 Task: Add an event with the title Lunch Break: Meditation Session, date '2024/05/08', time 9:40 AM to 11:40 AMand add a description: Welcome to the Lunch Break: Meditation Session with a Potential Investor, an exciting opportunity to connect, share your business vision, and explore potential investment opportunities. This meeting is designed to foster a mutually beneficial relationship between you and the investor, providing a platform to discuss your business goals, growth strategies, and the potential for collaboration.Select event color  Grape . Add location for the event as: 123 Mall of the Emirates, Dubai, UAE, logged in from the account softage.2@softage.netand send the event invitation to softage.1@softage.net and softage.3@softage.net. Set a reminder for the event Every weekday(Monday to Friday)
Action: Mouse moved to (64, 88)
Screenshot: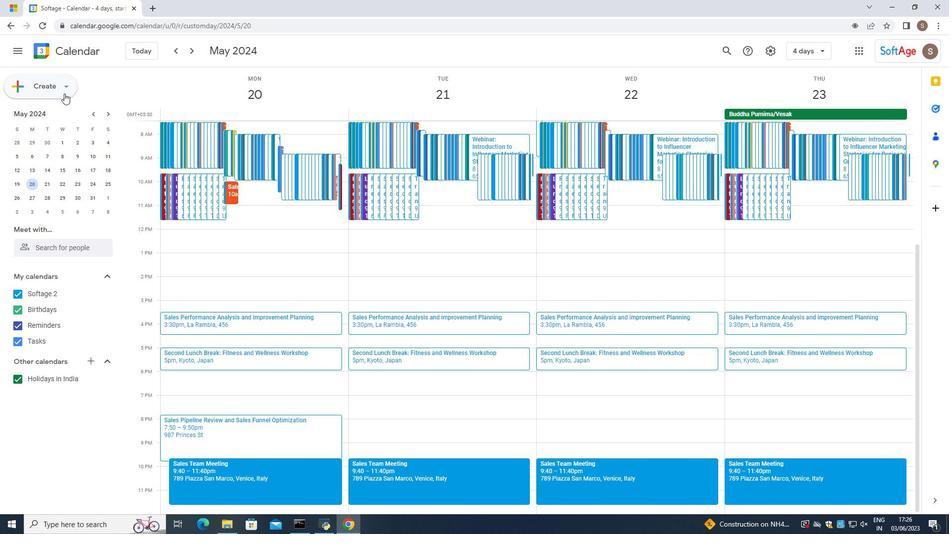 
Action: Mouse pressed left at (64, 88)
Screenshot: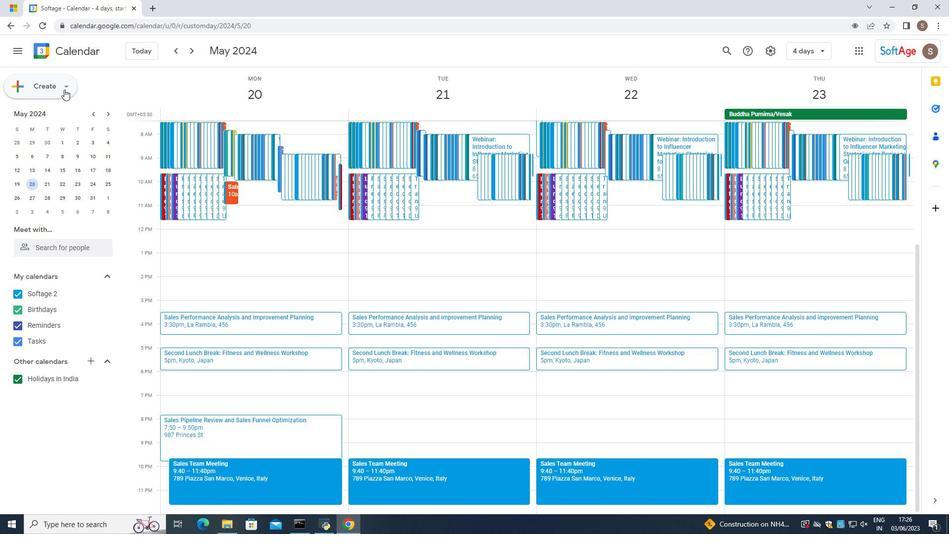 
Action: Mouse moved to (59, 113)
Screenshot: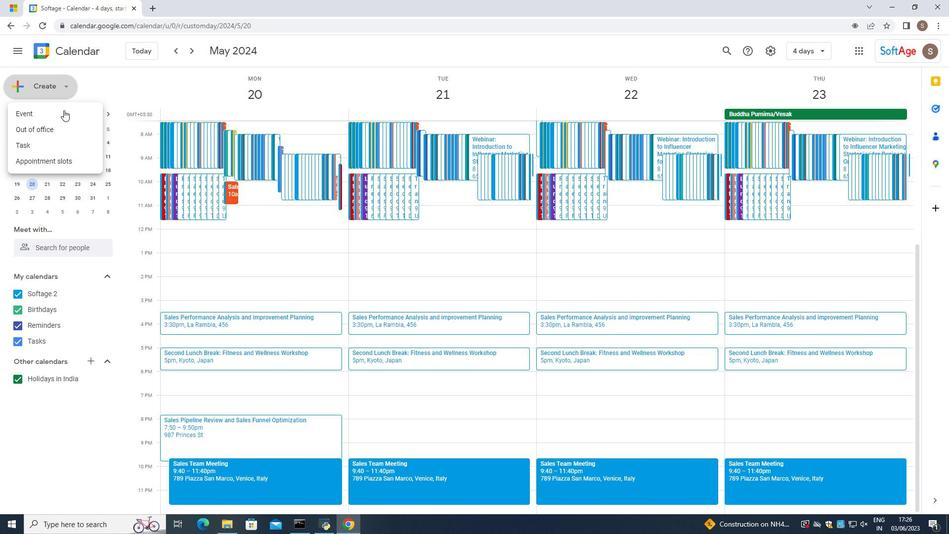
Action: Mouse pressed left at (59, 113)
Screenshot: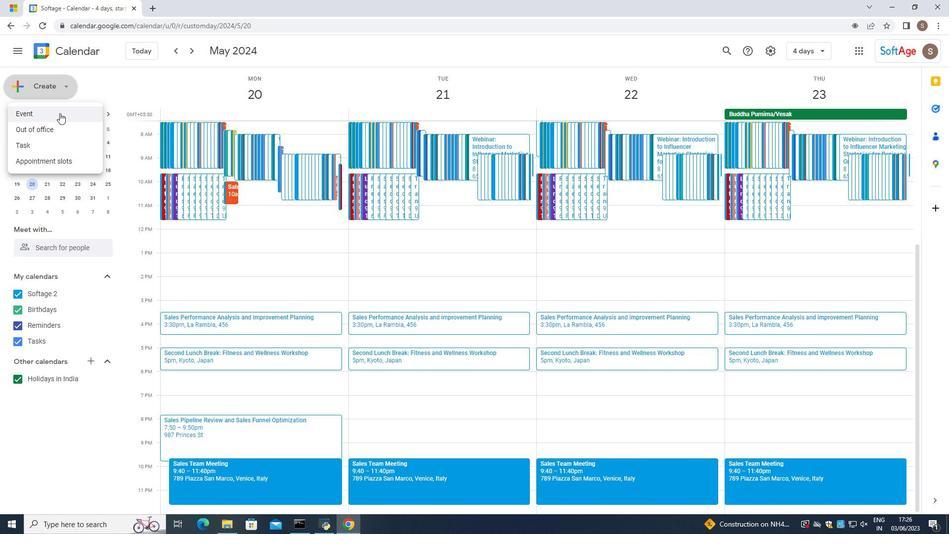 
Action: Mouse moved to (418, 187)
Screenshot: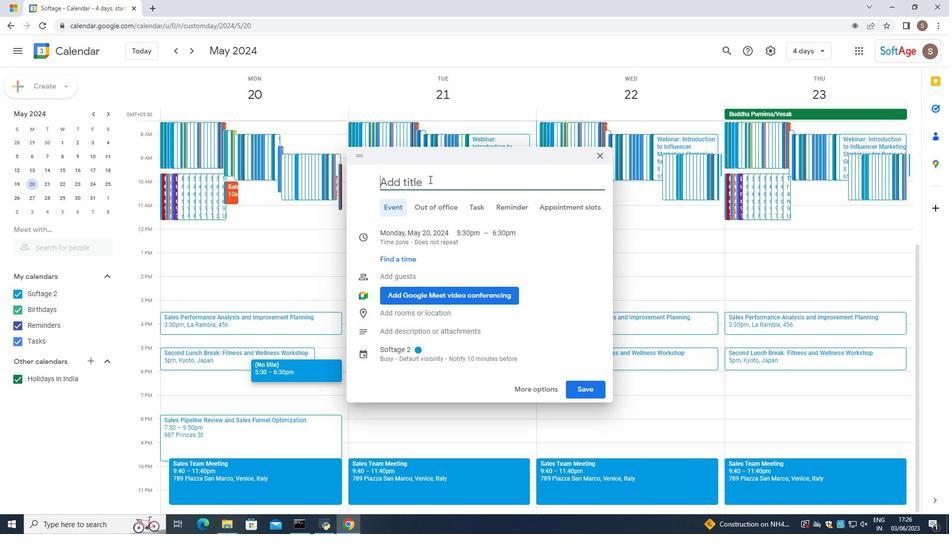 
Action: Key pressed <Key.caps_lock>T<Key.caps_lock>raining<Key.space><Key.caps_lock>S<Key.caps_lock>ession<Key.shift_r>:<Key.space><Key.caps_lock>C<Key.caps_lock>onflict<Key.space><Key.caps_lock>M<Key.caps_lock>anagement
Screenshot: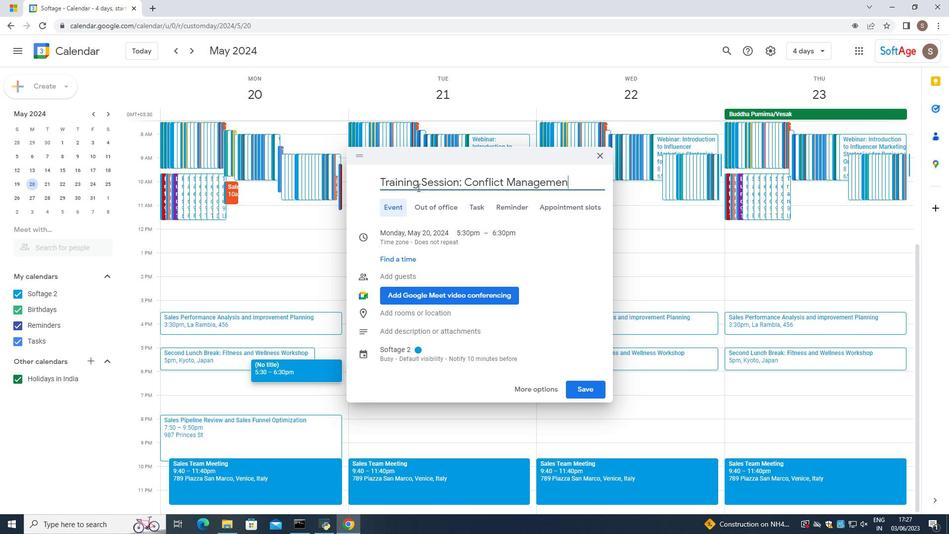 
Action: Mouse moved to (480, 236)
Screenshot: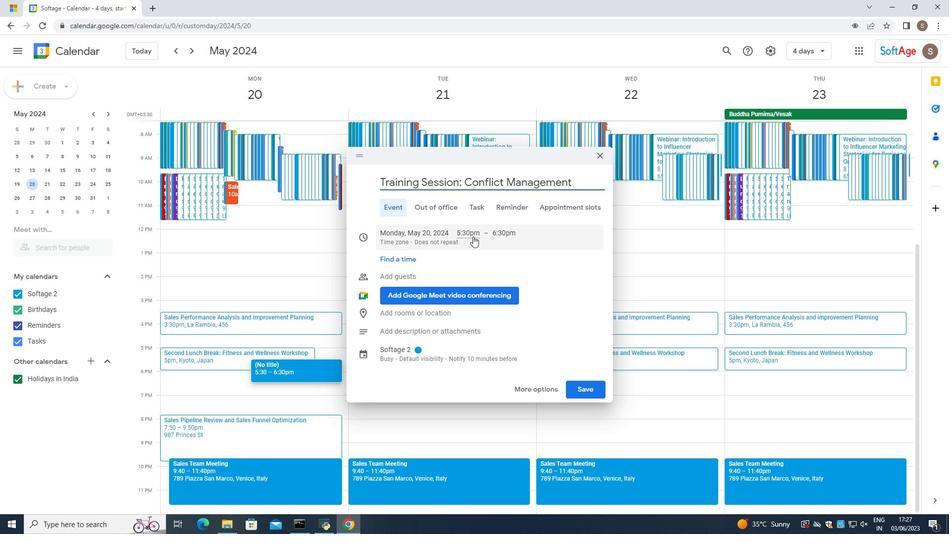 
Action: Mouse pressed left at (480, 236)
Screenshot: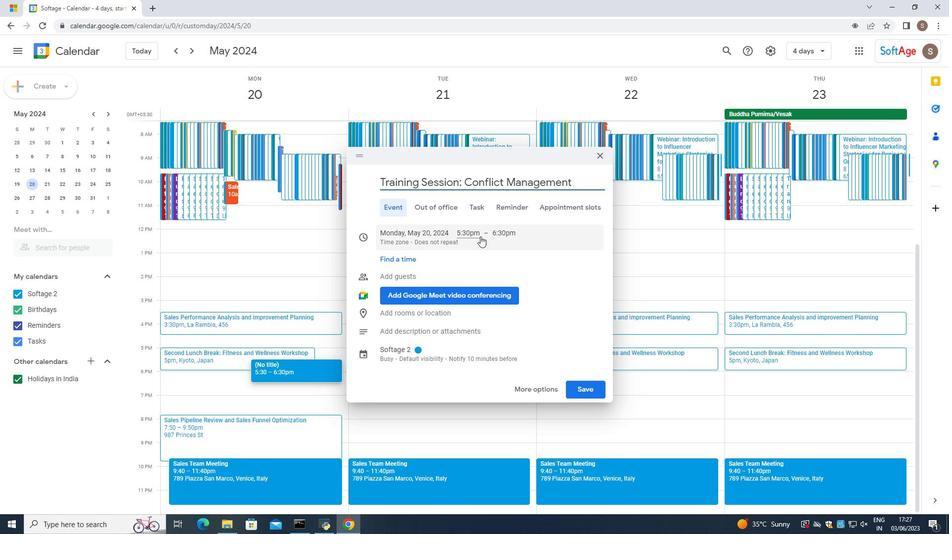 
Action: Mouse moved to (473, 233)
Screenshot: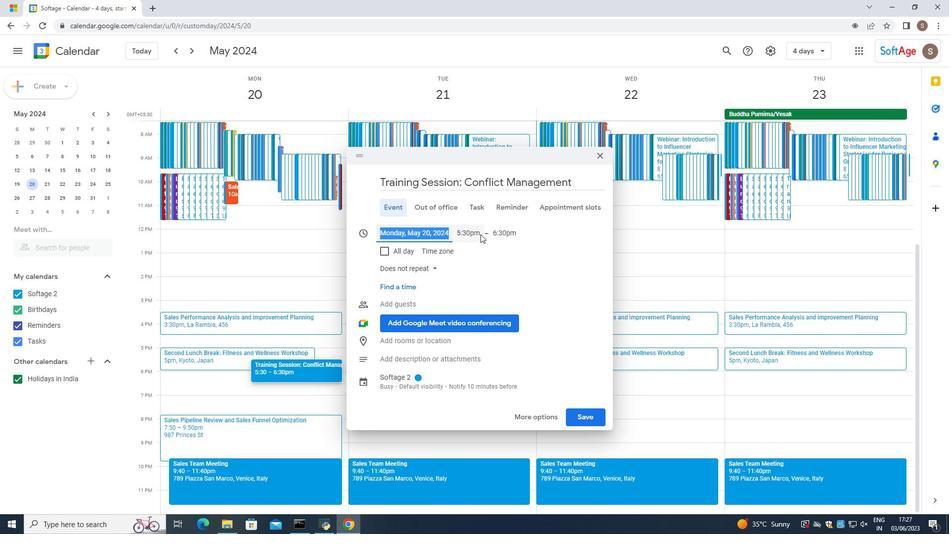 
Action: Mouse pressed left at (476, 234)
Screenshot: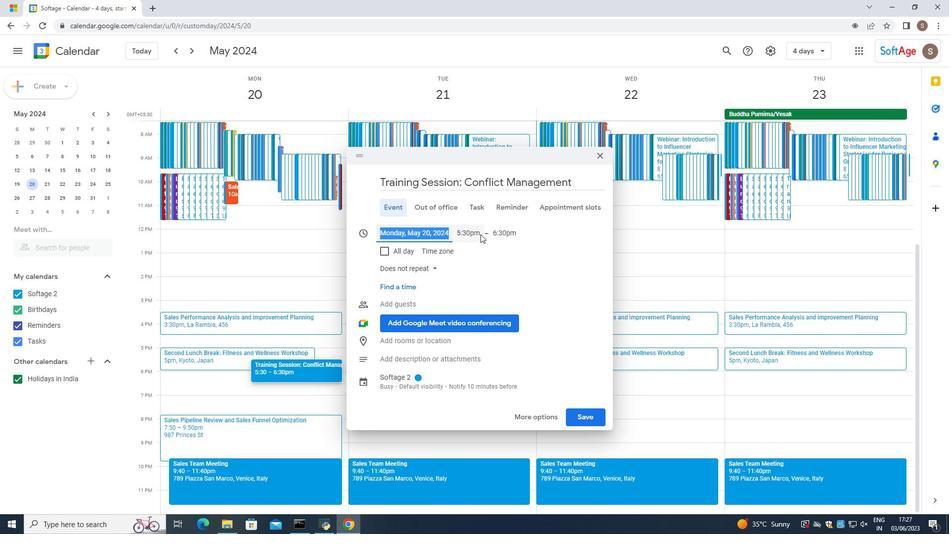 
Action: Mouse moved to (467, 231)
Screenshot: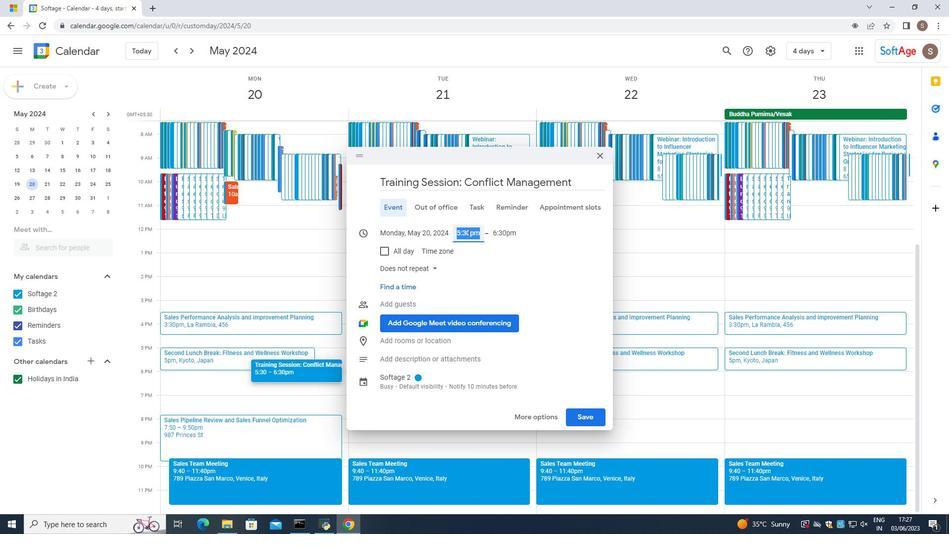 
Action: Mouse pressed left at (467, 231)
Screenshot: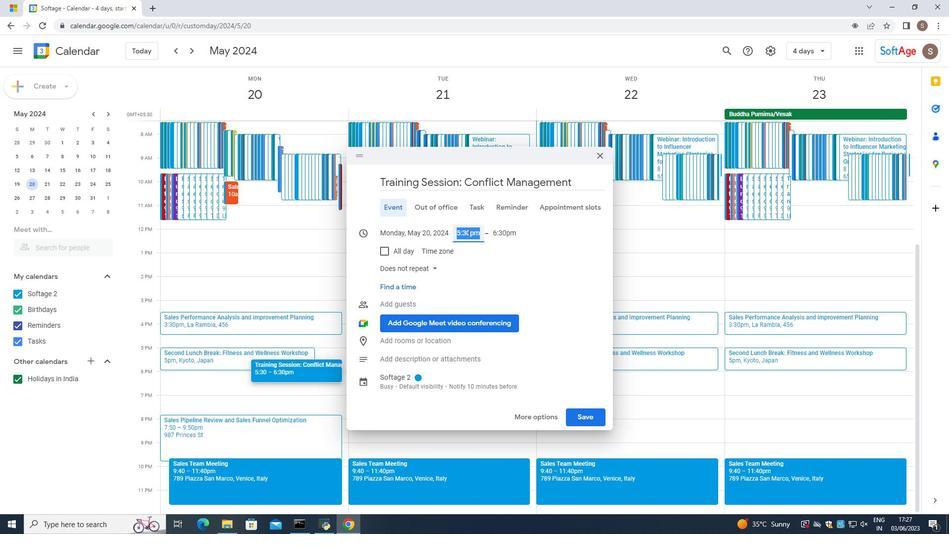 
Action: Mouse moved to (466, 278)
Screenshot: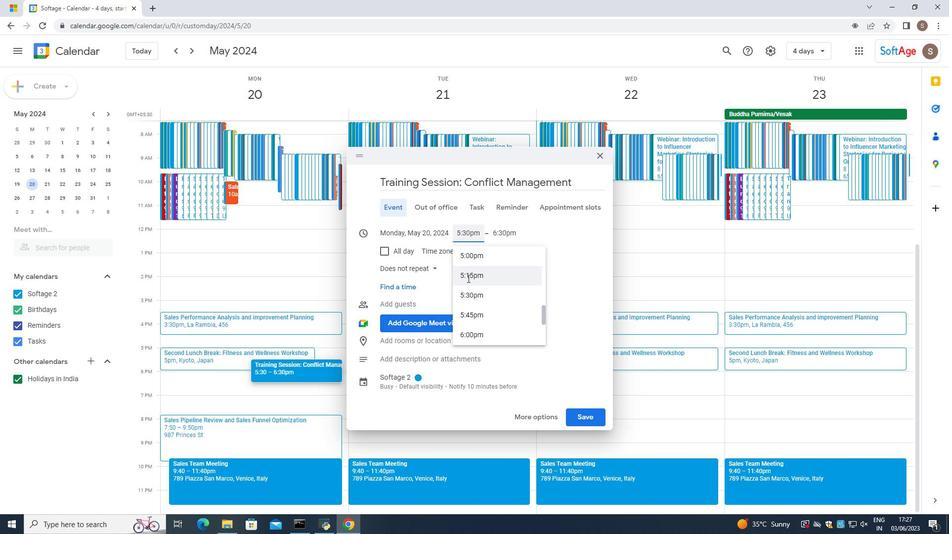 
Action: Mouse scrolled (466, 279) with delta (0, 0)
Screenshot: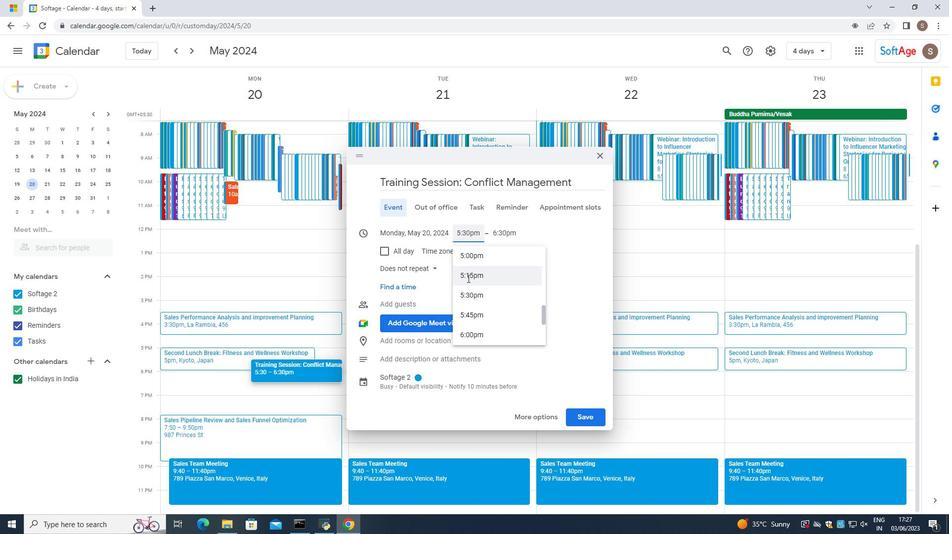
Action: Mouse moved to (466, 278)
Screenshot: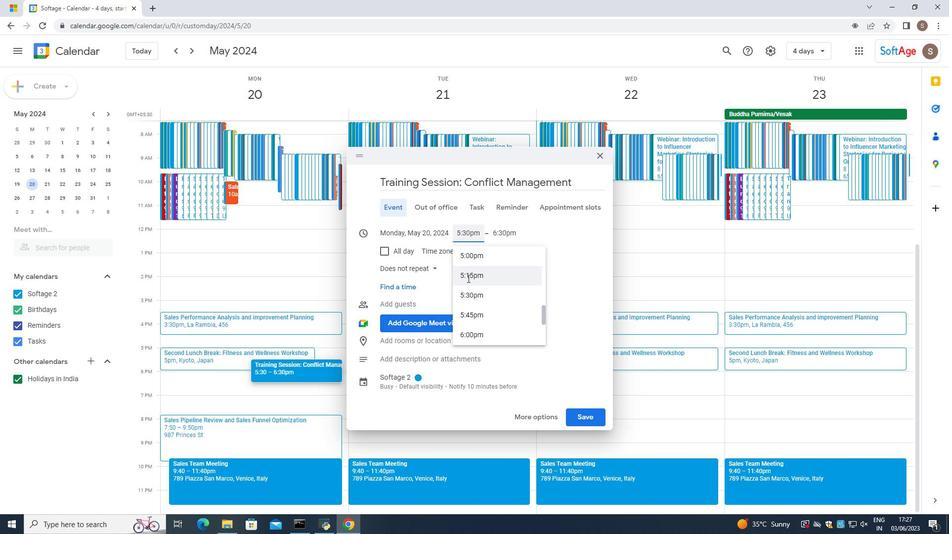 
Action: Mouse scrolled (466, 278) with delta (0, 0)
Screenshot: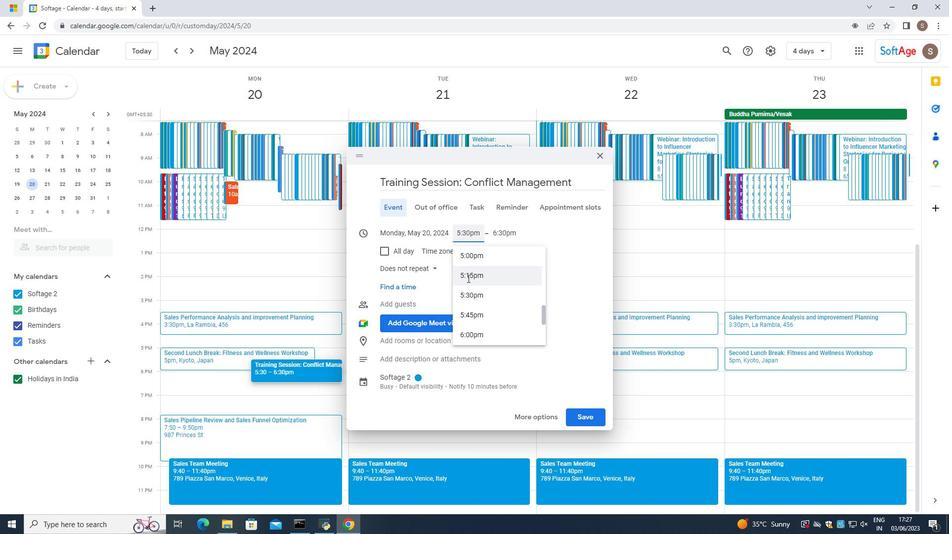 
Action: Mouse moved to (465, 277)
Screenshot: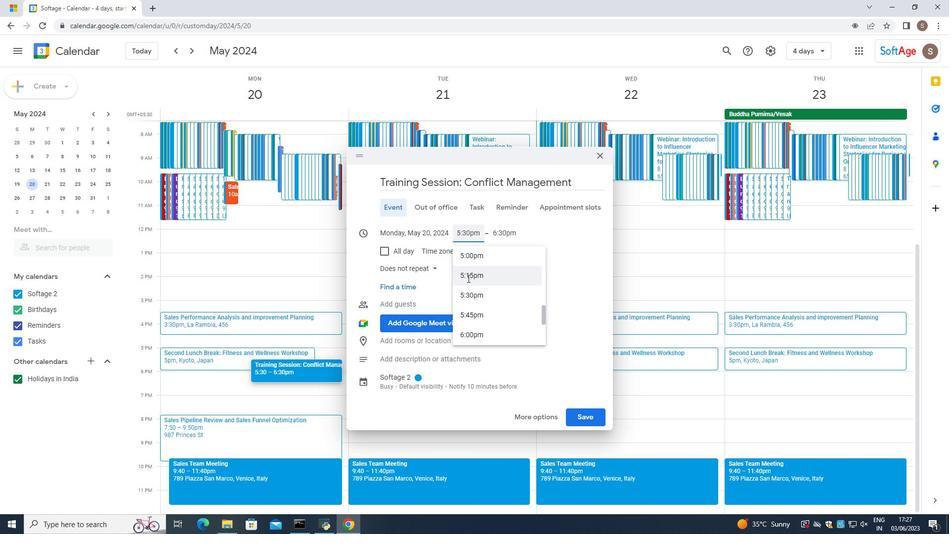 
Action: Mouse scrolled (465, 278) with delta (0, 0)
Screenshot: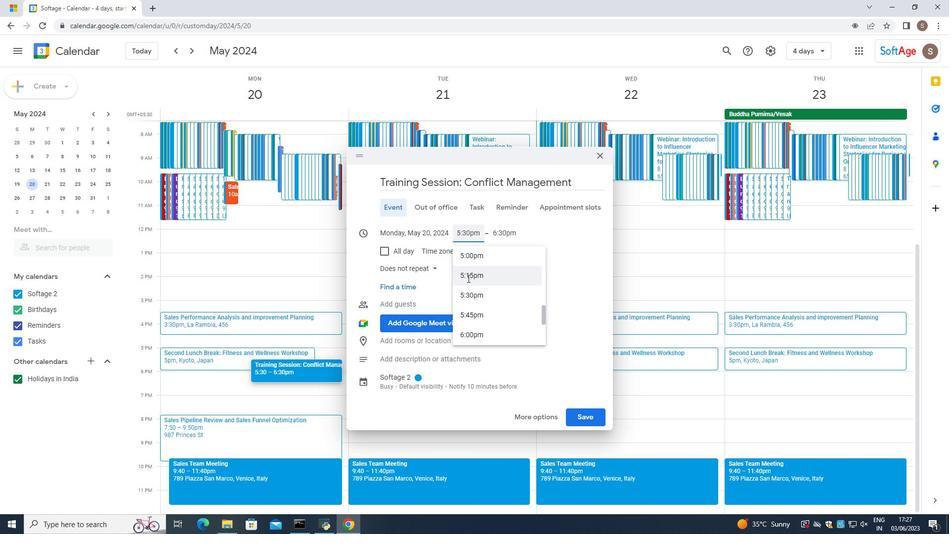 
Action: Mouse moved to (465, 276)
Screenshot: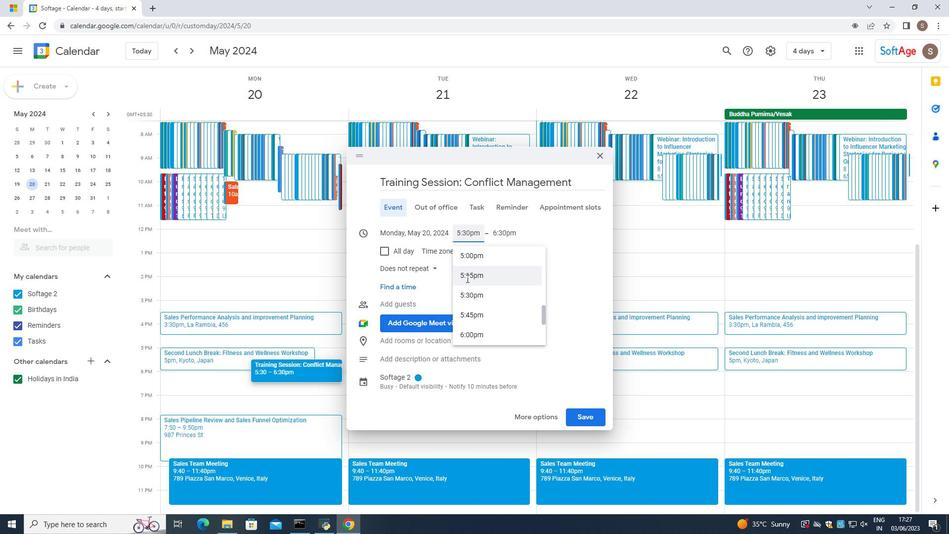 
Action: Mouse scrolled (465, 276) with delta (0, 0)
Screenshot: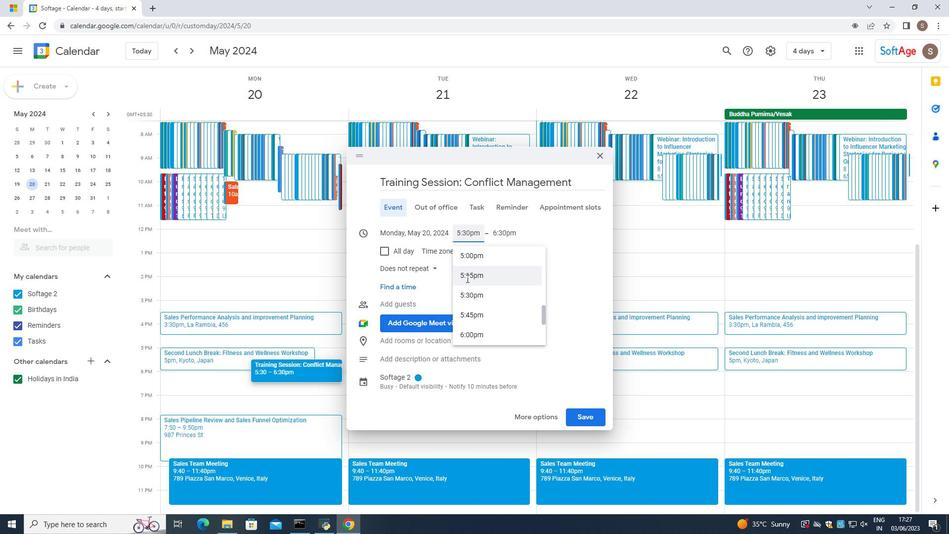 
Action: Mouse moved to (464, 273)
Screenshot: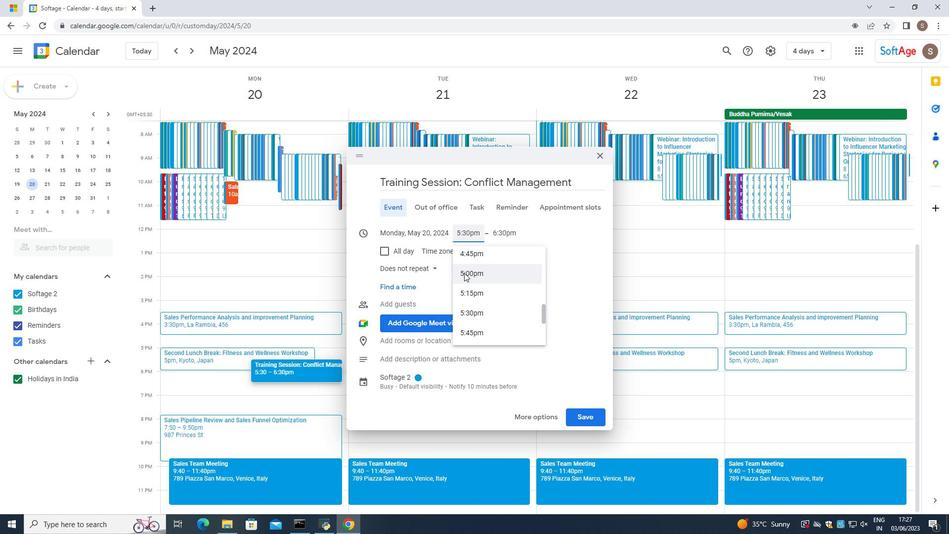 
Action: Mouse scrolled (464, 273) with delta (0, 0)
Screenshot: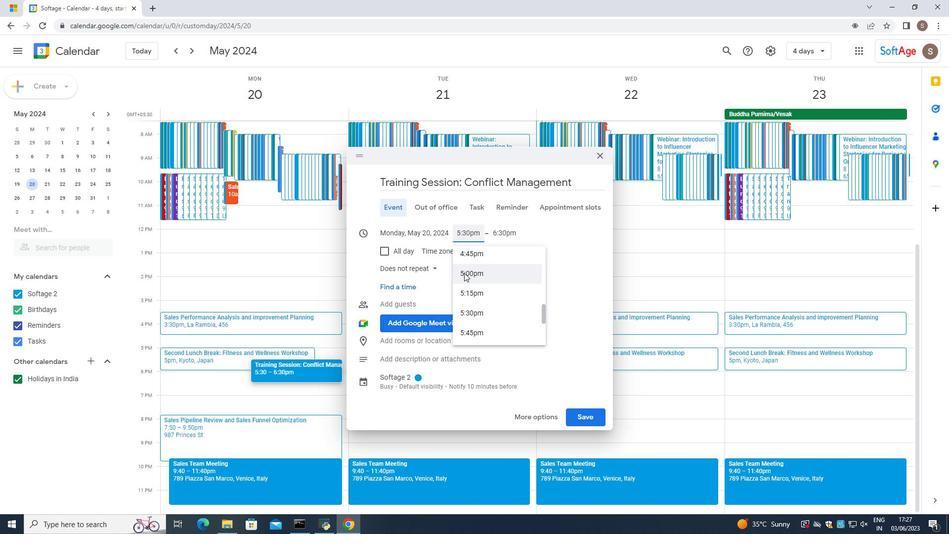 
Action: Mouse scrolled (464, 273) with delta (0, 0)
Screenshot: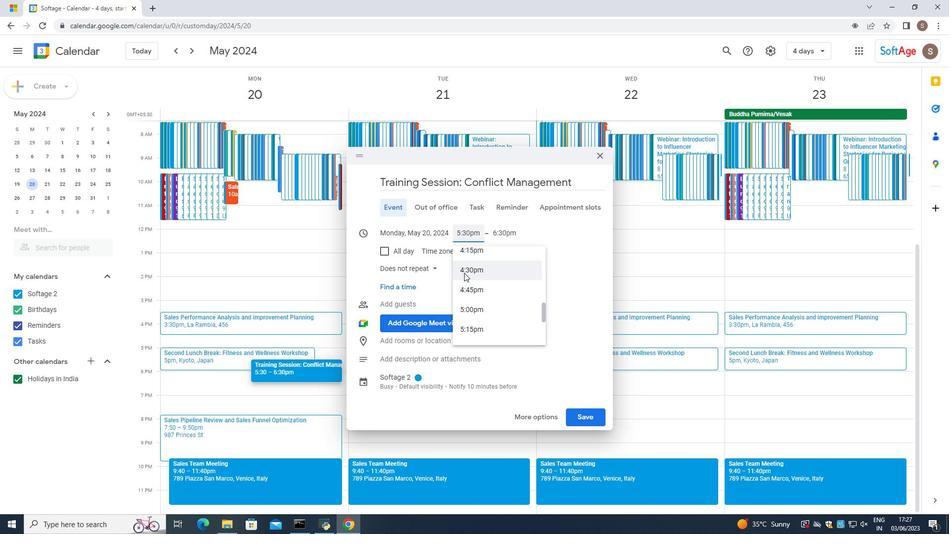 
Action: Mouse scrolled (464, 273) with delta (0, 0)
Screenshot: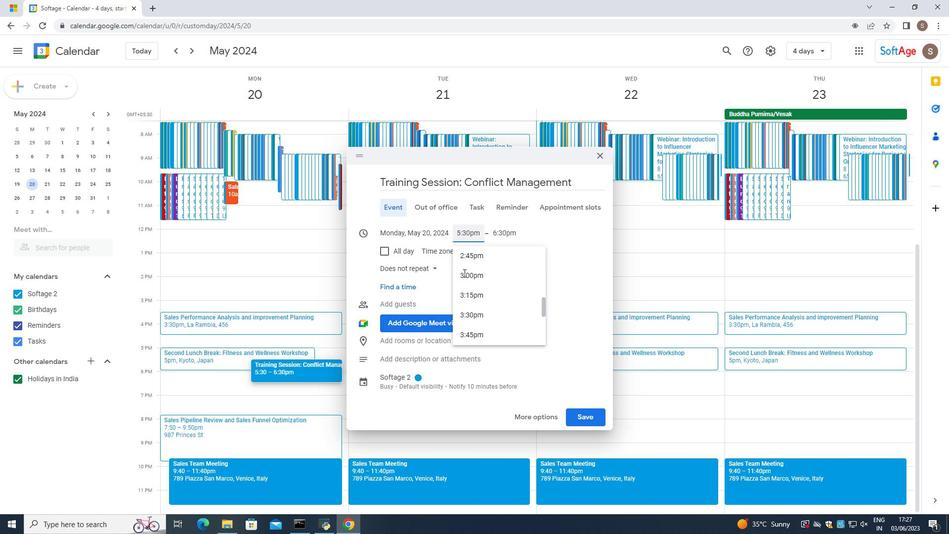 
Action: Mouse moved to (463, 273)
Screenshot: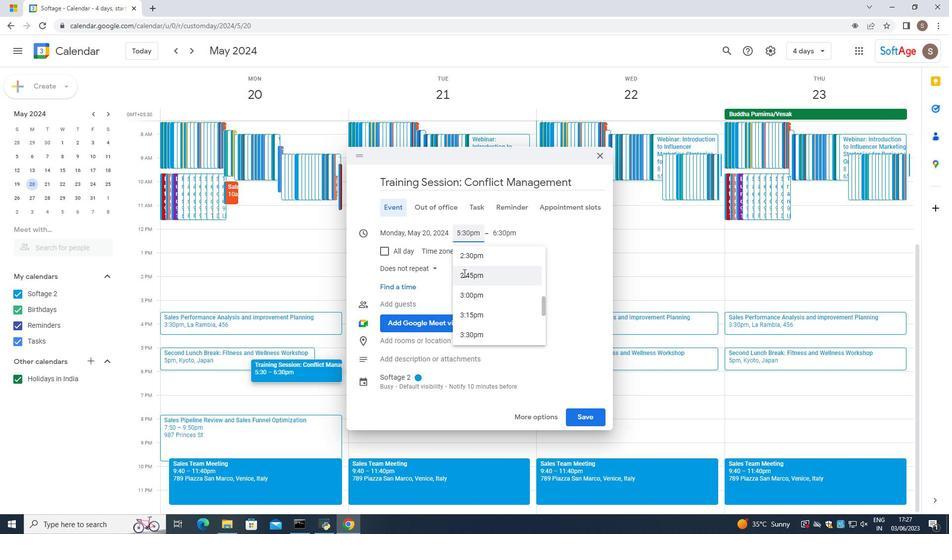 
Action: Mouse scrolled (463, 273) with delta (0, 0)
Screenshot: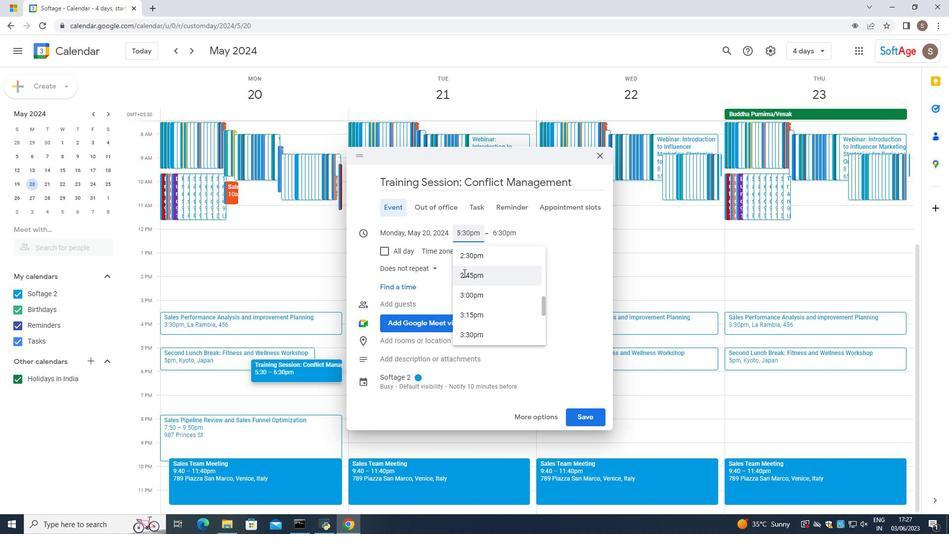 
Action: Mouse scrolled (463, 273) with delta (0, 0)
Screenshot: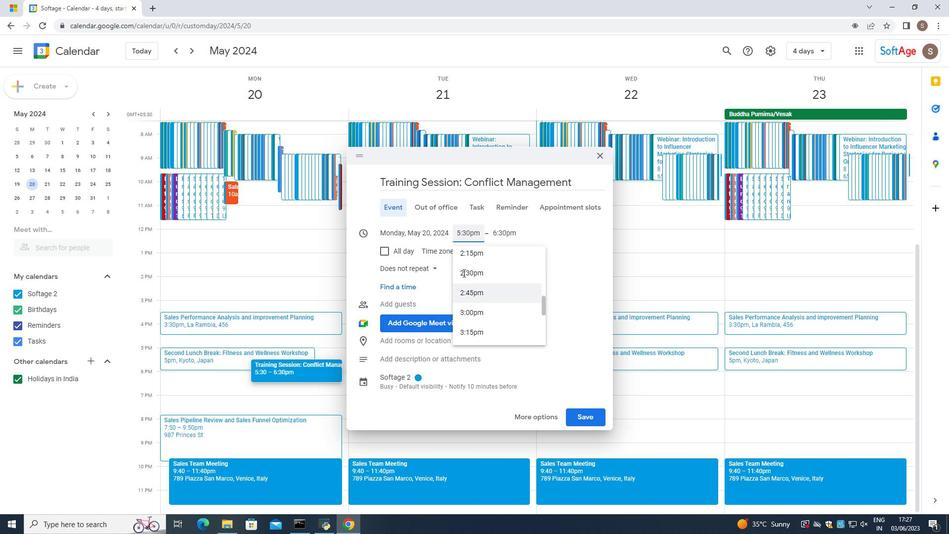 
Action: Mouse moved to (463, 273)
Screenshot: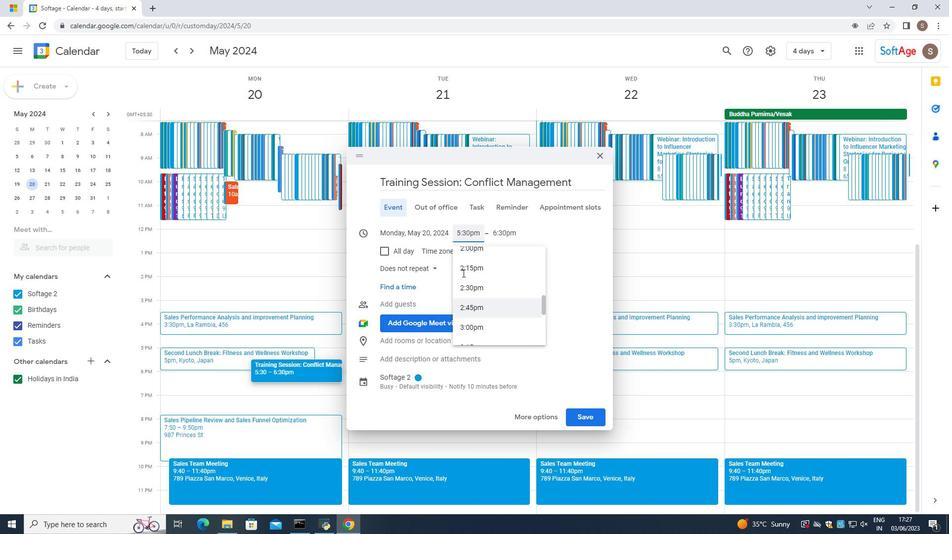 
Action: Mouse scrolled (463, 273) with delta (0, 0)
Screenshot: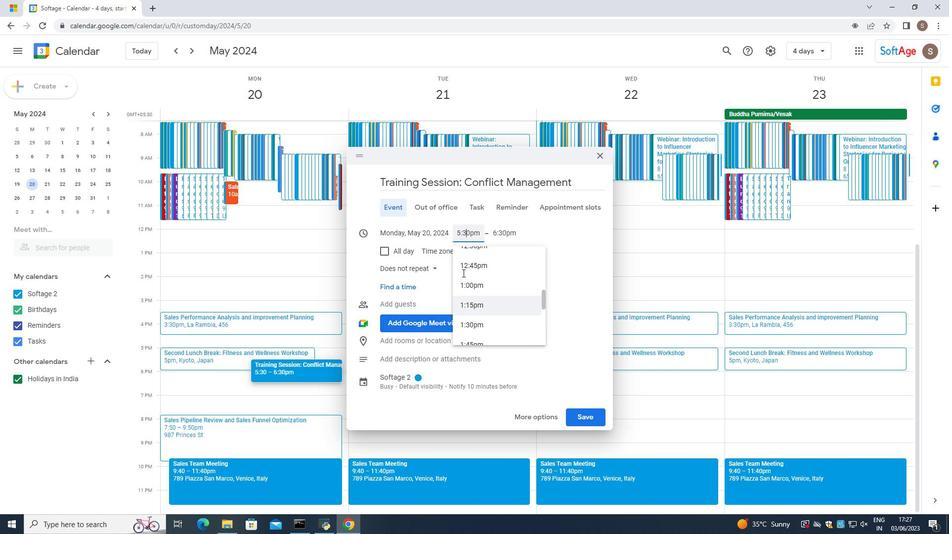 
Action: Mouse scrolled (463, 273) with delta (0, 0)
Screenshot: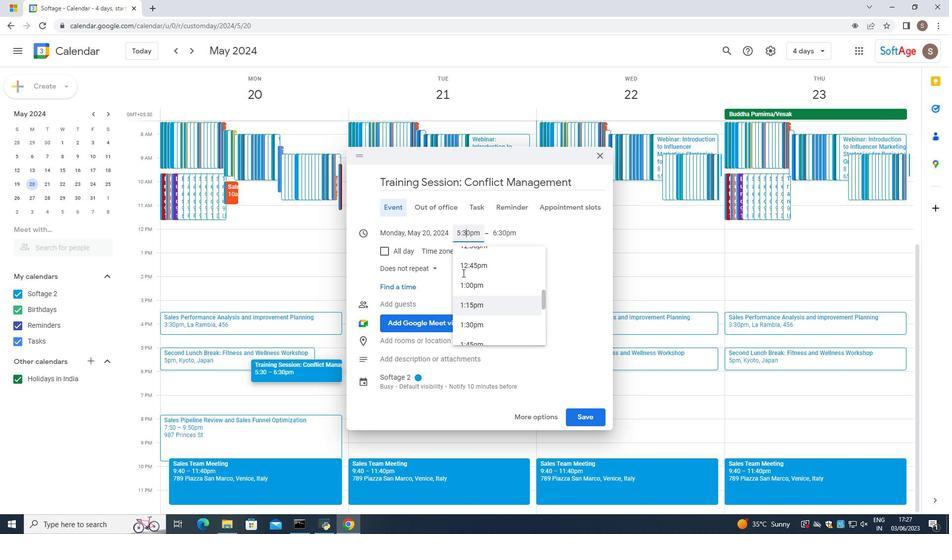 
Action: Mouse moved to (462, 270)
Screenshot: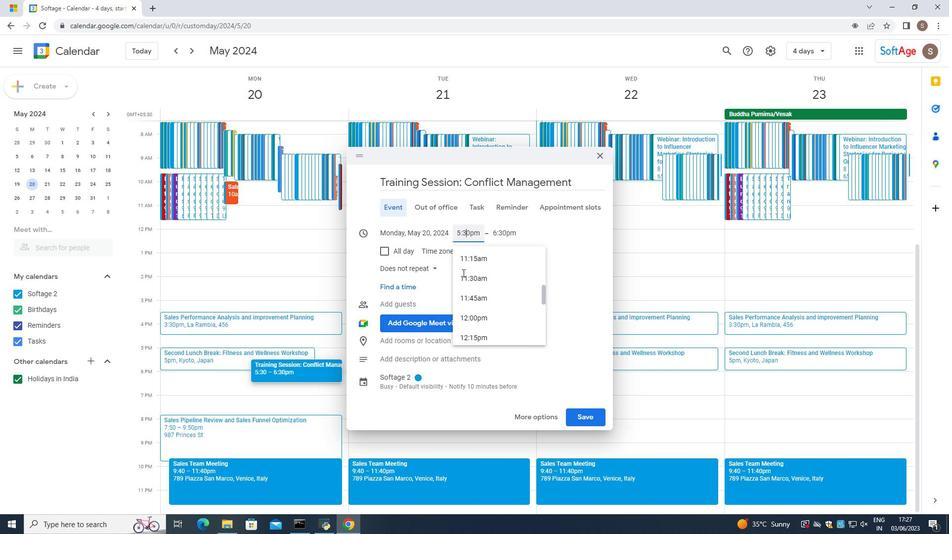 
Action: Mouse scrolled (462, 271) with delta (0, 0)
Screenshot: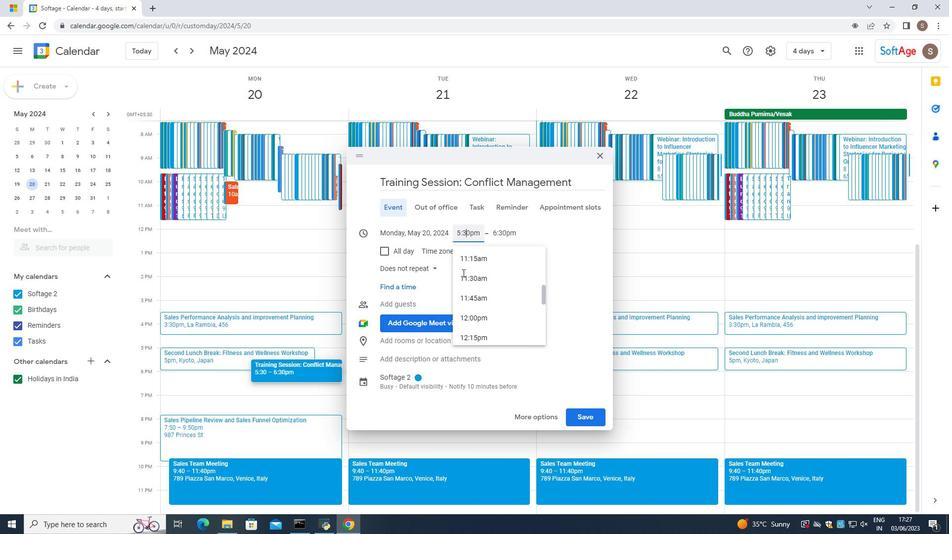 
Action: Mouse moved to (461, 268)
Screenshot: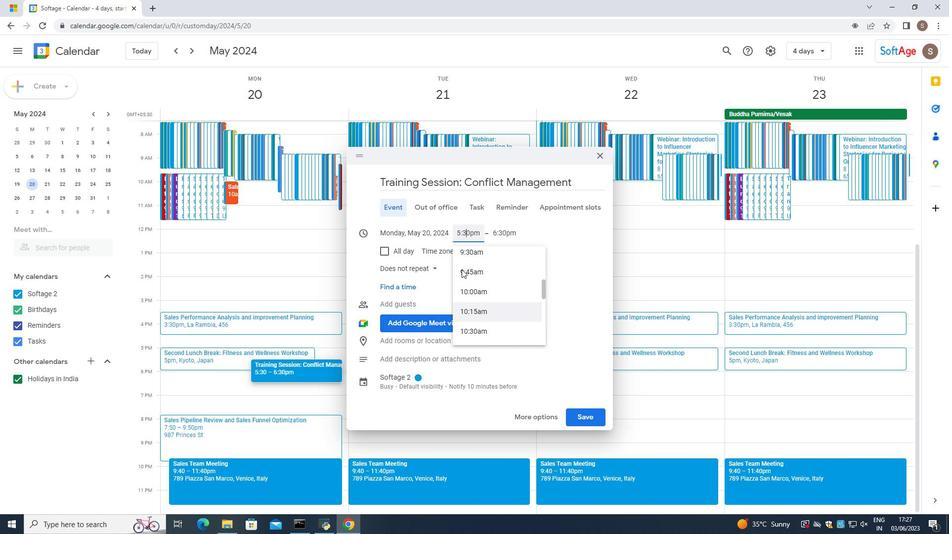 
Action: Mouse scrolled (461, 269) with delta (0, 0)
Screenshot: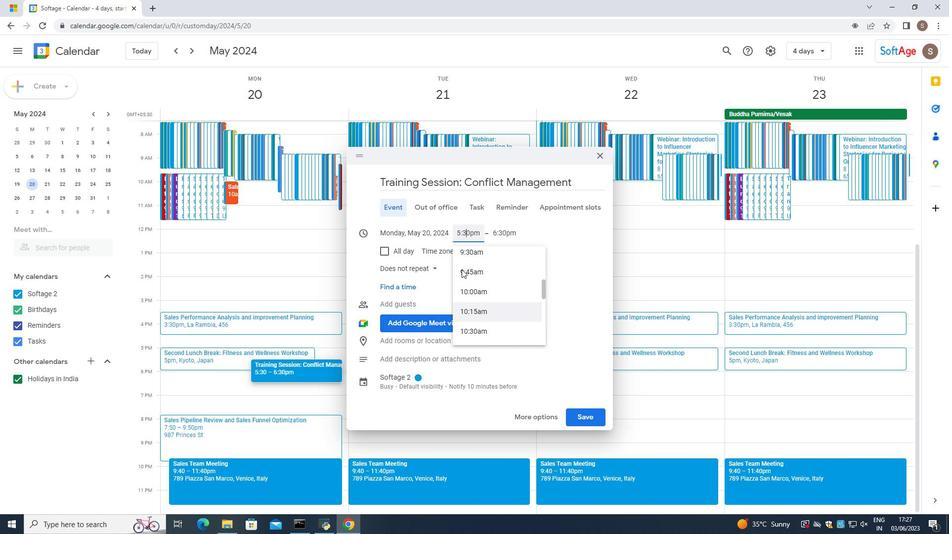
Action: Mouse scrolled (461, 269) with delta (0, 0)
Screenshot: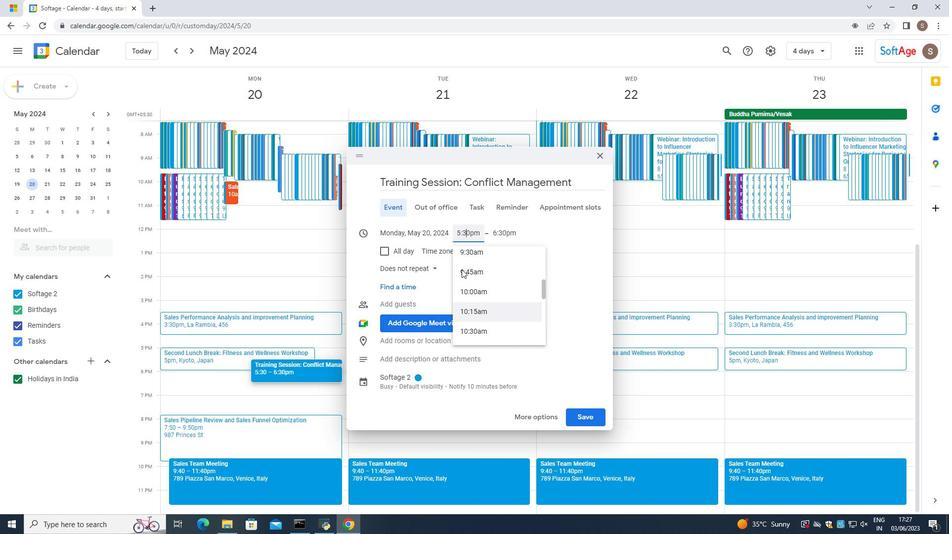 
Action: Mouse scrolled (461, 269) with delta (0, 0)
Screenshot: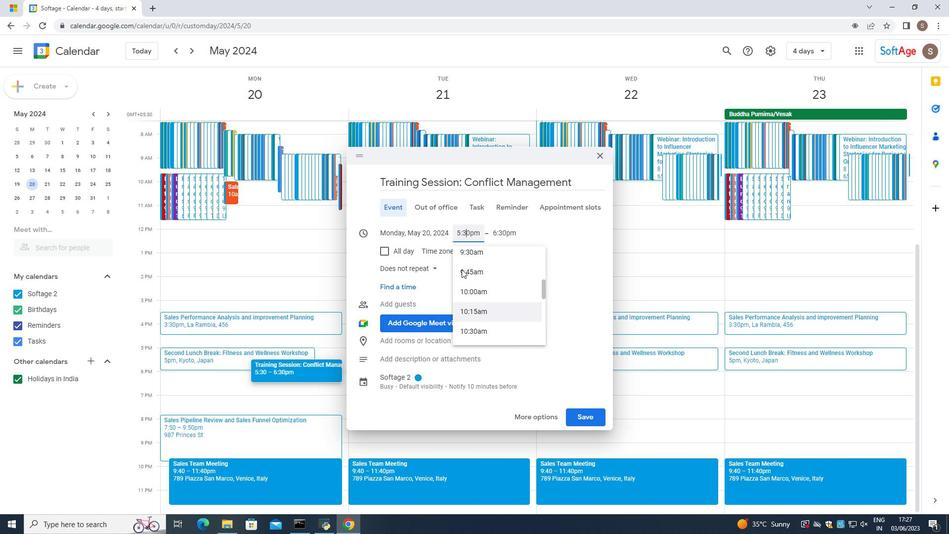 
Action: Mouse moved to (464, 286)
Screenshot: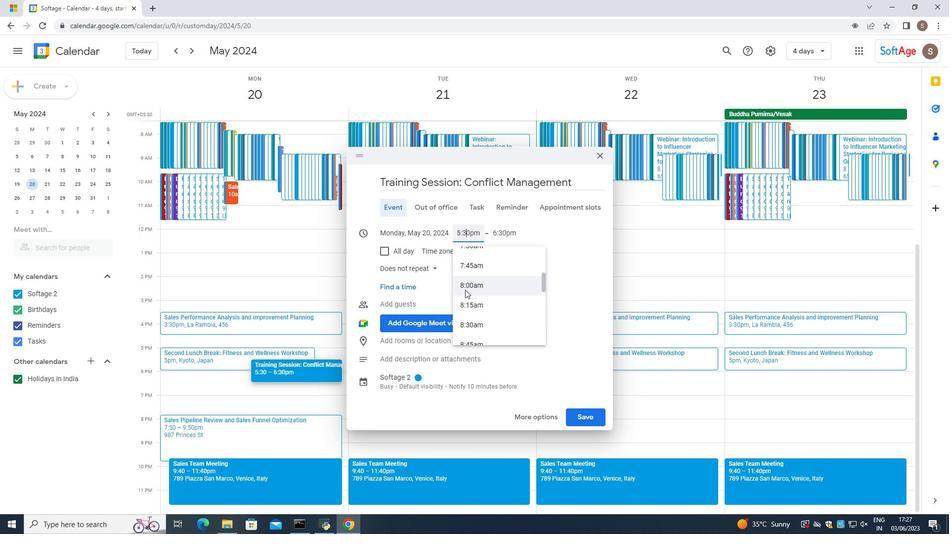 
Action: Mouse pressed left at (464, 286)
Screenshot: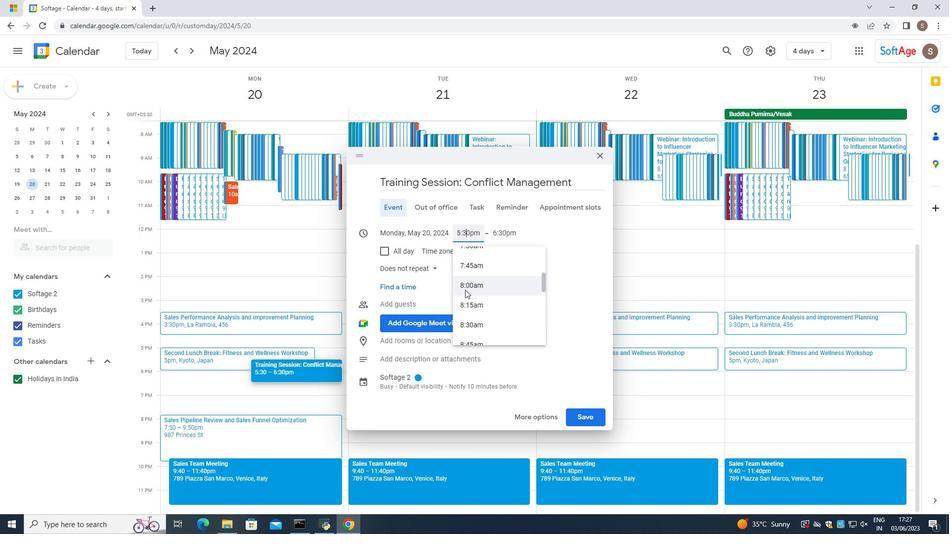 
Action: Mouse moved to (509, 223)
Screenshot: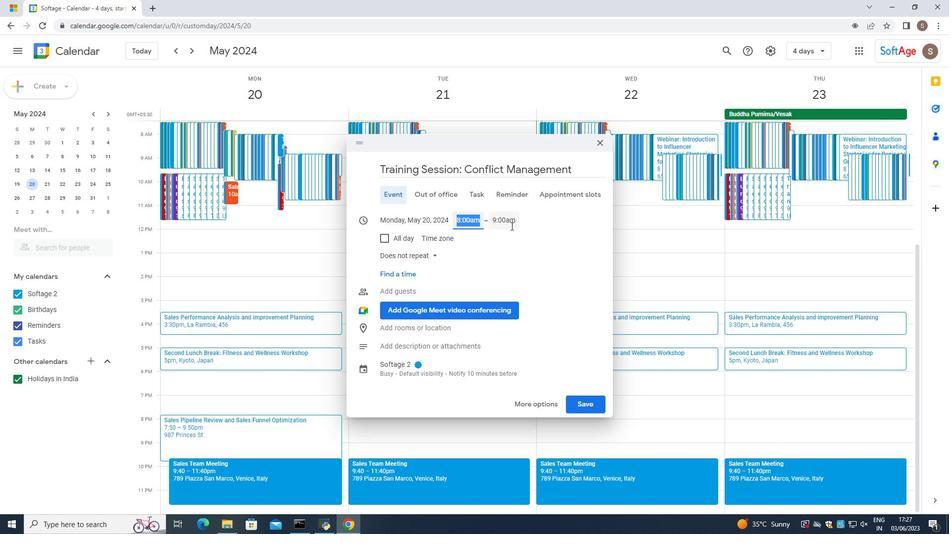 
Action: Mouse pressed left at (509, 223)
Screenshot: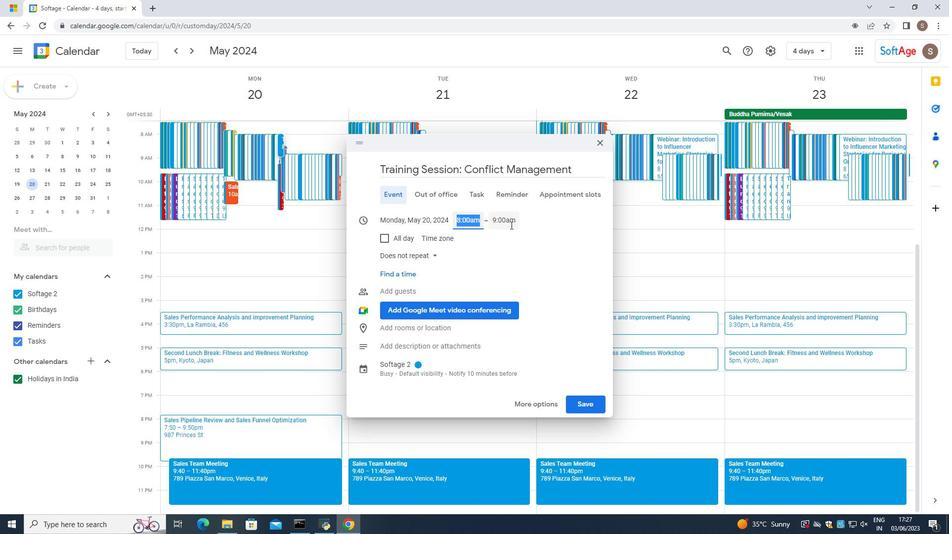 
Action: Mouse moved to (509, 325)
Screenshot: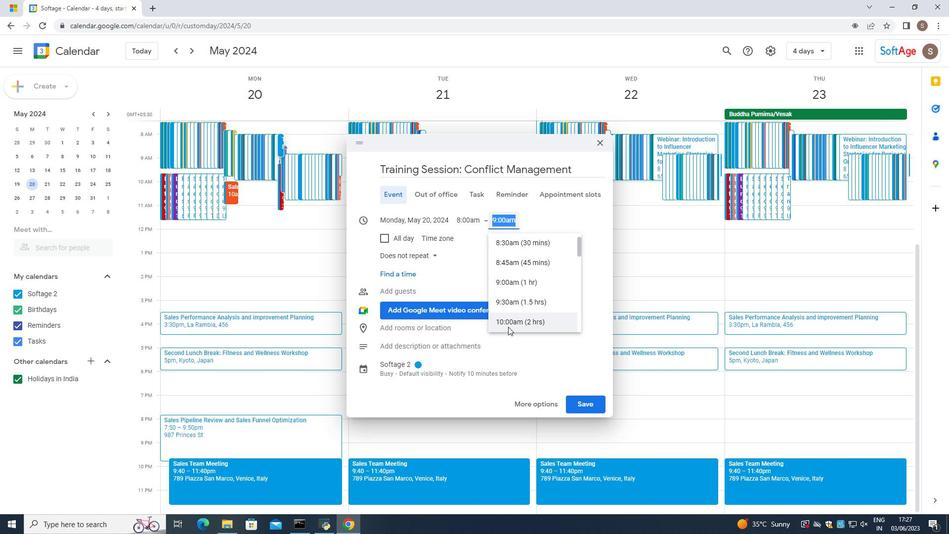 
Action: Mouse pressed left at (509, 325)
Screenshot: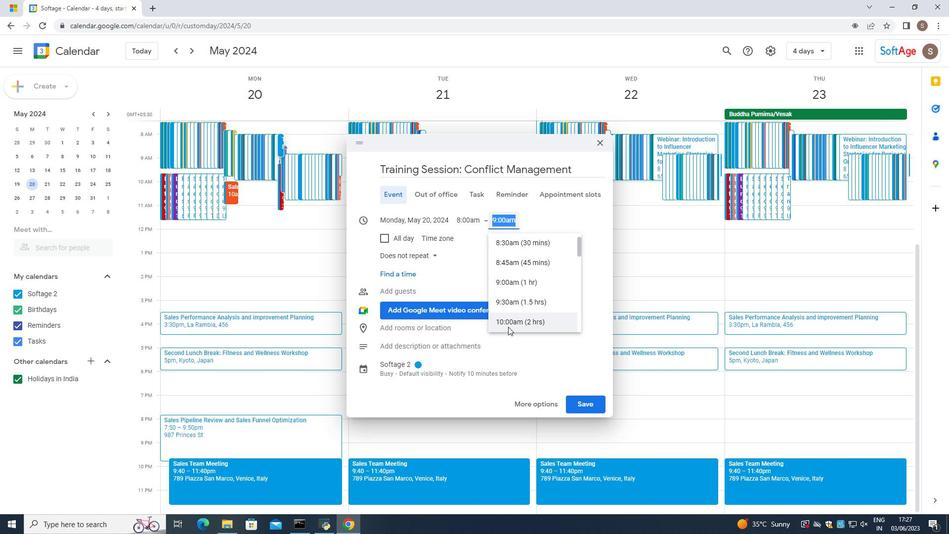
Action: Mouse moved to (401, 329)
Screenshot: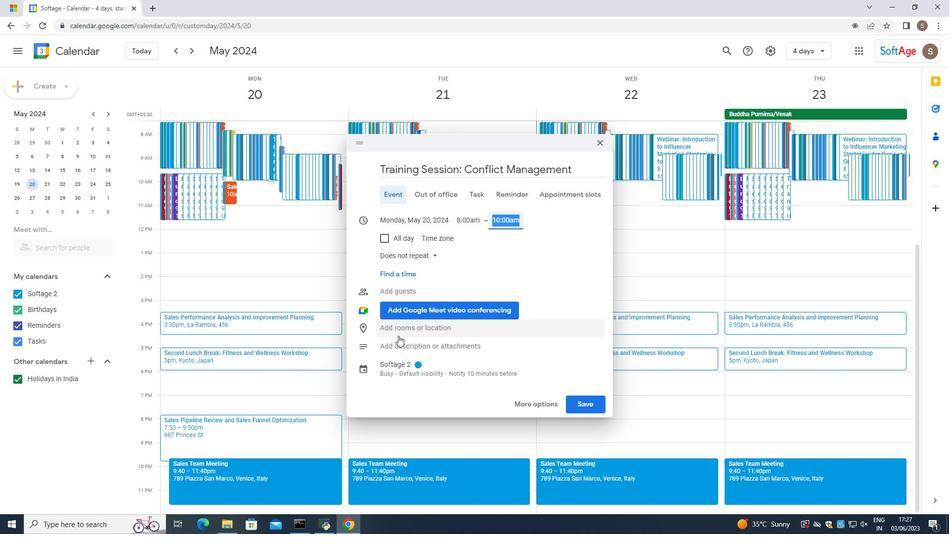 
Action: Mouse pressed left at (401, 329)
Screenshot: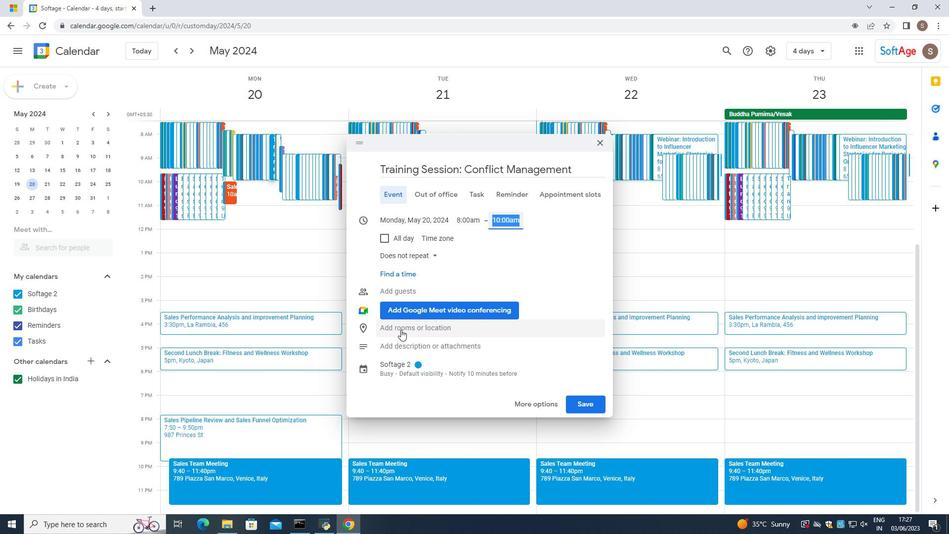 
Action: Mouse moved to (361, 155)
Screenshot: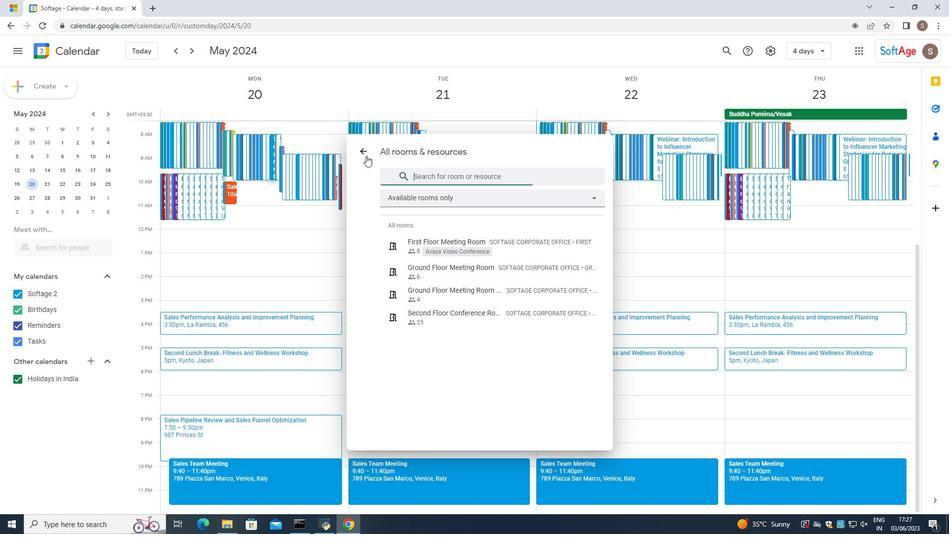 
Action: Mouse pressed left at (361, 155)
Screenshot: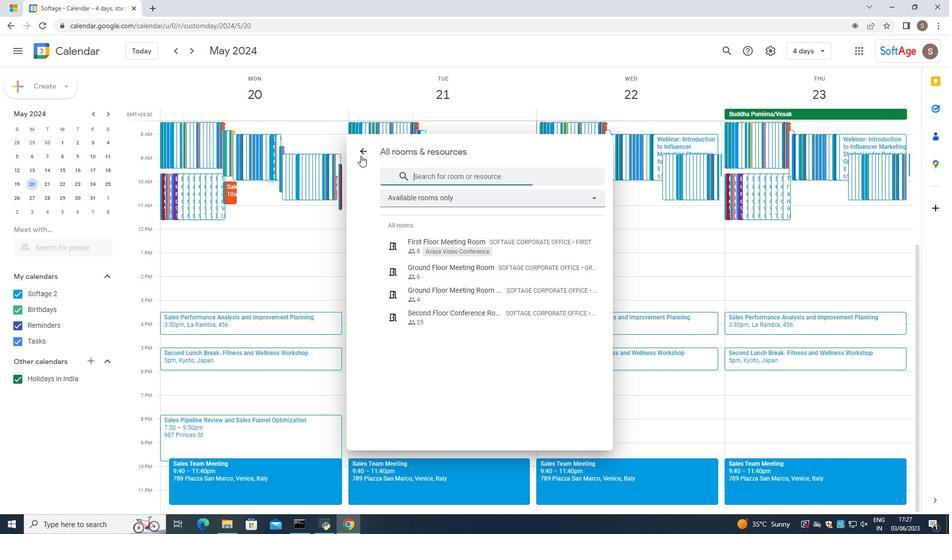
Action: Mouse moved to (389, 351)
Screenshot: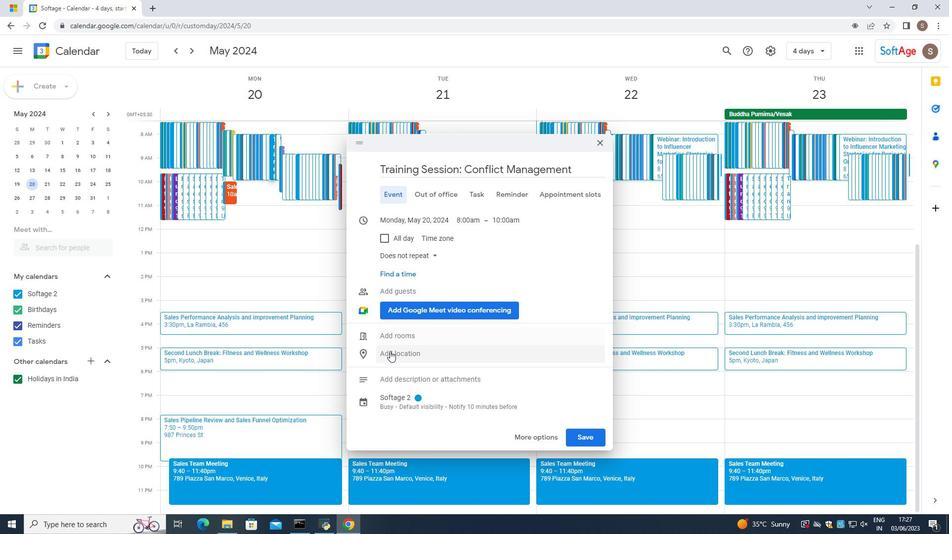 
Action: Mouse pressed left at (389, 351)
Screenshot: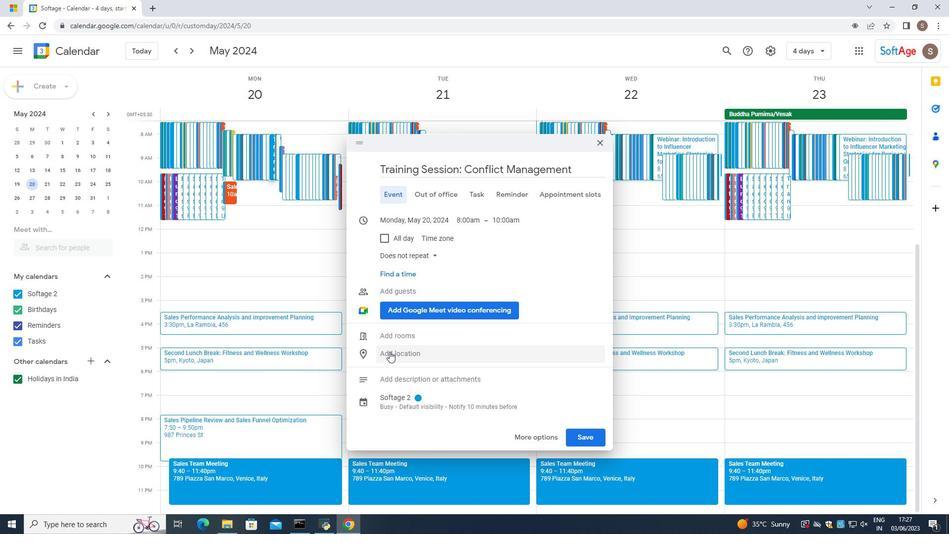 
Action: Mouse moved to (381, 353)
Screenshot: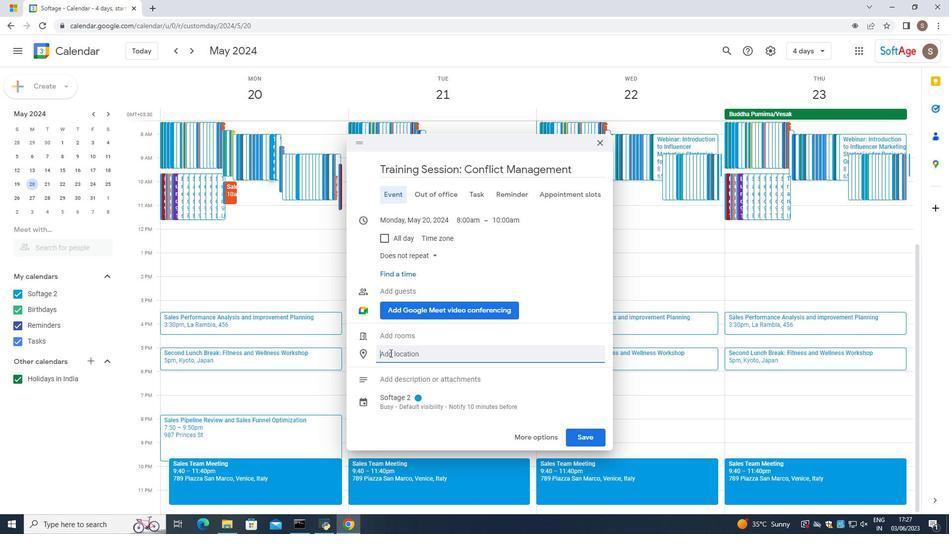 
Action: Key pressed 78,<Key.space><Key.caps_lock>T<Key.caps_lock>he<Key.space>walk<Key.space>of<Key.space><Key.backspace><Key.backspace><Key.backspace>at<Key.space><Key.caps_lock>JBR<Key.space>.<Key.backspace>,<Key.space><Key.caps_lock>d<Key.caps_lock>U<Key.backspace><Key.backspace>D<Key.caps_lock>ubai.<Key.backspace>,<Key.space><Key.caps_lock>UAE<Key.enter>
Screenshot: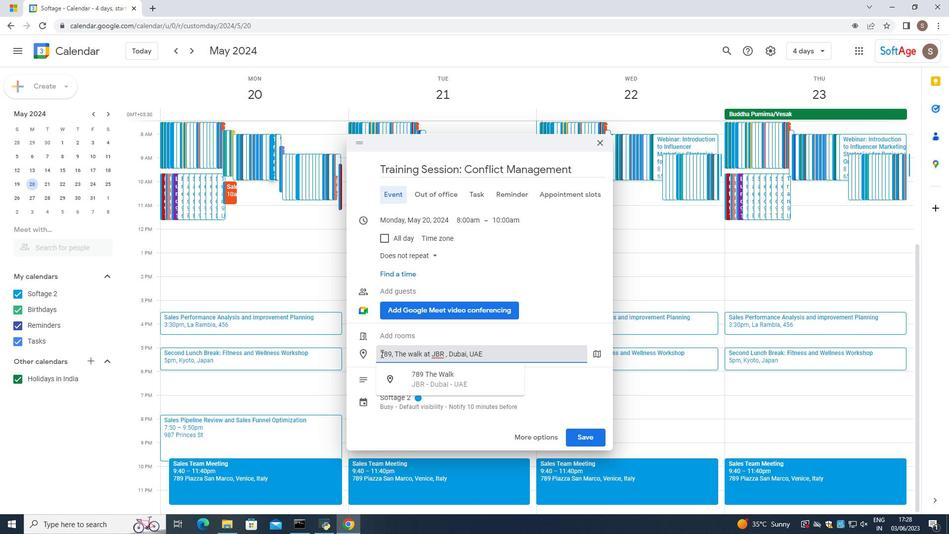 
Action: Mouse moved to (403, 383)
Screenshot: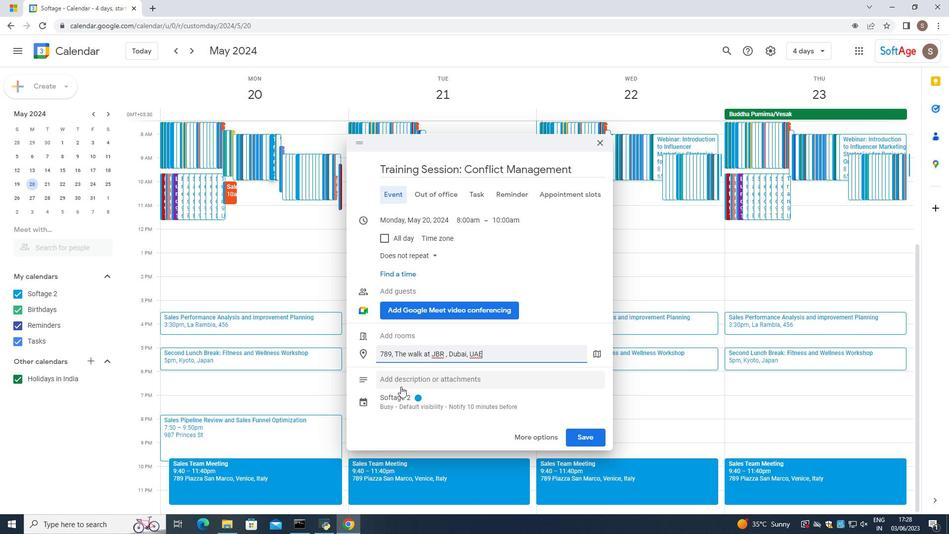 
Action: Mouse pressed left at (403, 383)
Screenshot: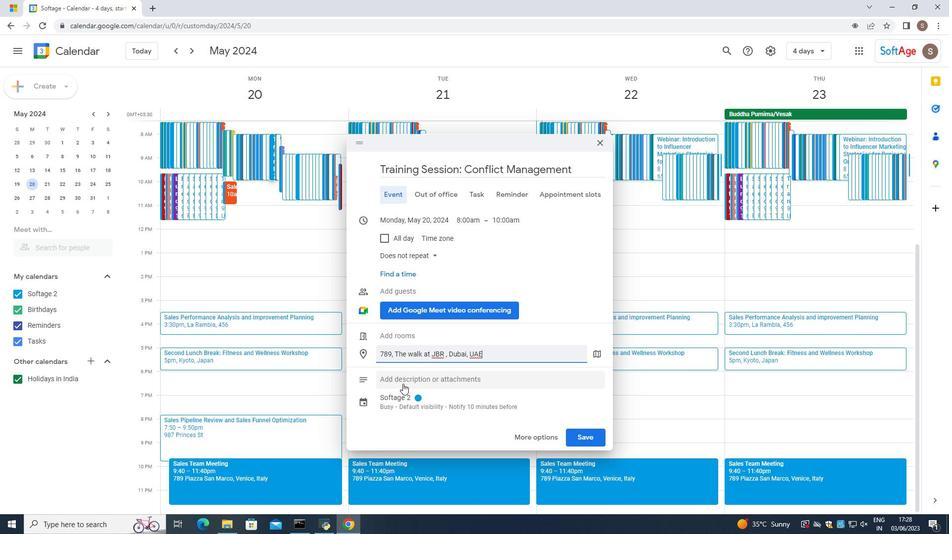 
Action: Mouse moved to (395, 431)
Screenshot: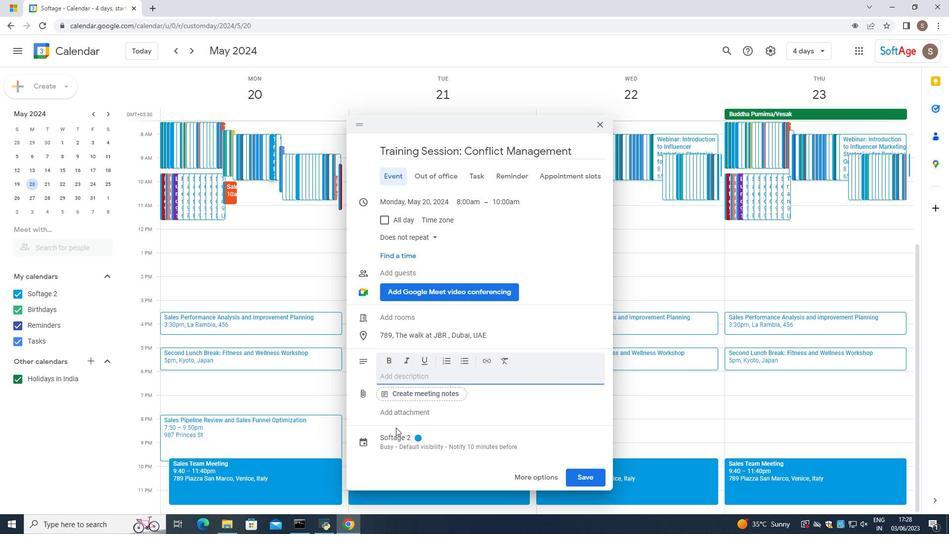 
Action: Mouse pressed left at (395, 431)
Screenshot: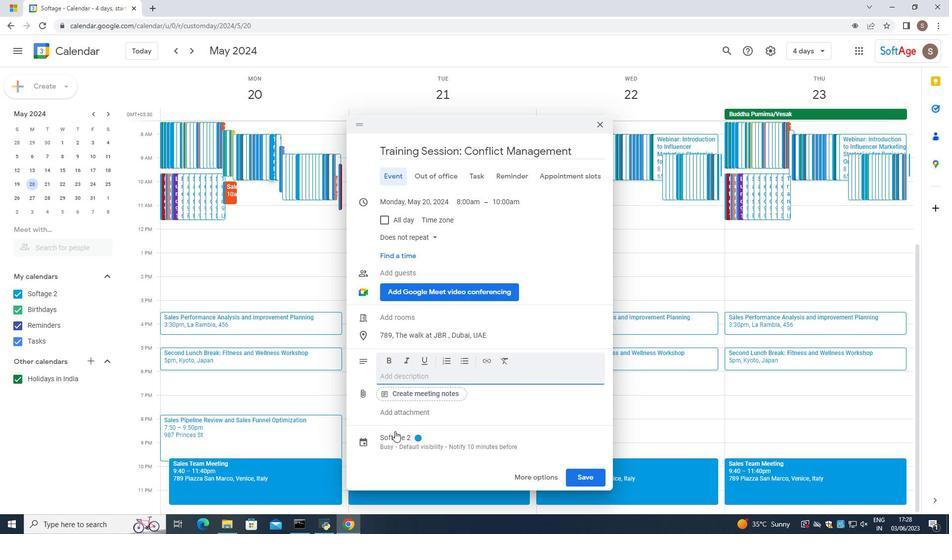 
Action: Mouse moved to (441, 369)
Screenshot: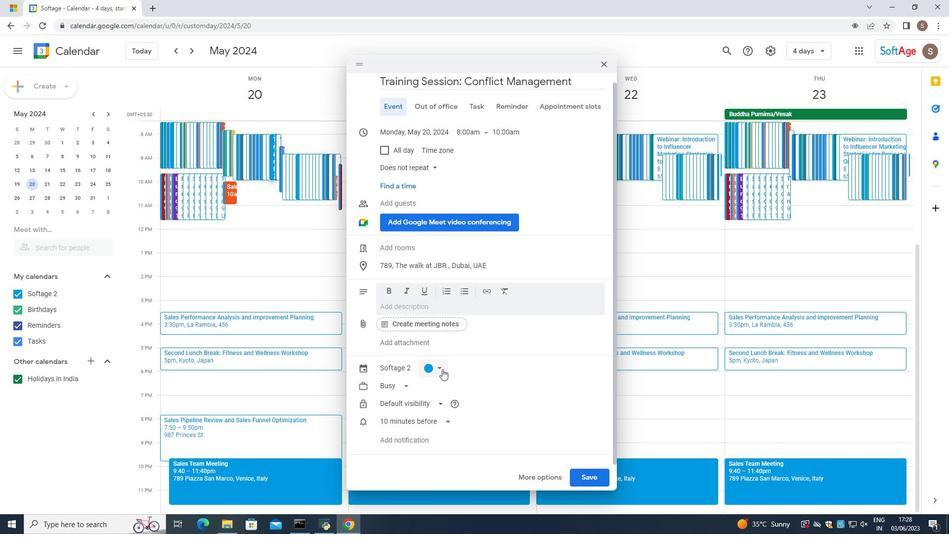 
Action: Mouse pressed left at (441, 369)
Screenshot: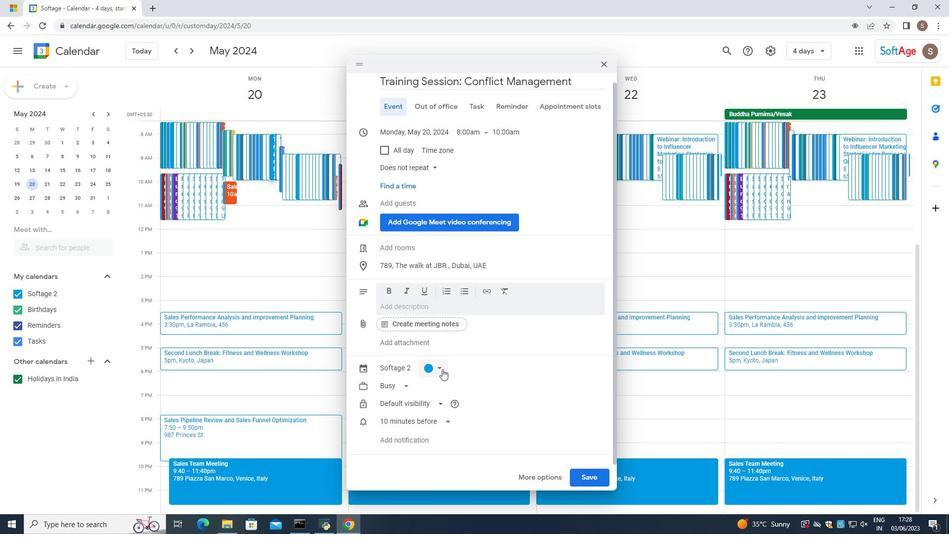 
Action: Mouse moved to (441, 394)
Screenshot: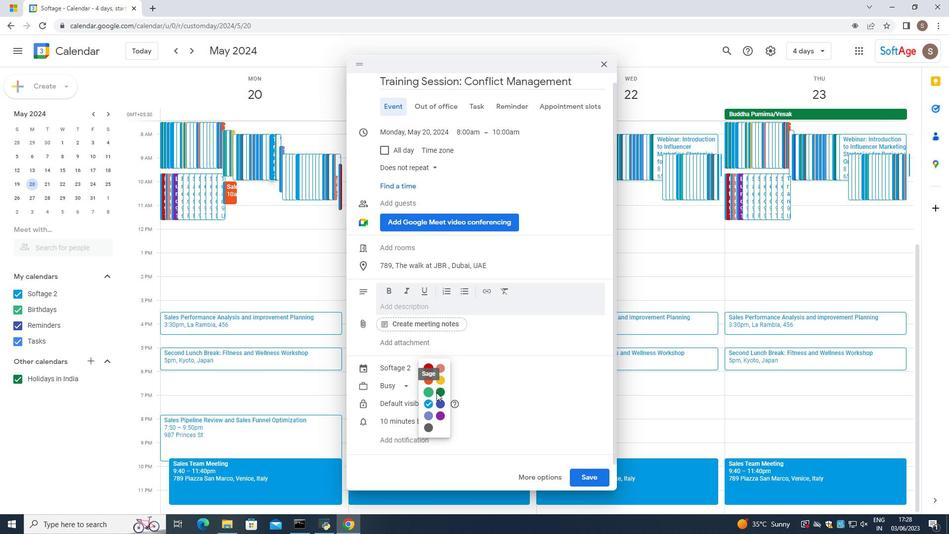 
Action: Mouse pressed left at (441, 394)
Screenshot: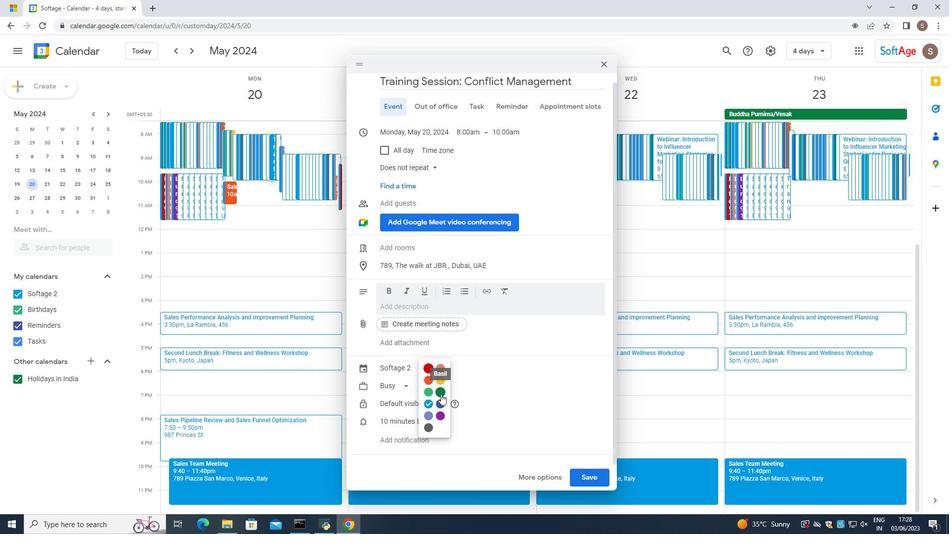 
Action: Mouse moved to (390, 306)
Screenshot: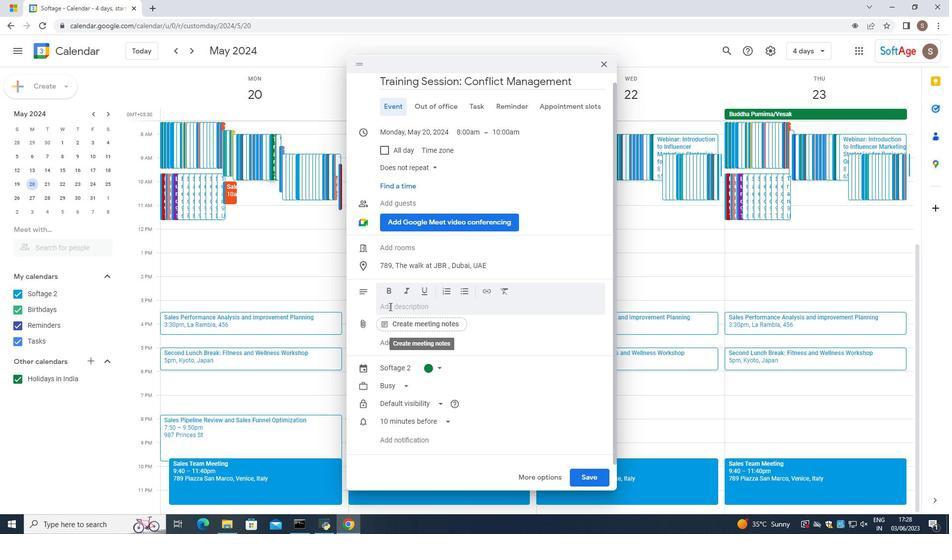 
Action: Mouse pressed left at (390, 306)
Screenshot: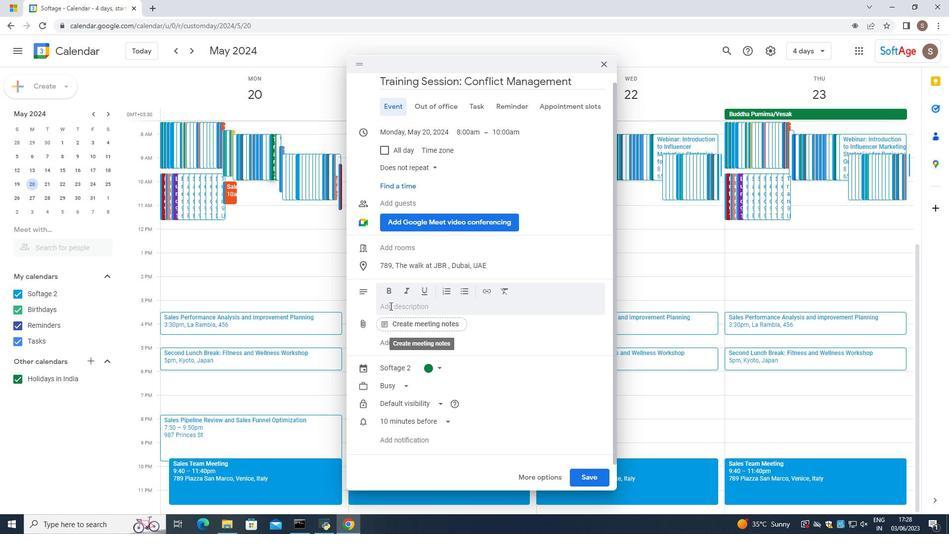 
Action: Key pressed <Key.caps_lock>t<Key.caps_lock>HROUGHOUT<Key.space>THE<Key.space><Key.caps_lock>pip<Key.backspace><Key.backspace><Key.backspace><Key.backspace><Key.backspace><Key.backspace><Key.backspace><Key.backspace><Key.backspace><Key.backspace><Key.backspace><Key.backspace><Key.backspace><Key.backspace><Key.backspace><Key.backspace><Key.backspace><Key.backspace><Key.backspace><Key.caps_lock>T<Key.caps_lock>jhroughout<Key.space>
Screenshot: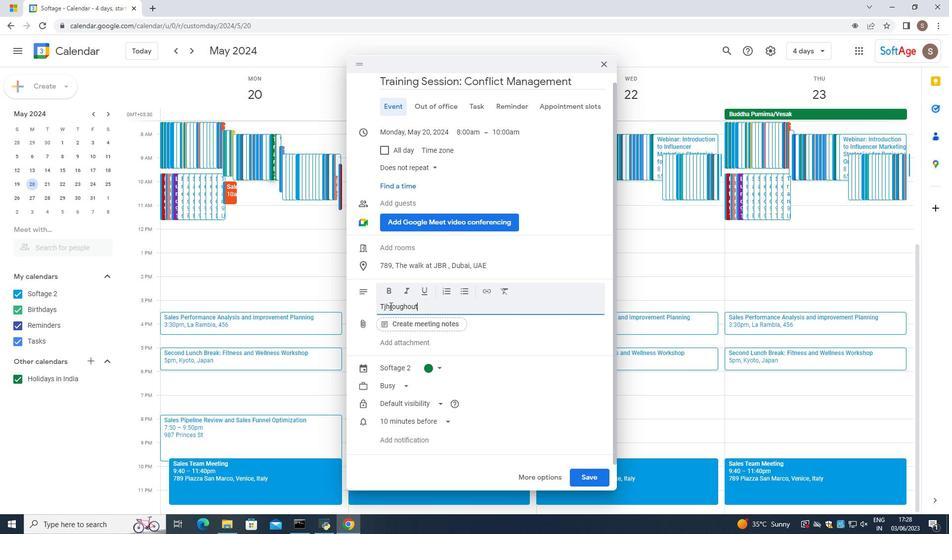 
Action: Mouse moved to (390, 300)
Screenshot: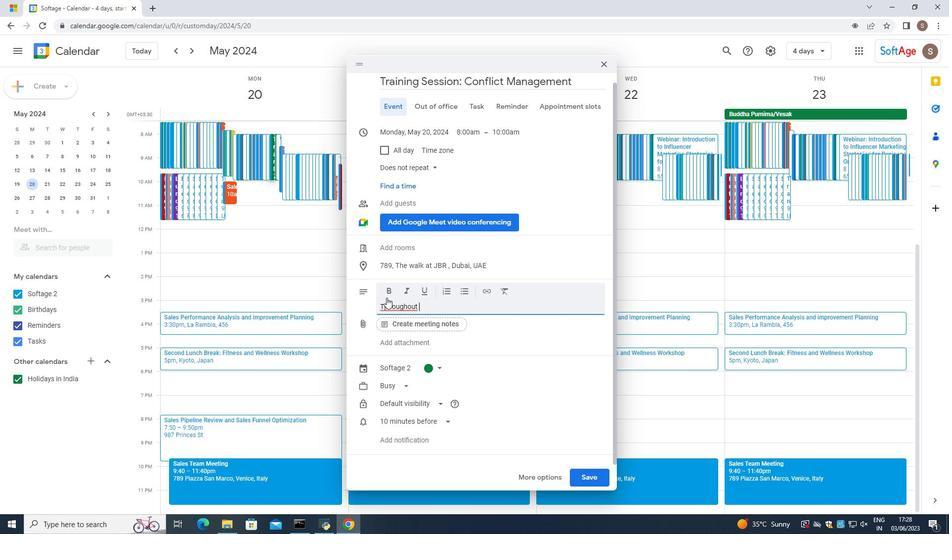 
Action: Mouse pressed left at (390, 300)
Screenshot: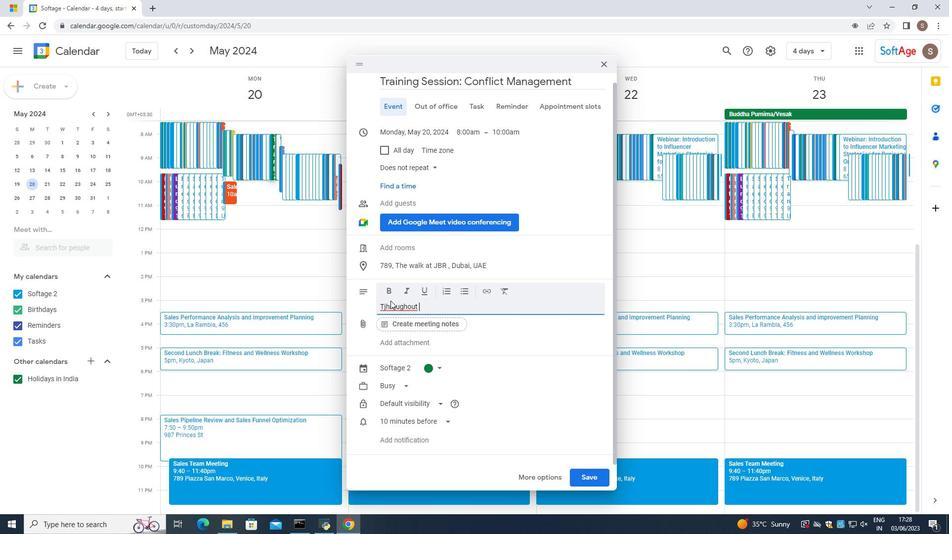 
Action: Mouse moved to (389, 303)
Screenshot: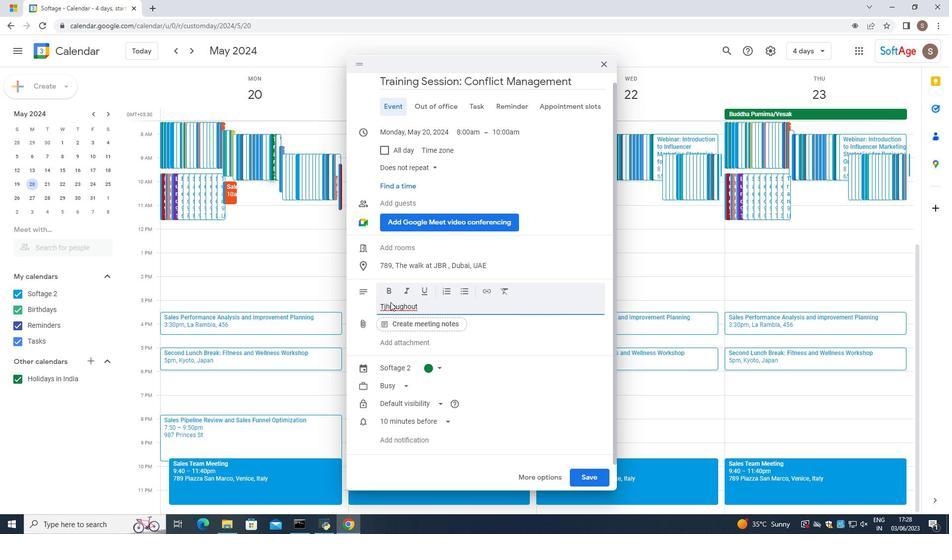 
Action: Mouse pressed left at (389, 303)
Screenshot: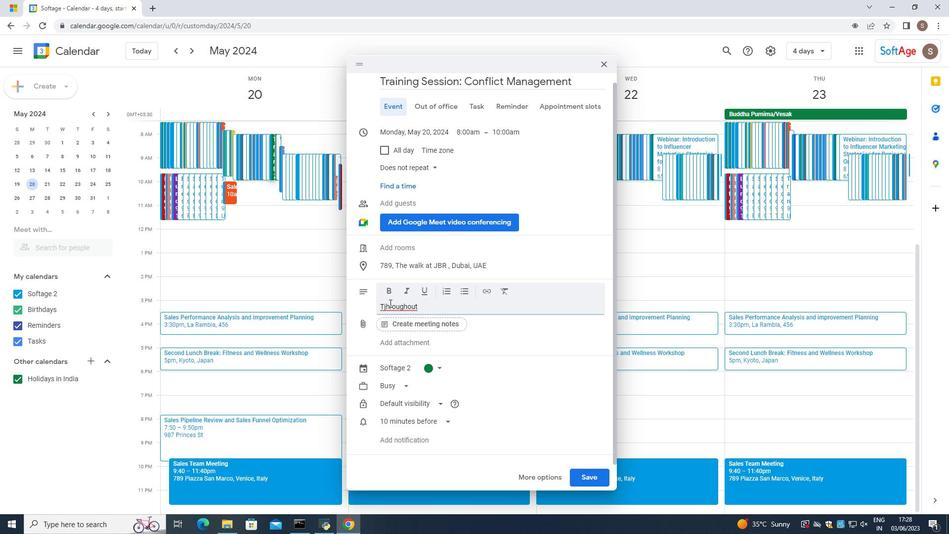 
Action: Mouse pressed right at (389, 303)
Screenshot: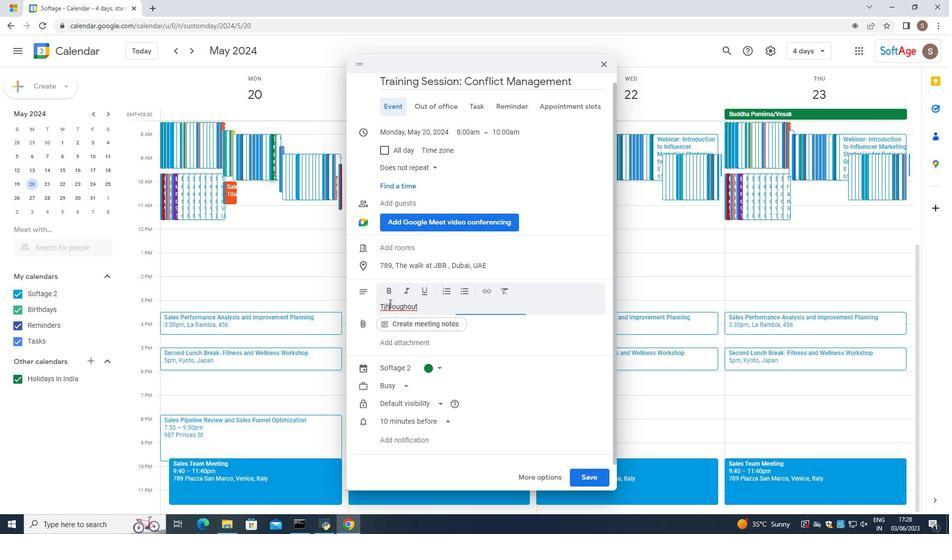 
Action: Mouse moved to (418, 307)
Screenshot: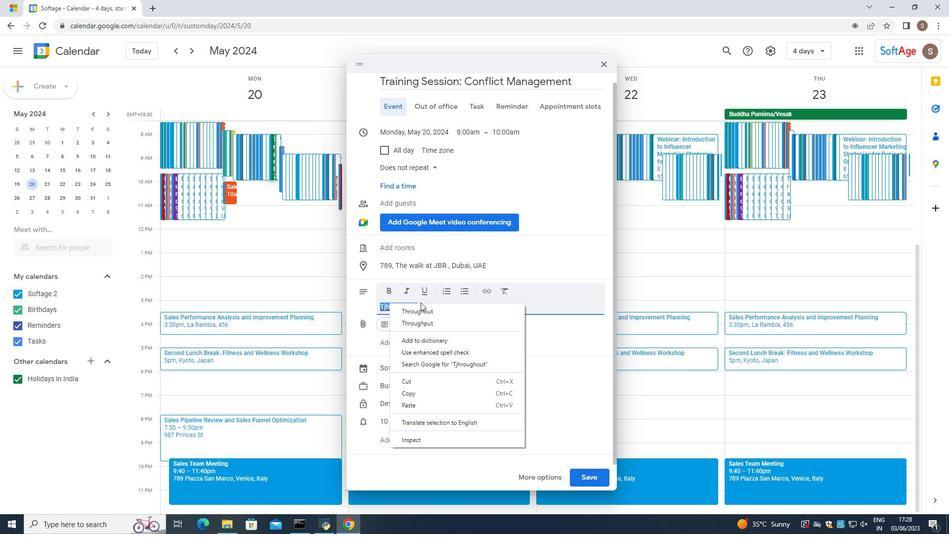 
Action: Mouse pressed left at (418, 307)
Screenshot: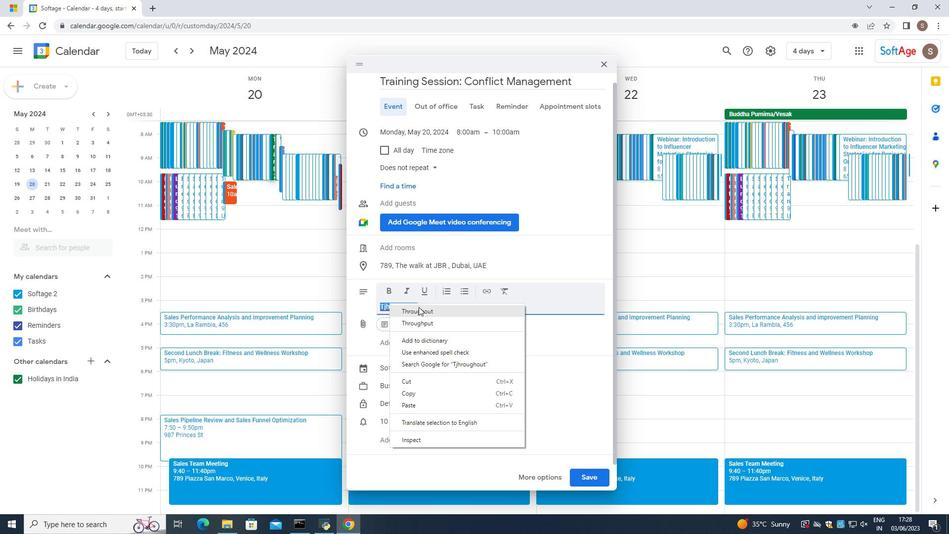
Action: Mouse moved to (430, 302)
Screenshot: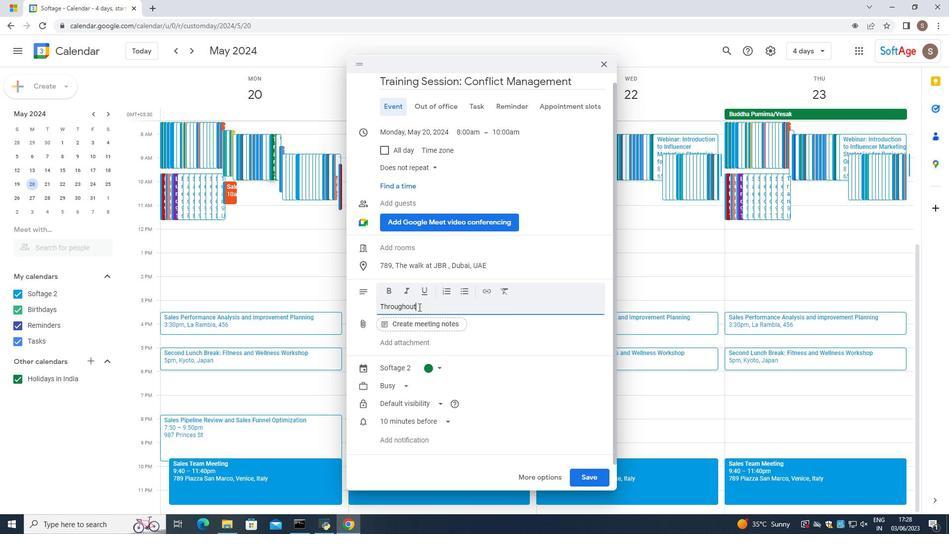 
Action: Mouse pressed left at (430, 302)
Screenshot: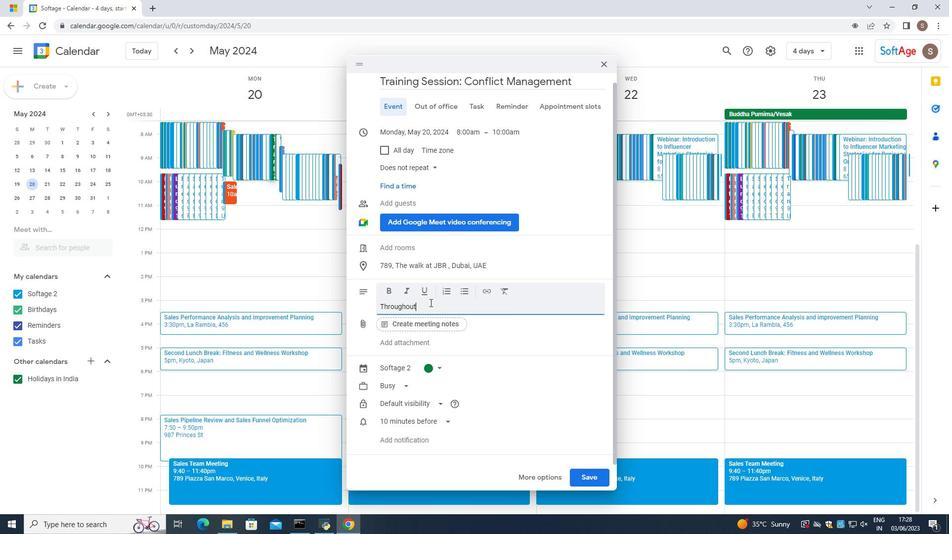 
Action: Mouse moved to (429, 303)
Screenshot: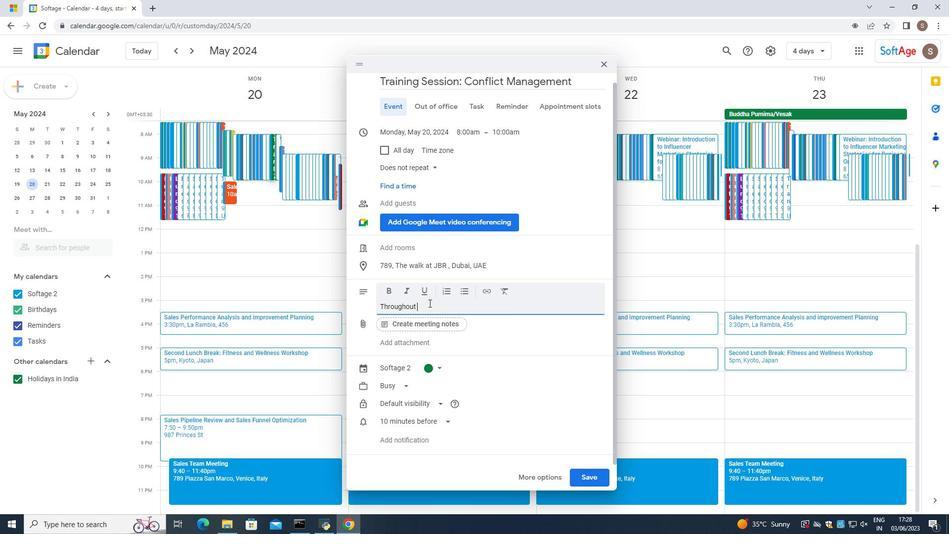 
Action: Key pressed <Key.space>the<Key.space><Key.caps_lock>PIP<Key.space>M<Key.backspace>D<Key.caps_lock>iscussion<Key.space>,<Key.space>an<Key.space>emphasis<Key.space>will<Key.space>be<Key.space>placed<Key.space>on<Key.space>fostering<Key.space>a<Key.space>posiytive<Key.space>
Screenshot: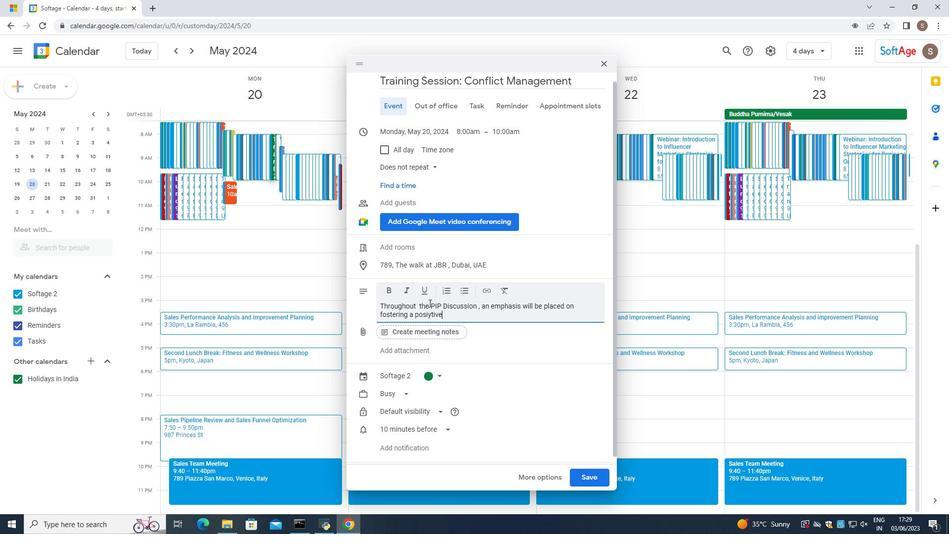 
Action: Mouse moved to (437, 314)
Screenshot: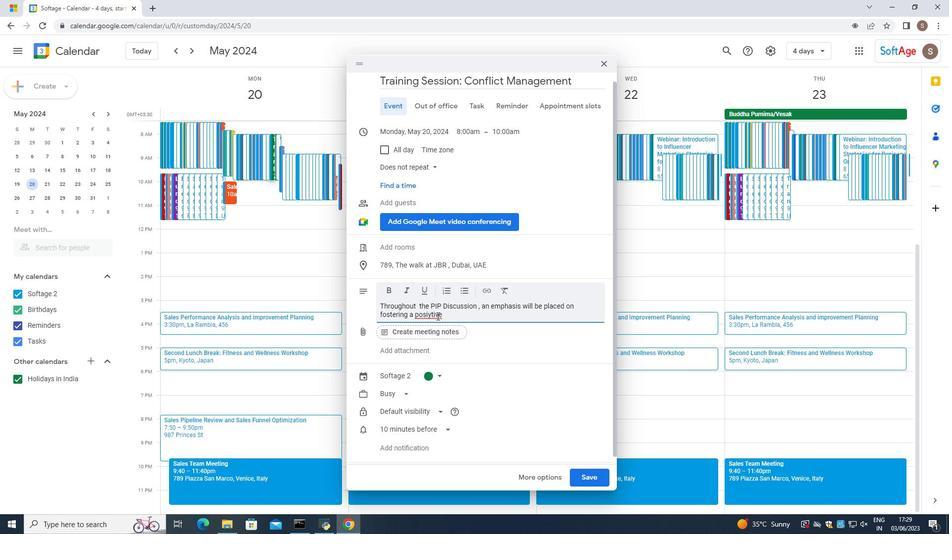 
Action: Mouse pressed left at (437, 314)
Screenshot: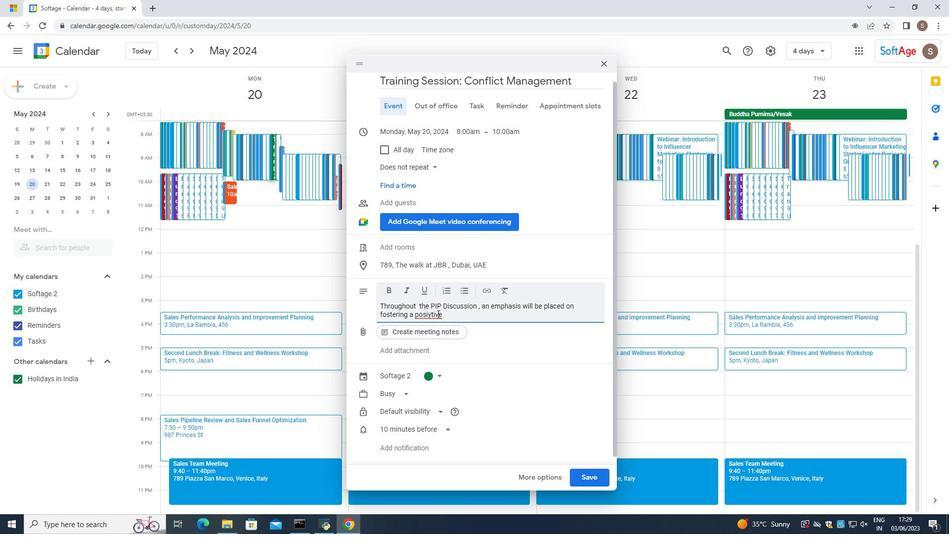 
Action: Mouse pressed right at (437, 314)
Screenshot: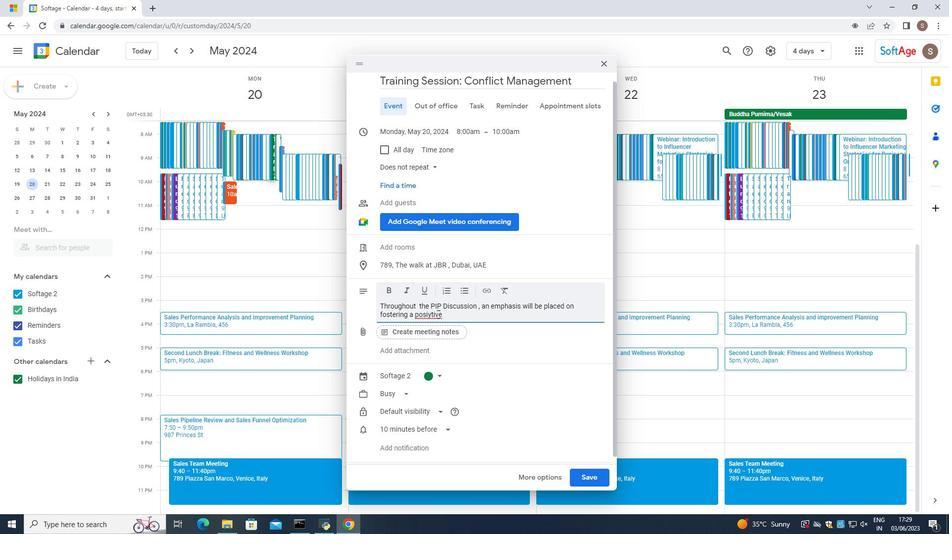 
Action: Mouse moved to (464, 322)
Screenshot: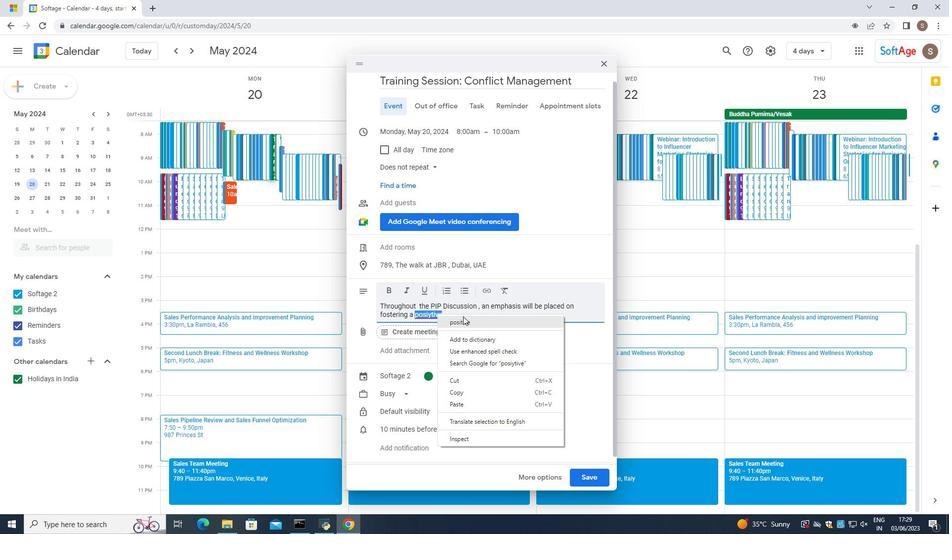 
Action: Mouse pressed left at (464, 322)
Screenshot: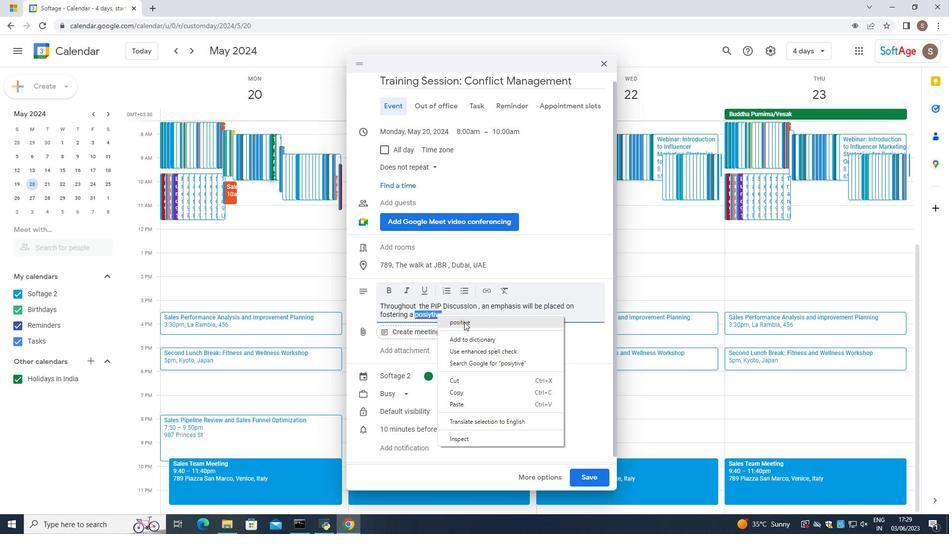 
Action: Mouse moved to (463, 322)
Screenshot: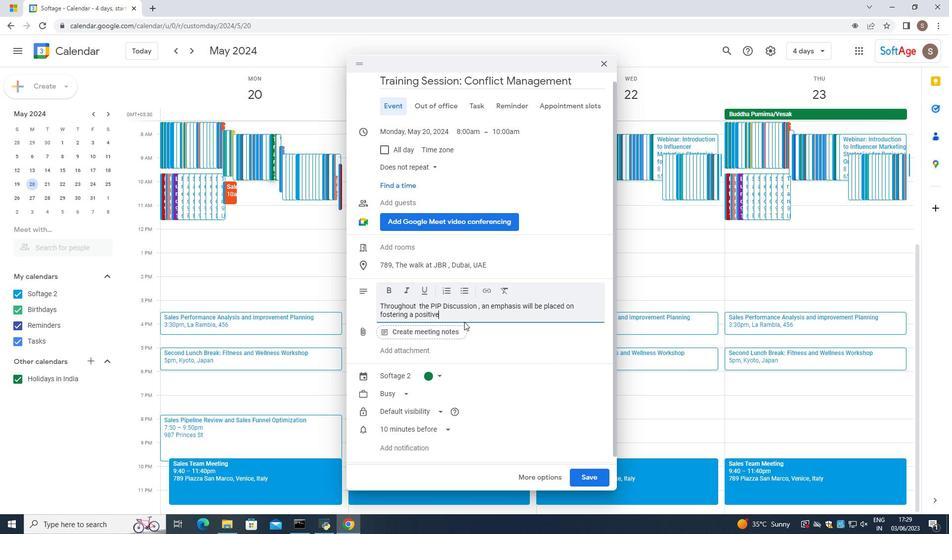
Action: Key pressed and<Key.space>growth<Key.space>-oriented<Key.space>mindset.
Screenshot: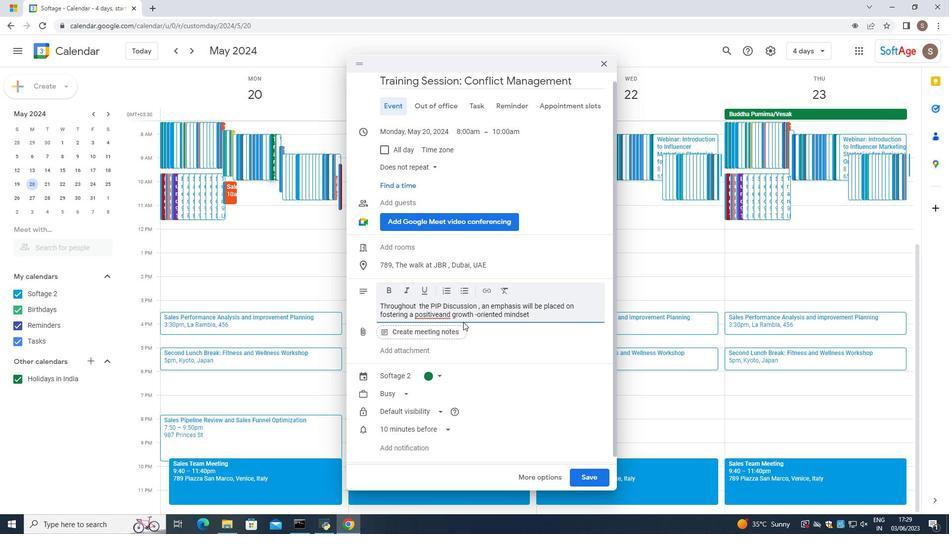 
Action: Mouse moved to (430, 318)
Screenshot: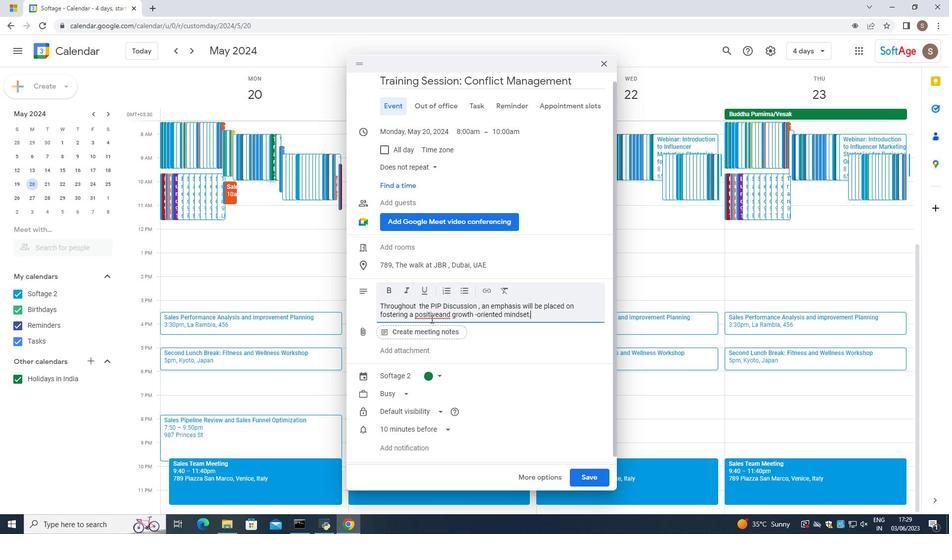 
Action: Mouse pressed left at (430, 318)
Screenshot: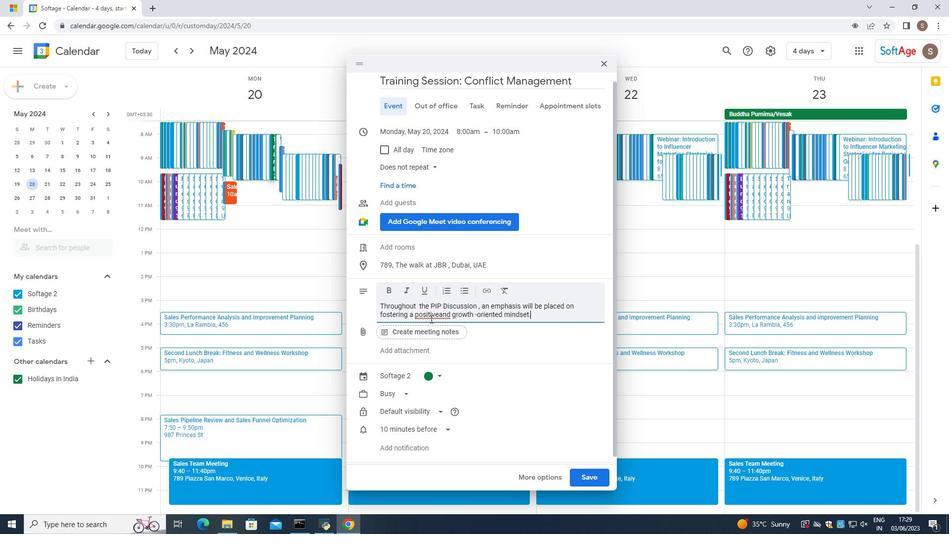 
Action: Mouse moved to (430, 317)
Screenshot: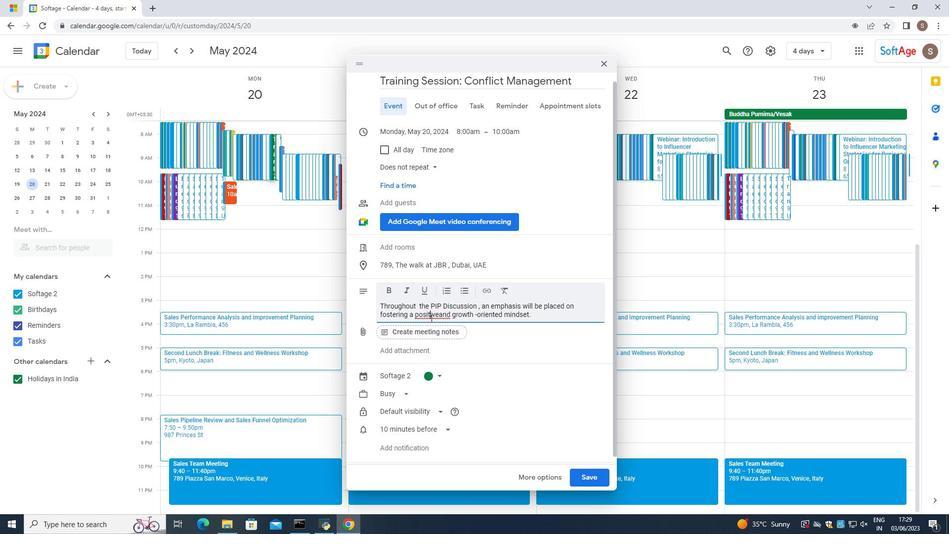 
Action: Mouse pressed right at (430, 317)
Screenshot: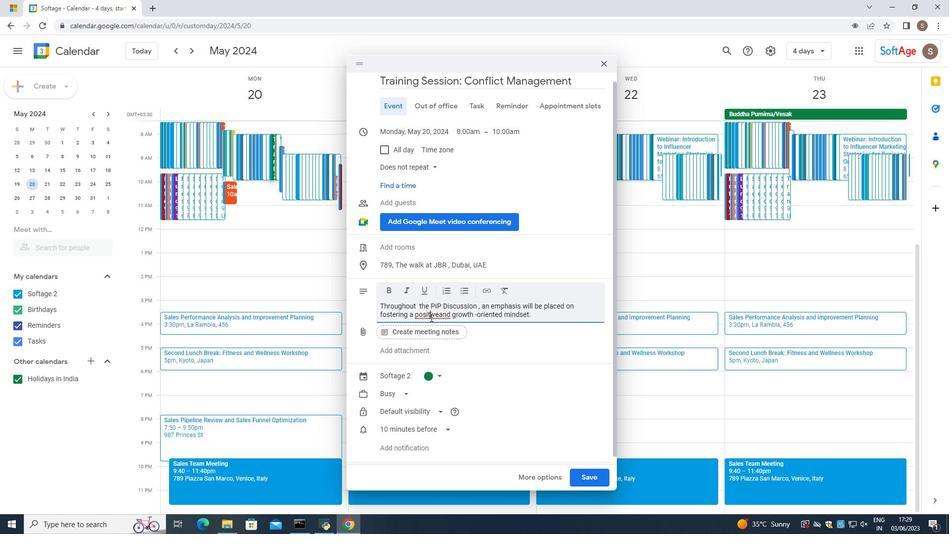 
Action: Mouse moved to (454, 323)
Screenshot: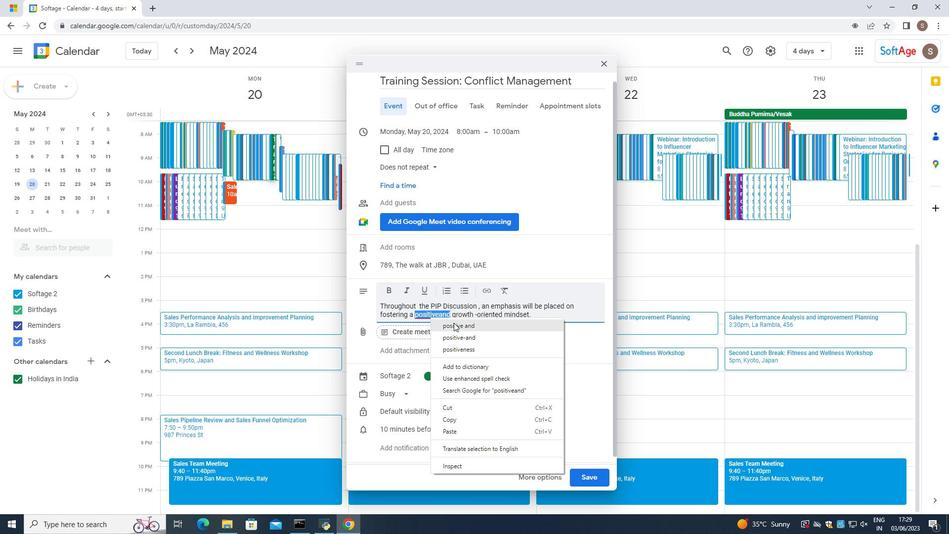 
Action: Mouse pressed left at (454, 323)
Screenshot: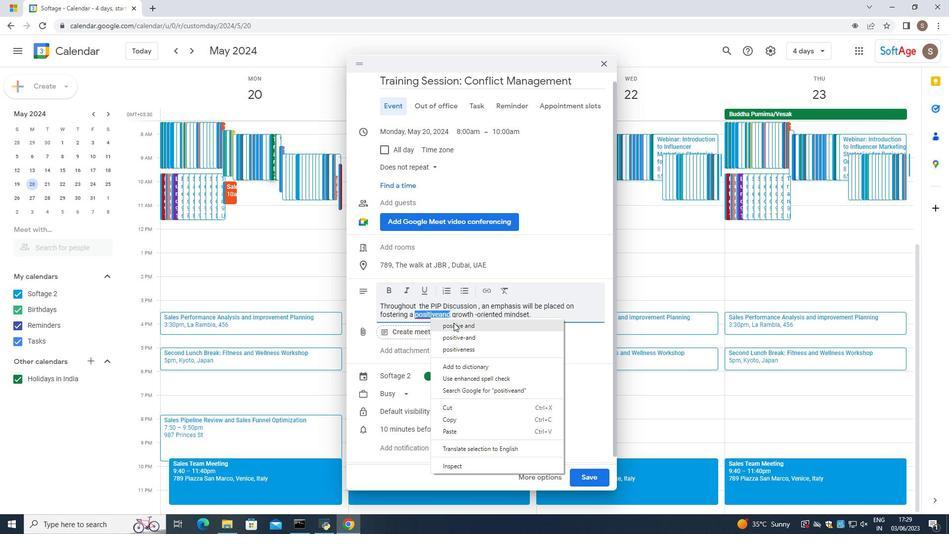 
Action: Mouse moved to (555, 312)
Screenshot: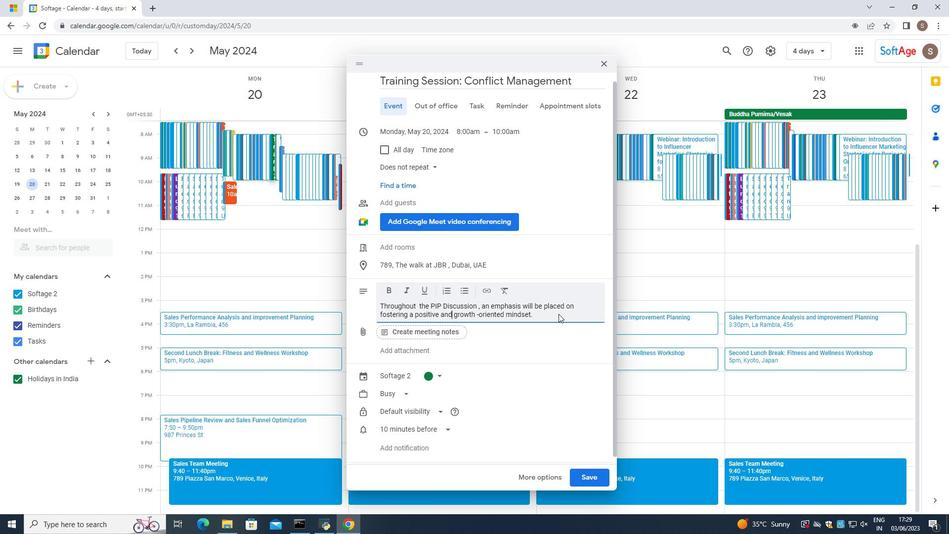 
Action: Mouse pressed left at (555, 312)
Screenshot: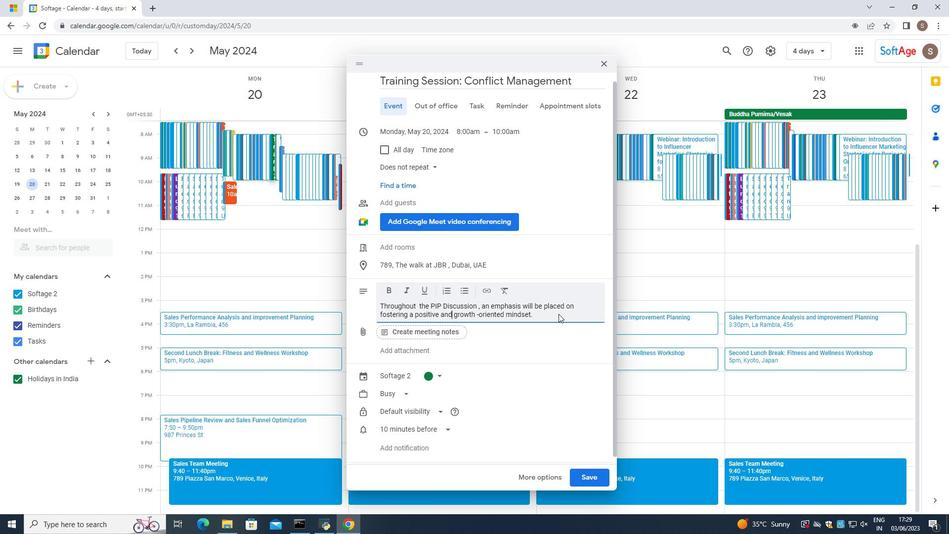 
Action: Mouse moved to (546, 316)
Screenshot: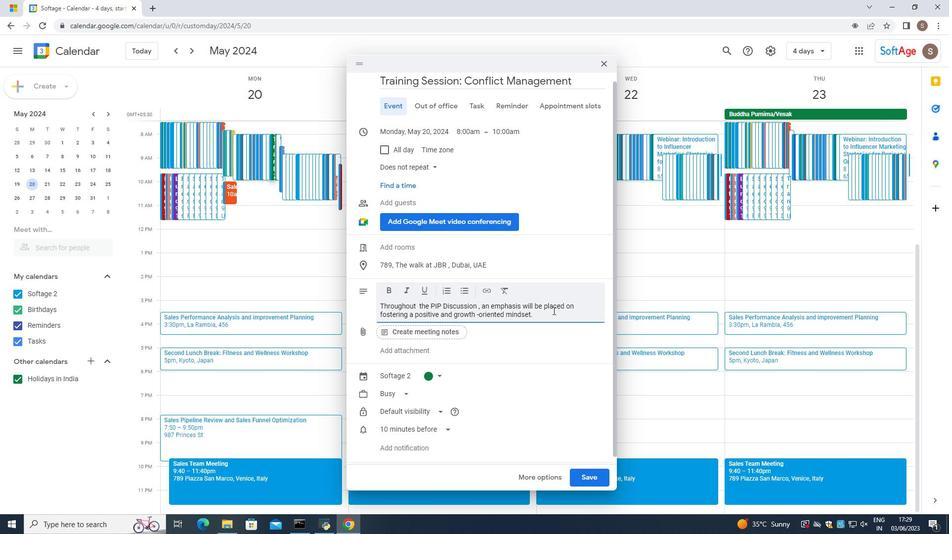 
Action: Key pressed <Key.caps_lock>T<Key.caps_lock>he<Key.space>employee<Key.space>willn<Key.space><Key.backspace><Key.backspace><Key.space>be<Key.space>encouraged<Key.space>to<Key.space>ask<Key.space>questions<Key.space>,<Key.space>take<Key.space>ownership<Key.space>of<Key.space>their<Key.space>developmemnt<Key.space>and<Key.space>seek<Key.space>clarification<Key.space>whwn=<Key.backspace><Key.backspace><Key.backspace>eb<Key.backspace>=n<Key.backspace><Key.backspace>n<Key.space>needed
Screenshot: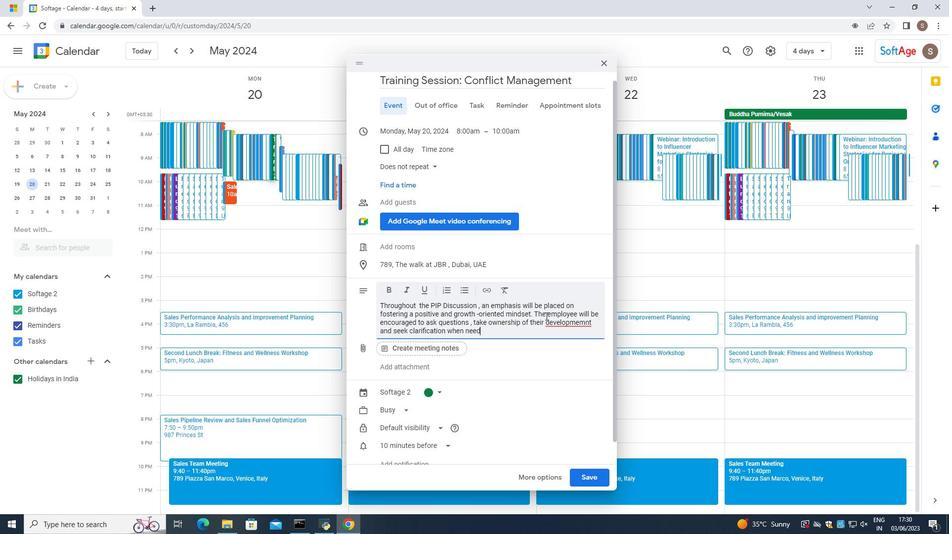 
Action: Mouse moved to (580, 323)
Screenshot: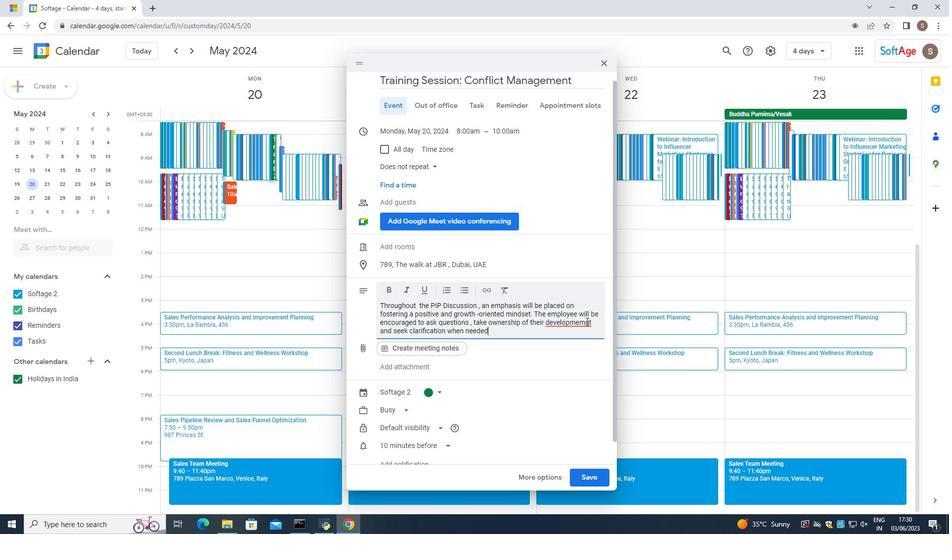 
Action: Mouse pressed left at (580, 323)
Screenshot: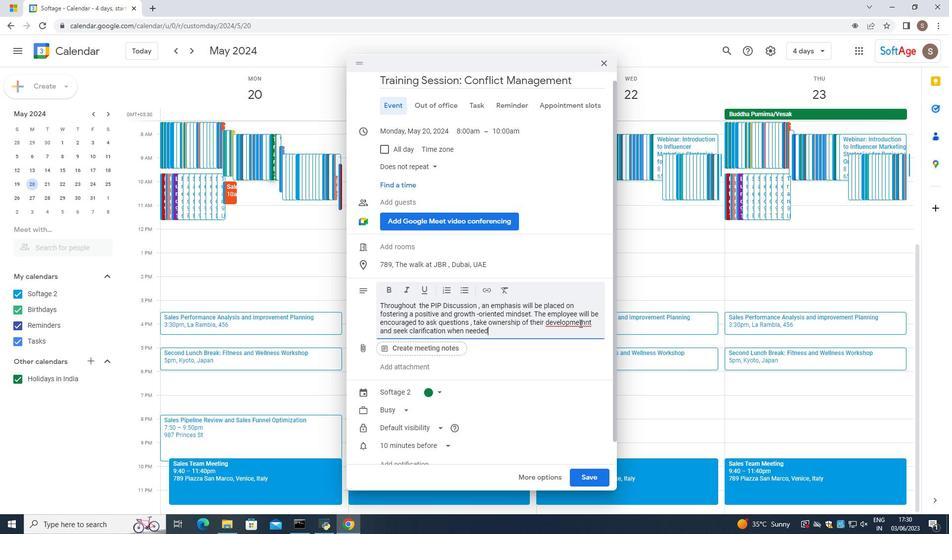 
Action: Mouse pressed left at (580, 323)
Screenshot: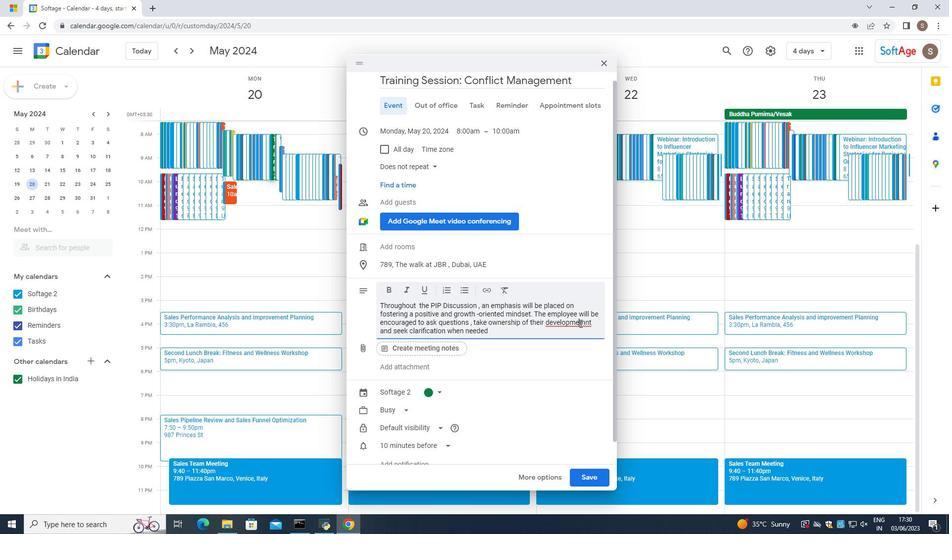 
Action: Mouse pressed left at (580, 323)
Screenshot: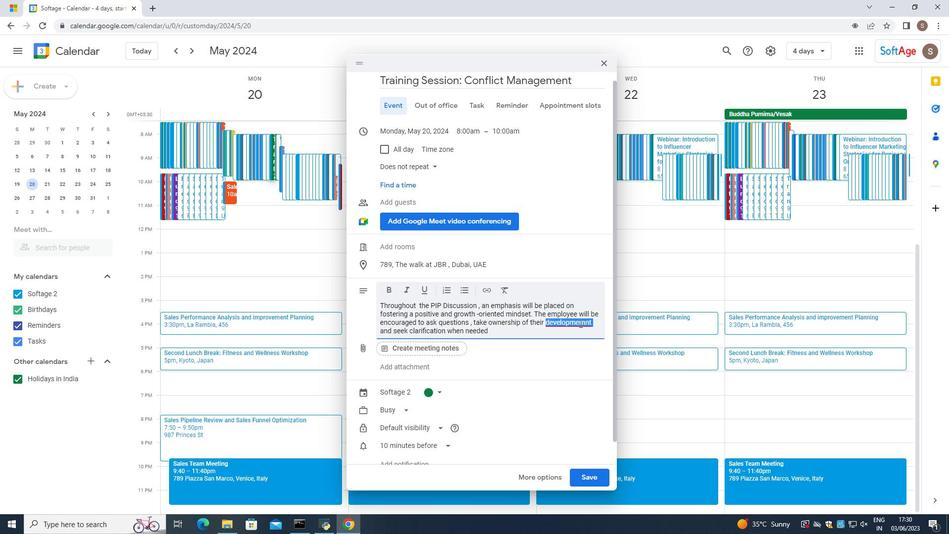 
Action: Mouse pressed left at (580, 323)
Screenshot: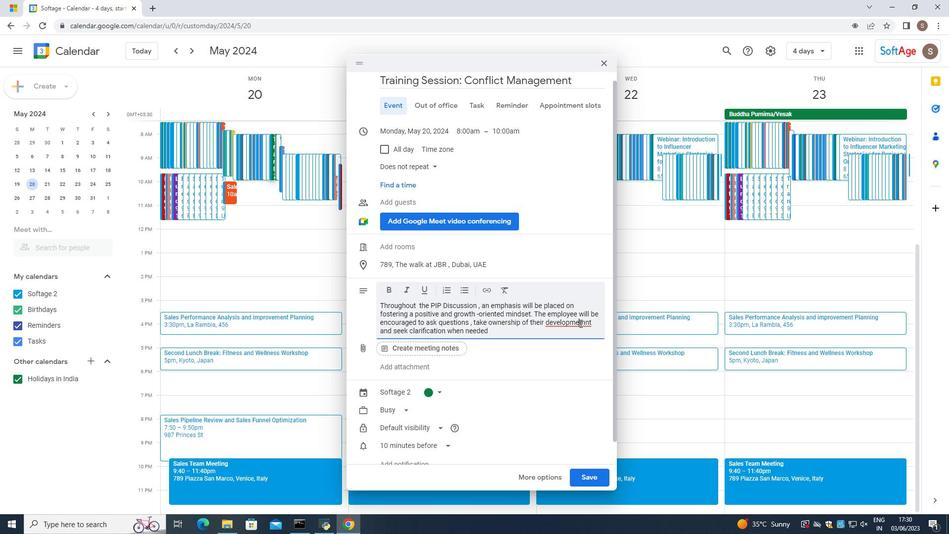 
Action: Mouse pressed right at (580, 323)
Screenshot: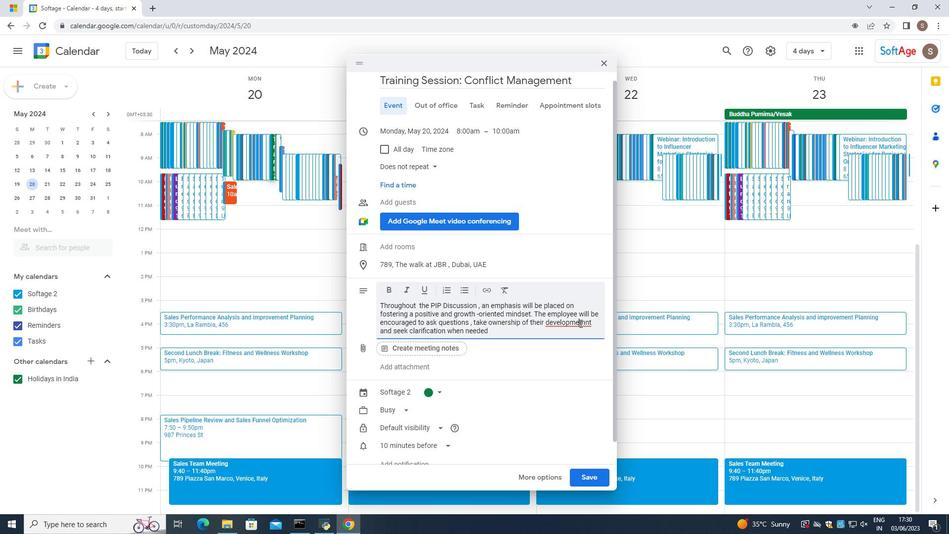 
Action: Mouse moved to (598, 329)
Screenshot: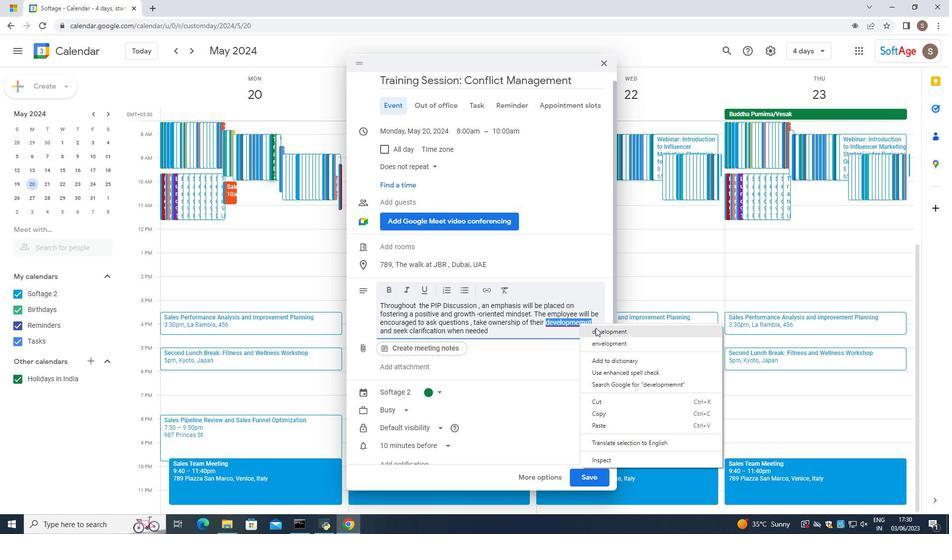 
Action: Mouse pressed left at (598, 329)
Screenshot: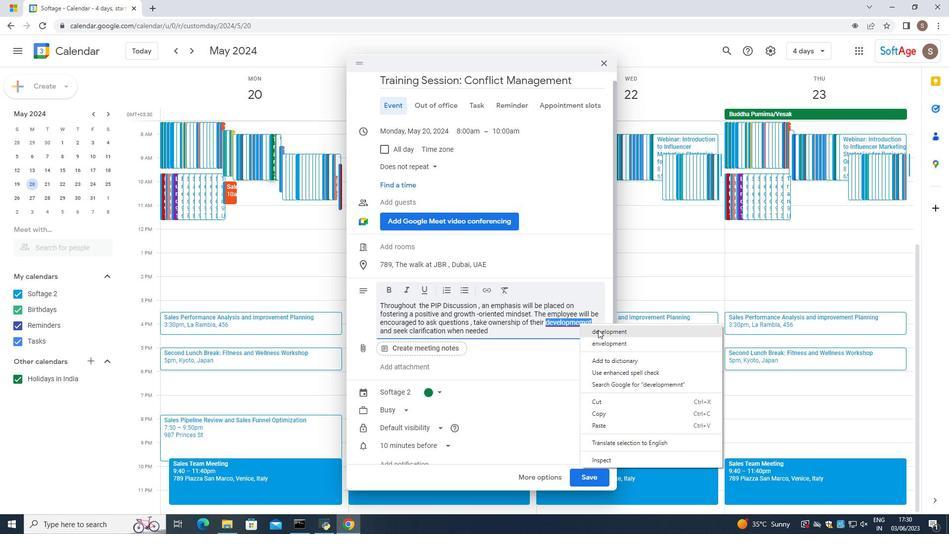 
Action: Mouse moved to (526, 328)
Screenshot: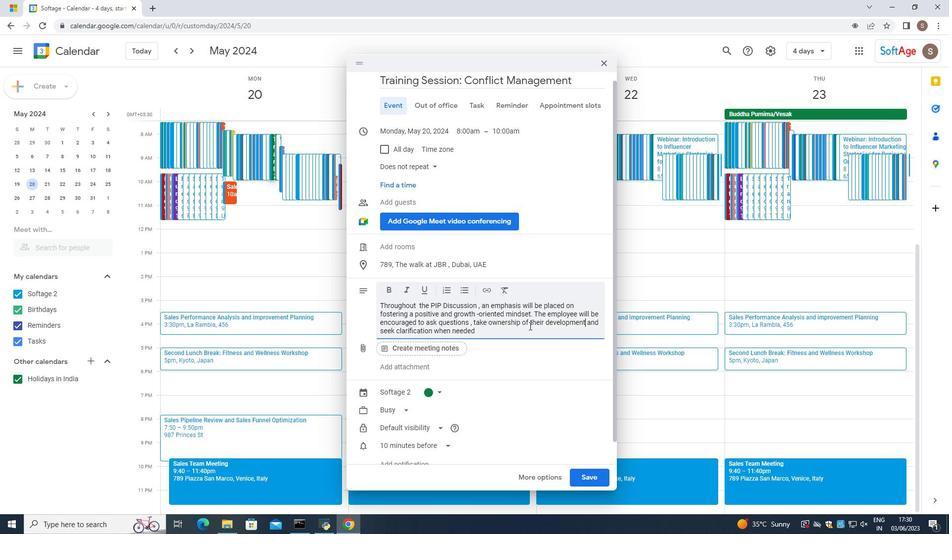 
Action: Mouse pressed left at (526, 328)
Screenshot: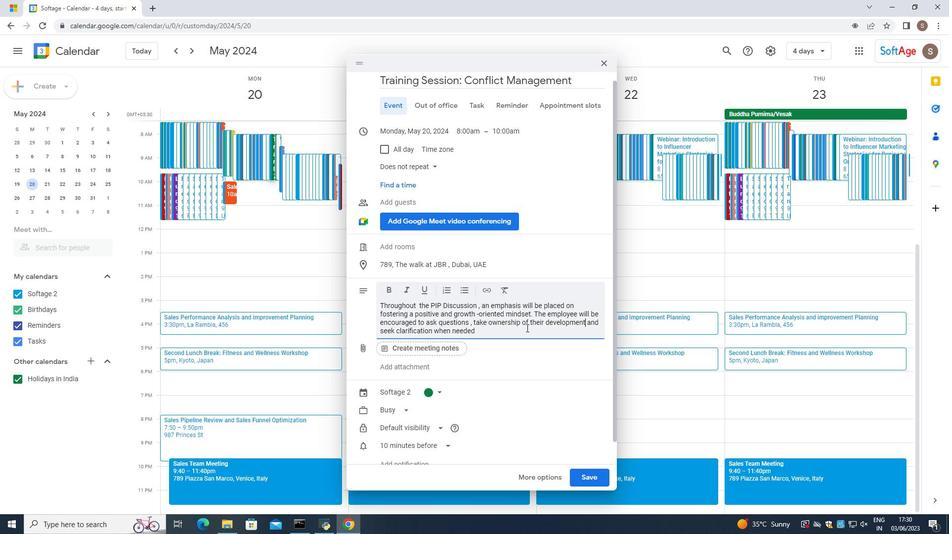 
Action: Mouse moved to (525, 328)
Screenshot: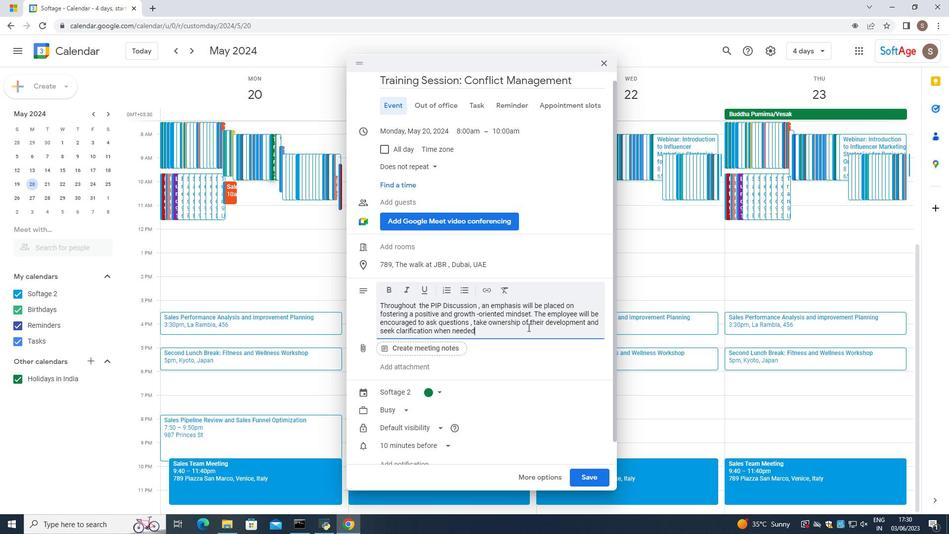 
Action: Key pressed ,<Key.backspace>.<Key.space><Key.caps_lock>T<Key.caps_lock>he<Key.space>supervuisorb=<Key.backspace><Key.backspace><Key.backspace><Key.backspace><Key.backspace><Key.backspace><Key.backspace>o<Key.backspace>isor<Key.space>will<Key.space>provide<Key.space>support<Key.space>m<Key.backspace>,<Key.space>encoursg=<Key.backspace><Key.backspace><Key.backspace>agement<Key.space>and<Key.space>guidance<Key.backspace>e<Key.space>to<Key.space>help<Key.space>the<Key.space>employeev<Key.backspace><Key.space>succeed.
Screenshot: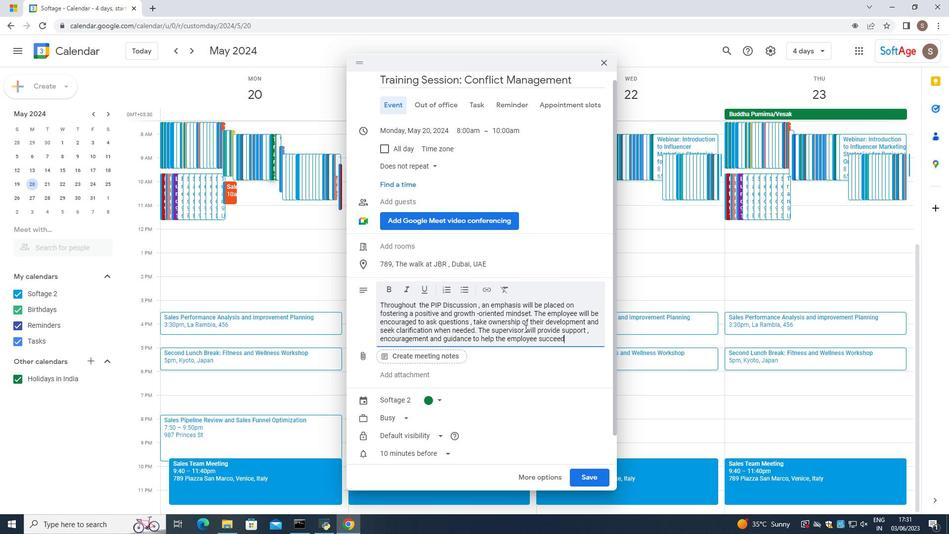 
Action: Mouse moved to (432, 248)
Screenshot: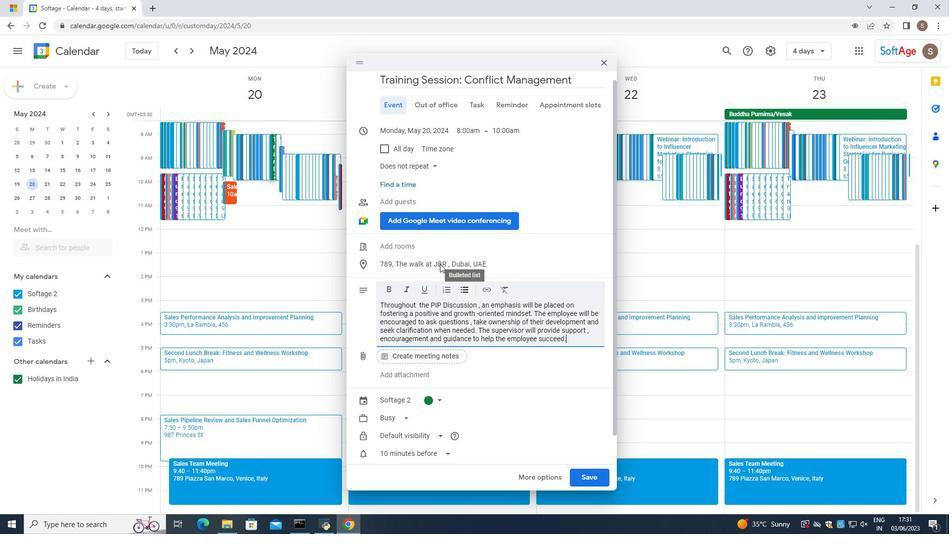 
Action: Mouse scrolled (432, 249) with delta (0, 0)
Screenshot: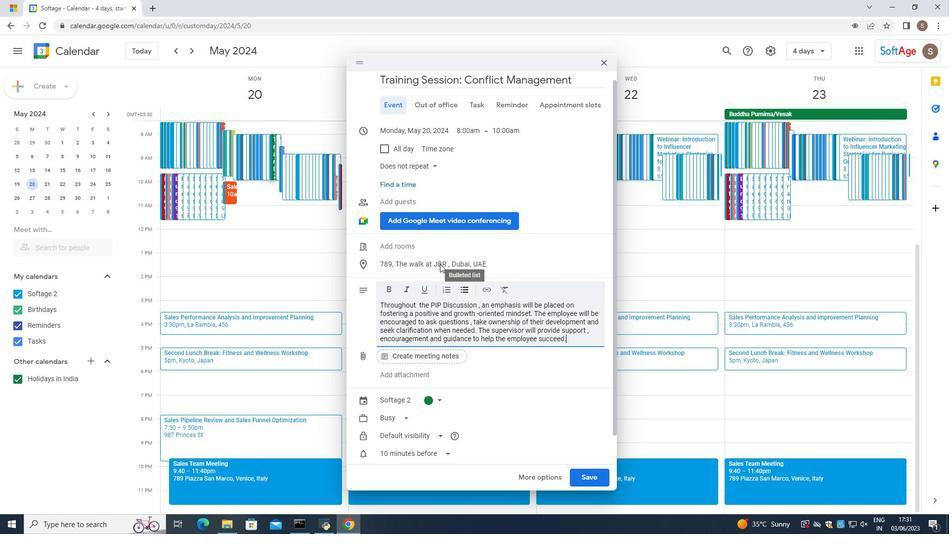 
Action: Mouse moved to (431, 243)
Screenshot: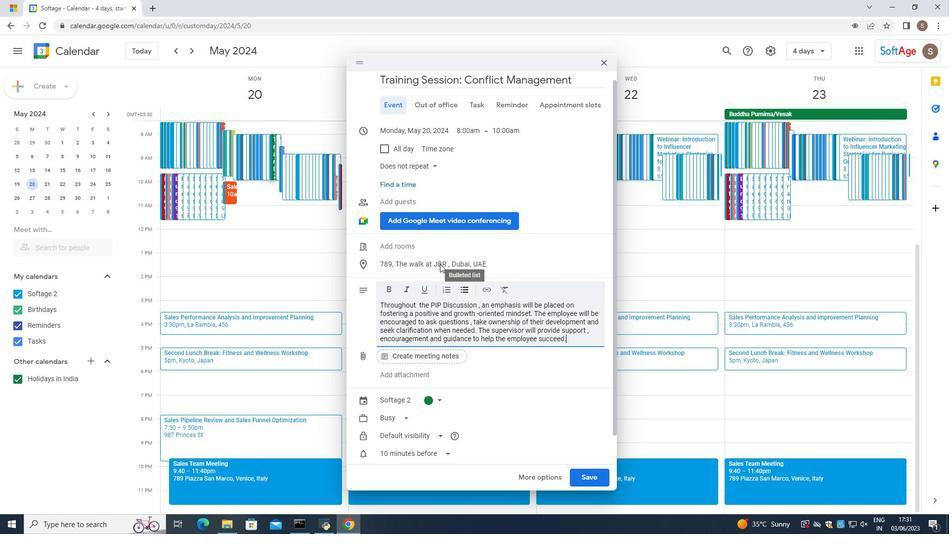 
Action: Mouse scrolled (431, 244) with delta (0, 0)
Screenshot: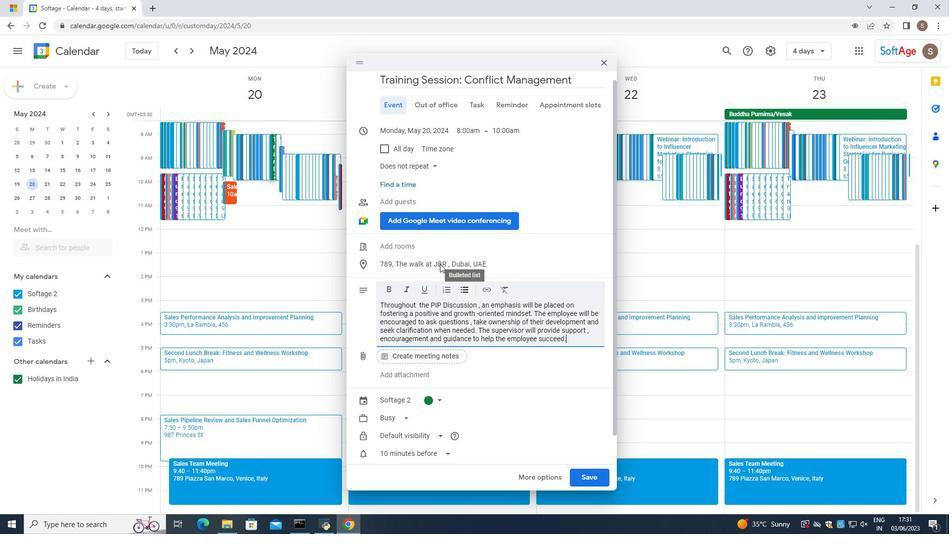 
Action: Mouse moved to (429, 235)
Screenshot: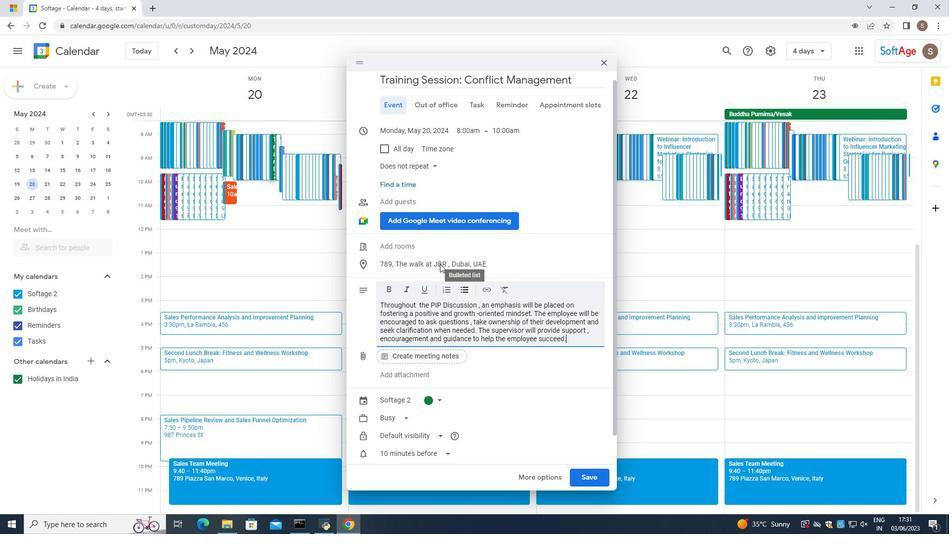 
Action: Mouse scrolled (429, 236) with delta (0, 0)
Screenshot: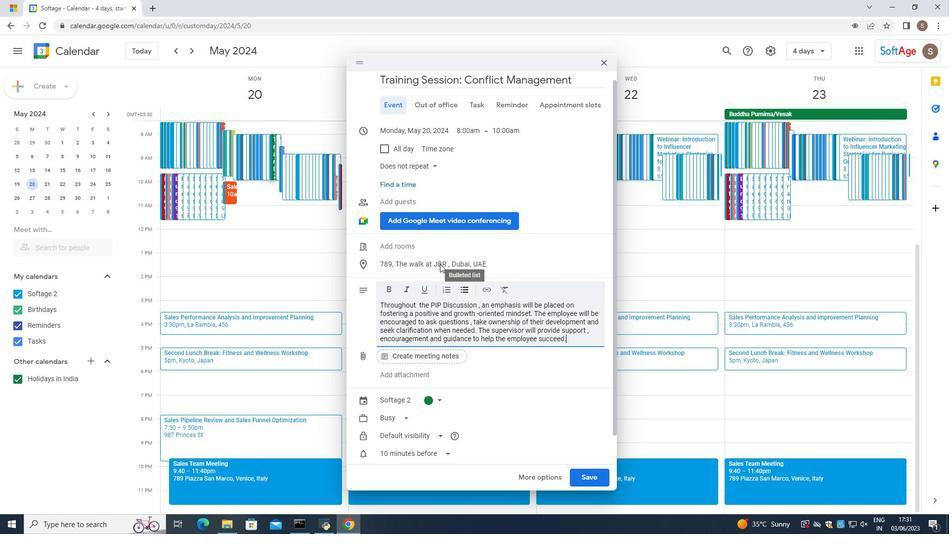 
Action: Mouse moved to (427, 226)
Screenshot: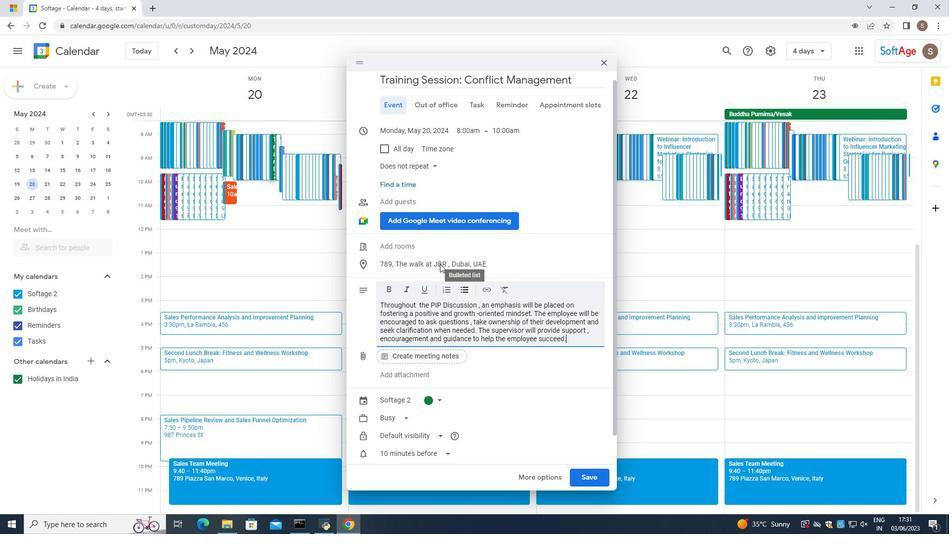 
Action: Mouse scrolled (427, 226) with delta (0, 0)
Screenshot: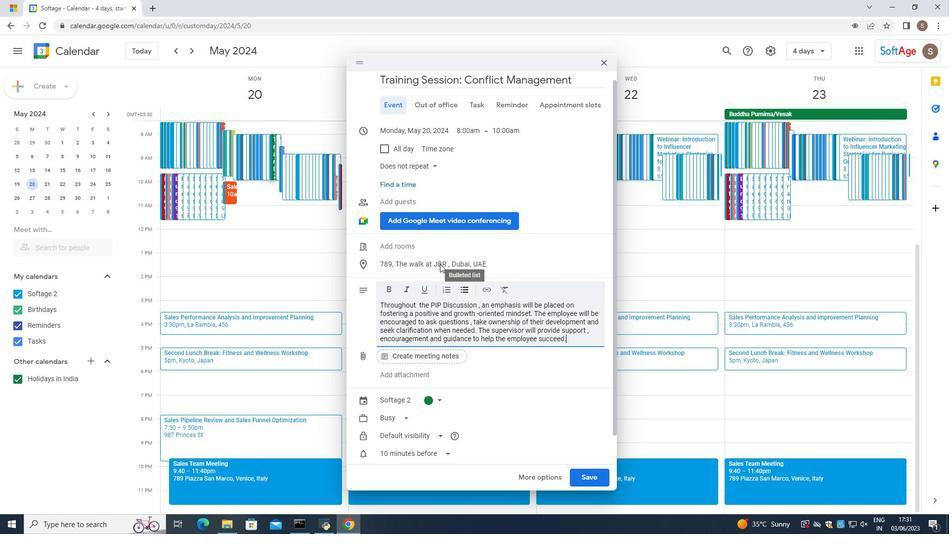 
Action: Mouse moved to (412, 174)
Screenshot: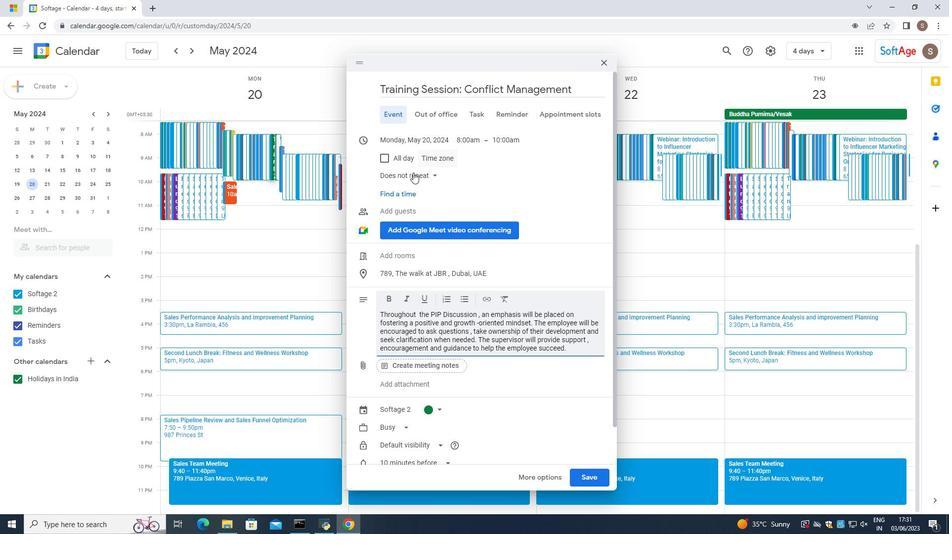 
Action: Mouse pressed left at (412, 174)
Screenshot: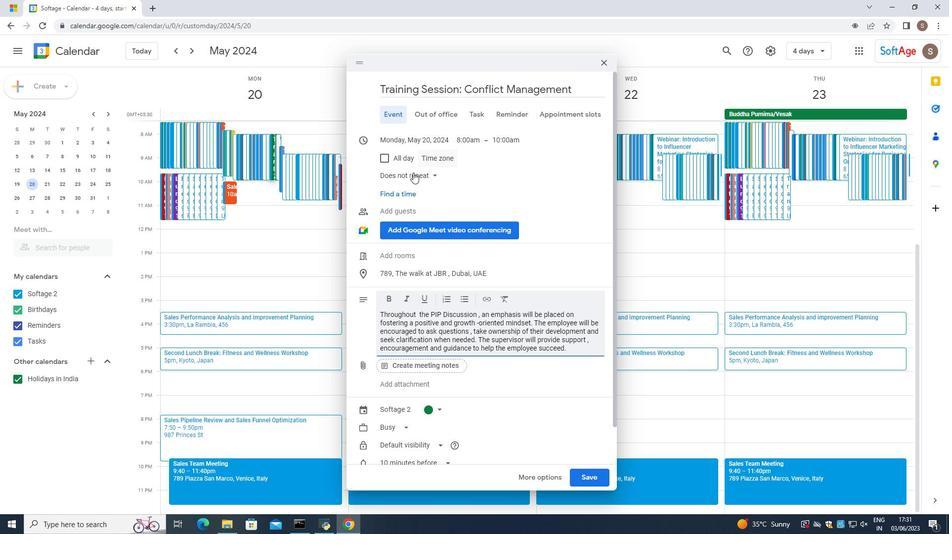 
Action: Mouse moved to (406, 270)
Screenshot: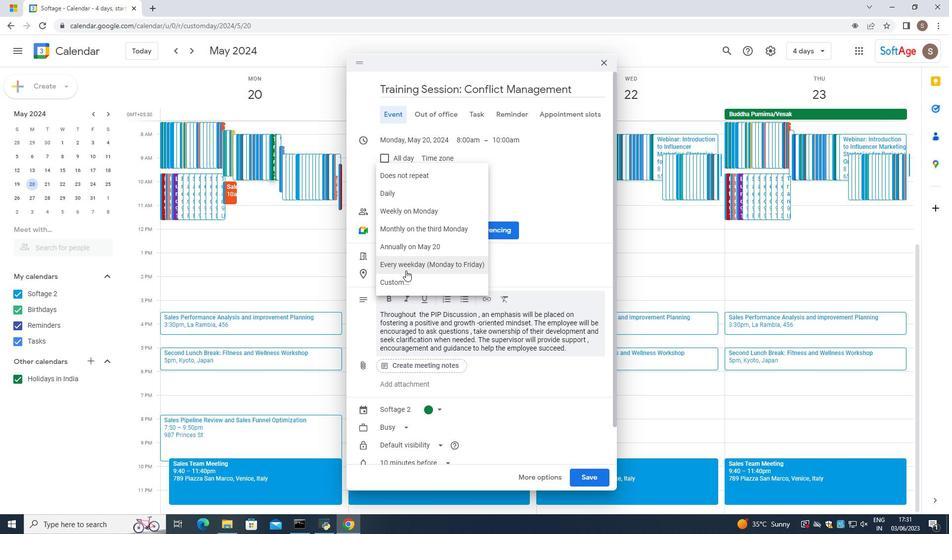 
Action: Mouse pressed left at (406, 270)
Screenshot: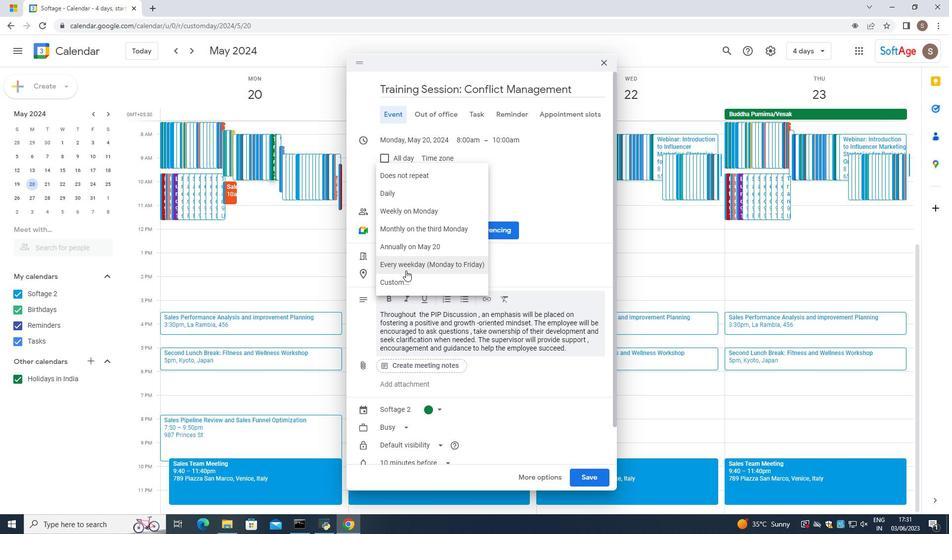 
Action: Mouse moved to (444, 278)
Screenshot: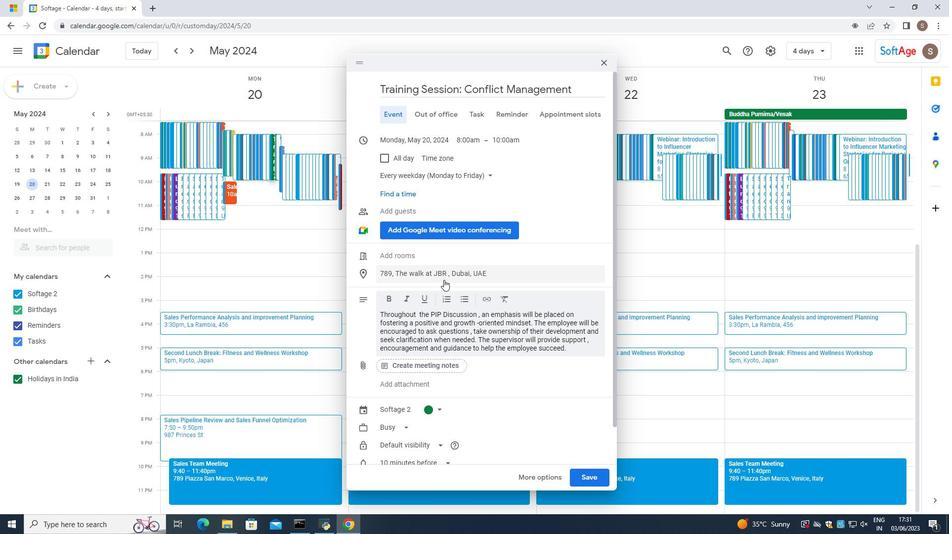 
Action: Mouse scrolled (444, 278) with delta (0, 0)
Screenshot: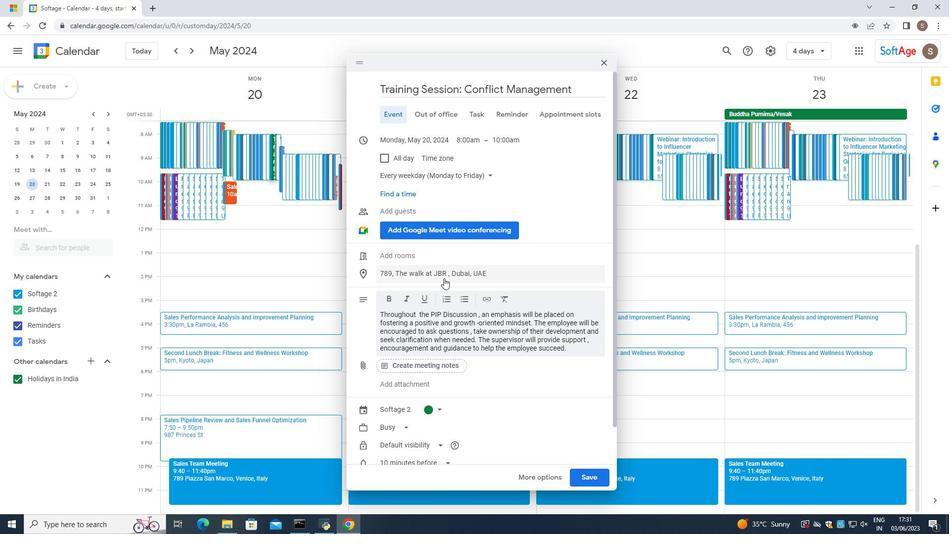 
Action: Mouse scrolled (444, 278) with delta (0, 0)
Screenshot: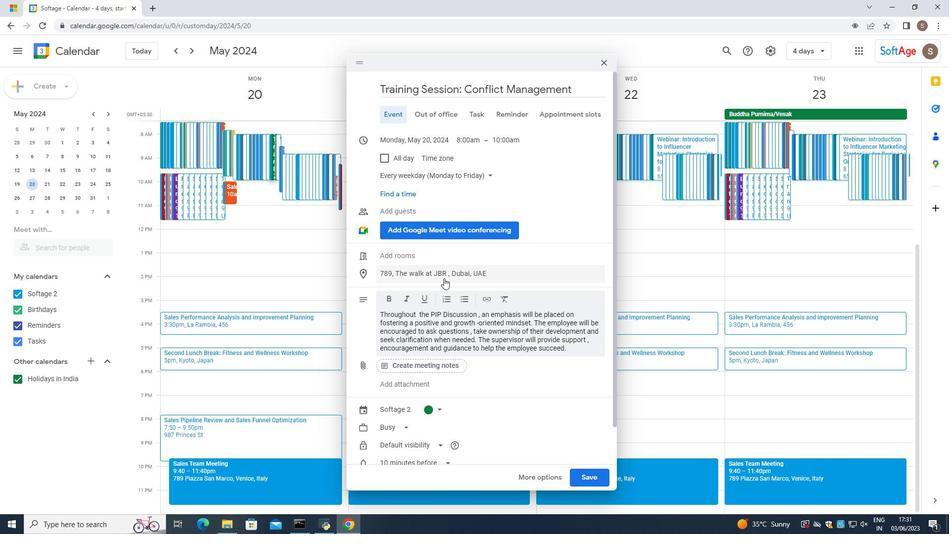 
Action: Mouse scrolled (444, 278) with delta (0, 0)
Screenshot: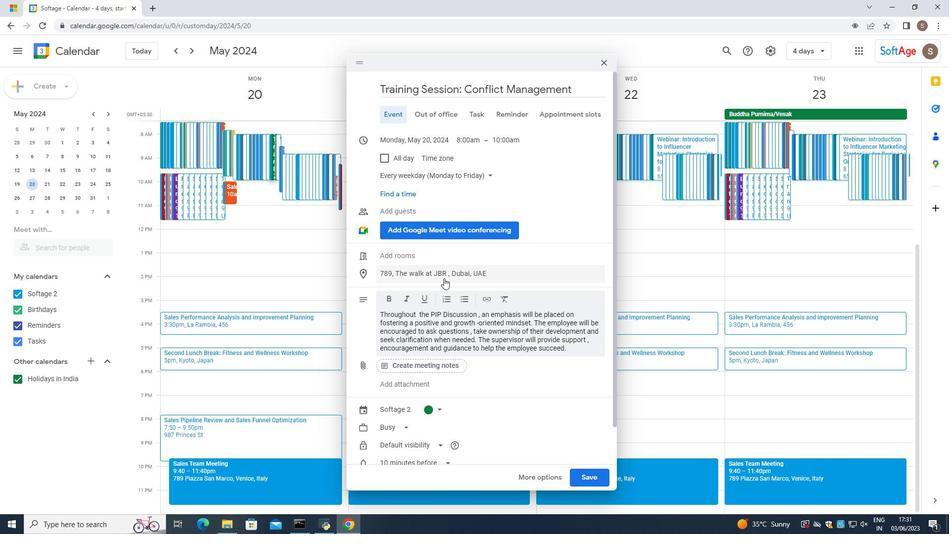 
Action: Mouse scrolled (444, 278) with delta (0, 0)
Screenshot: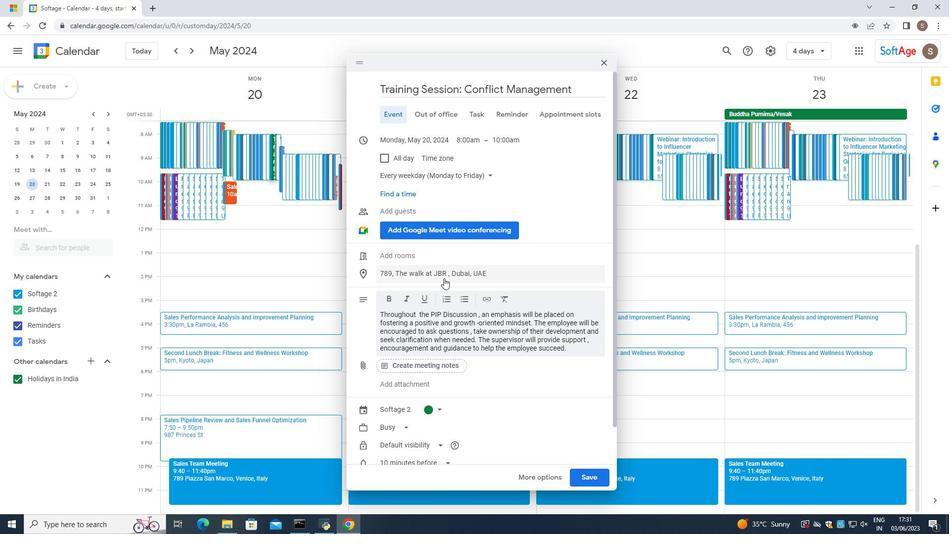 
Action: Mouse scrolled (444, 278) with delta (0, 0)
Screenshot: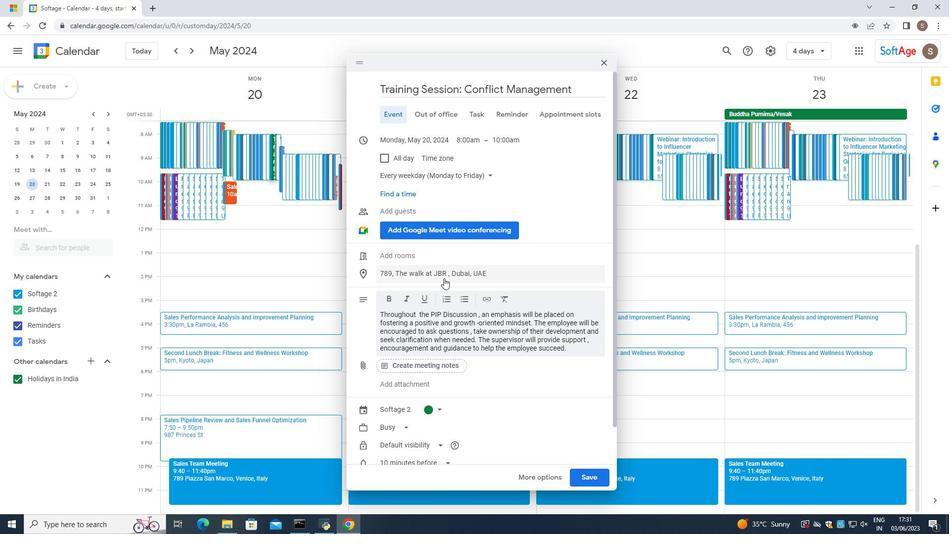 
Action: Mouse scrolled (444, 278) with delta (0, 0)
Screenshot: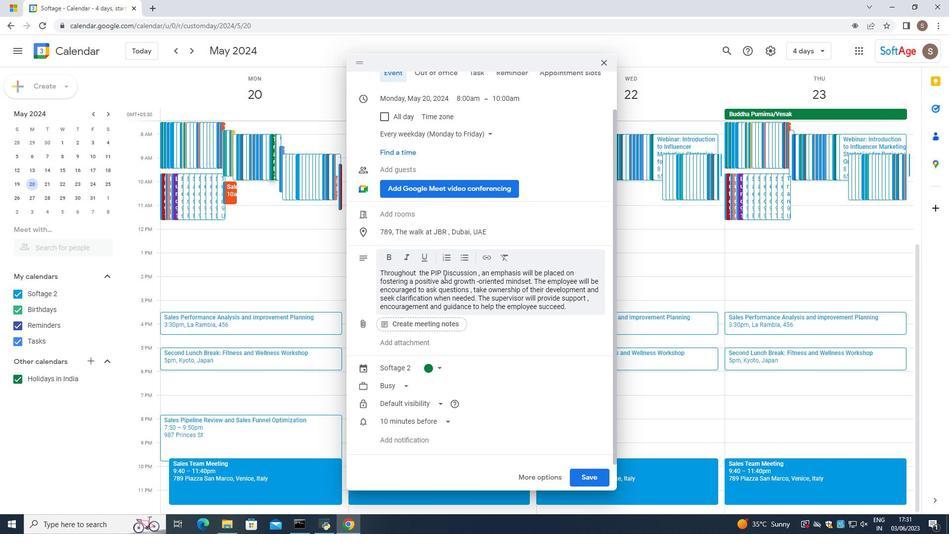 
Action: Mouse scrolled (444, 278) with delta (0, 0)
Screenshot: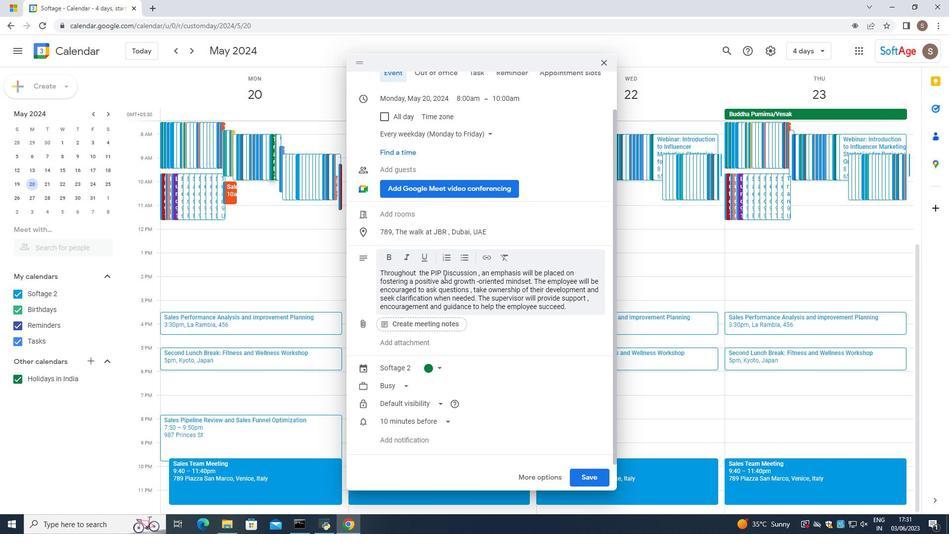 
Action: Mouse scrolled (444, 278) with delta (0, 0)
Screenshot: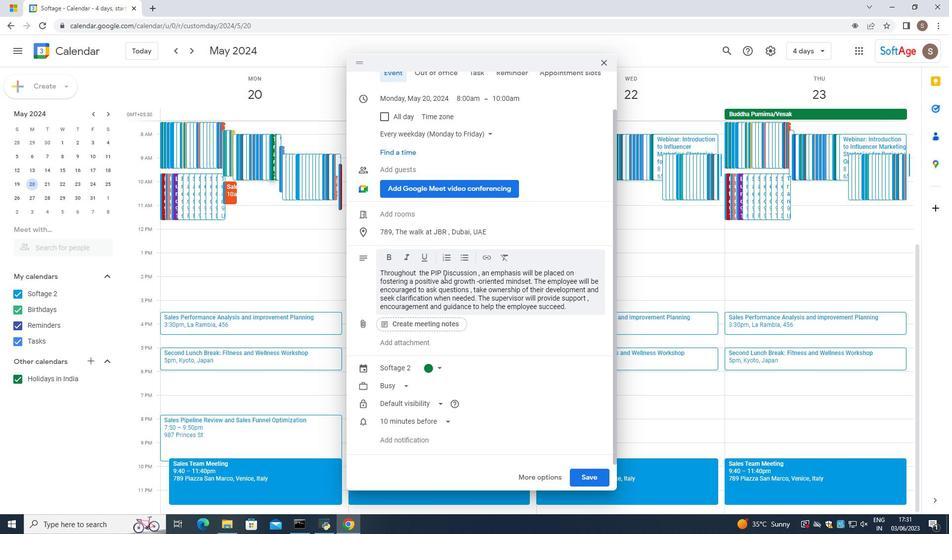 
Action: Mouse scrolled (444, 278) with delta (0, 0)
Screenshot: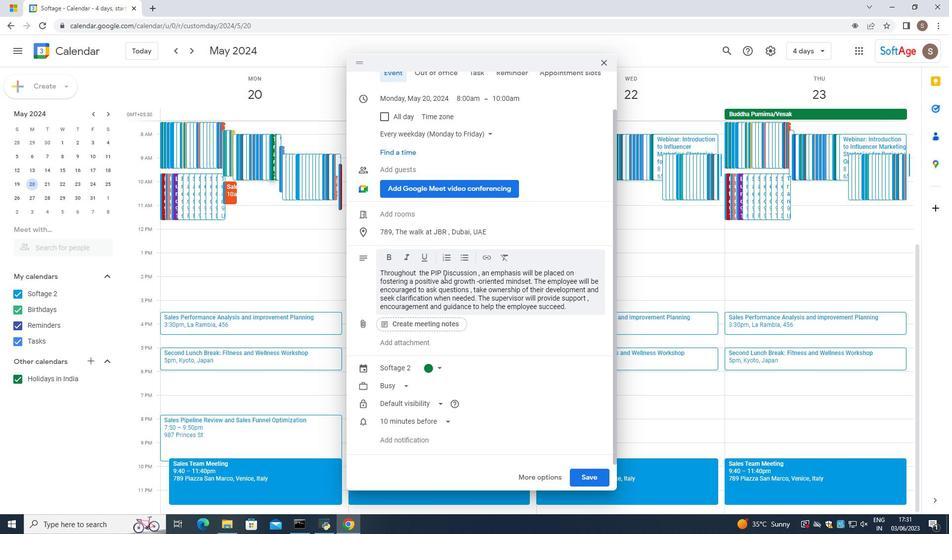 
Action: Mouse moved to (589, 479)
Screenshot: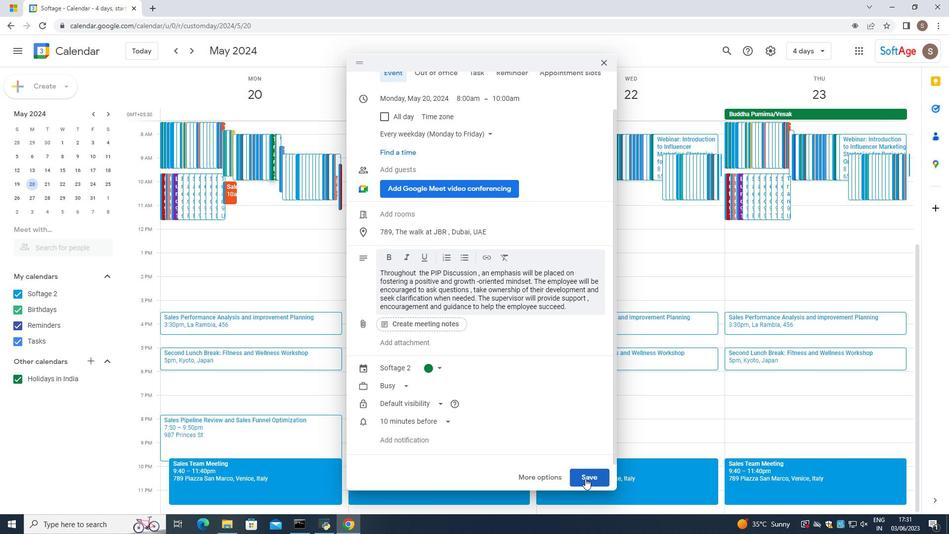 
Action: Mouse pressed left at (589, 479)
Screenshot: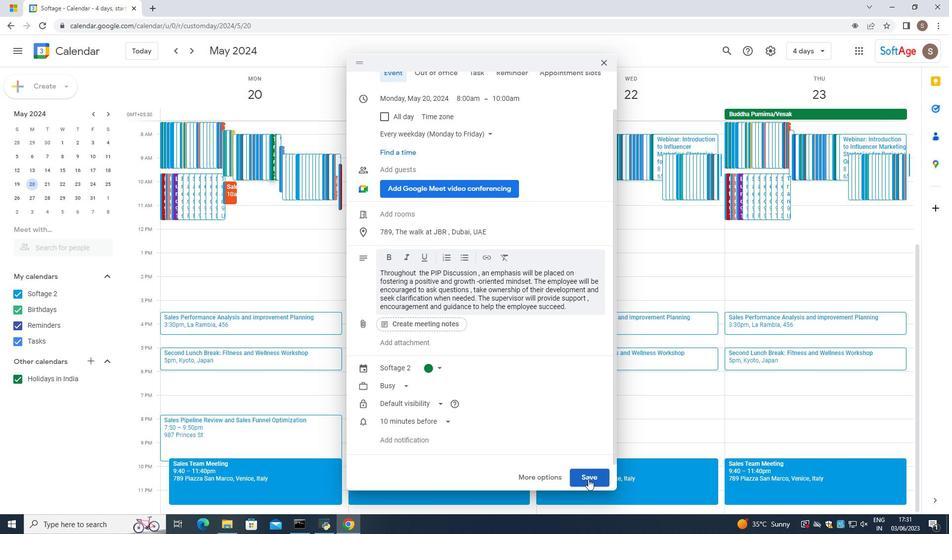 
Action: Mouse moved to (724, 53)
Screenshot: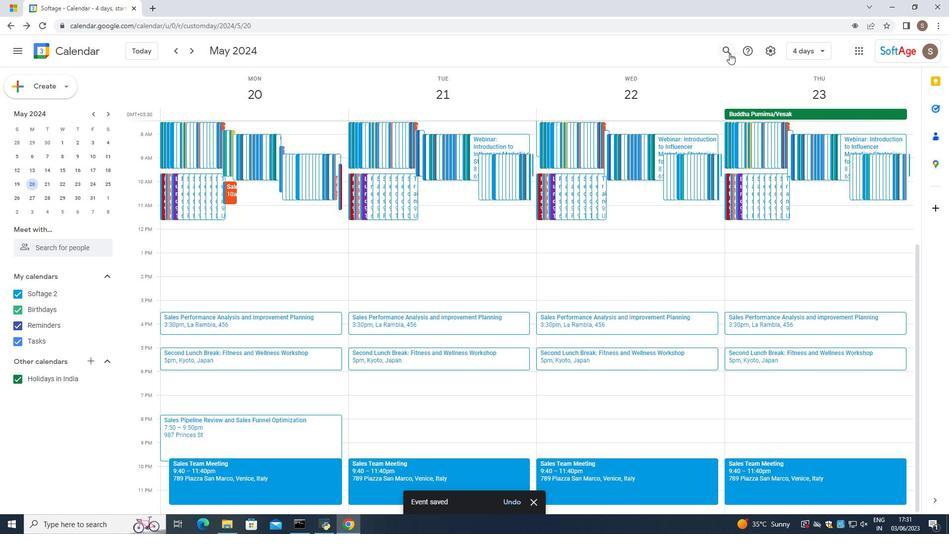 
Action: Mouse pressed left at (730, 53)
Screenshot: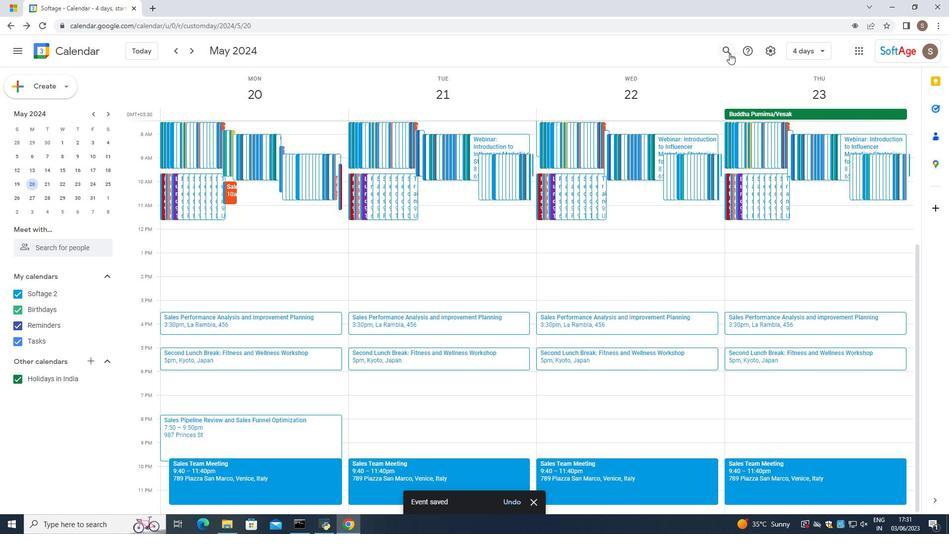 
Action: Mouse moved to (281, 57)
Screenshot: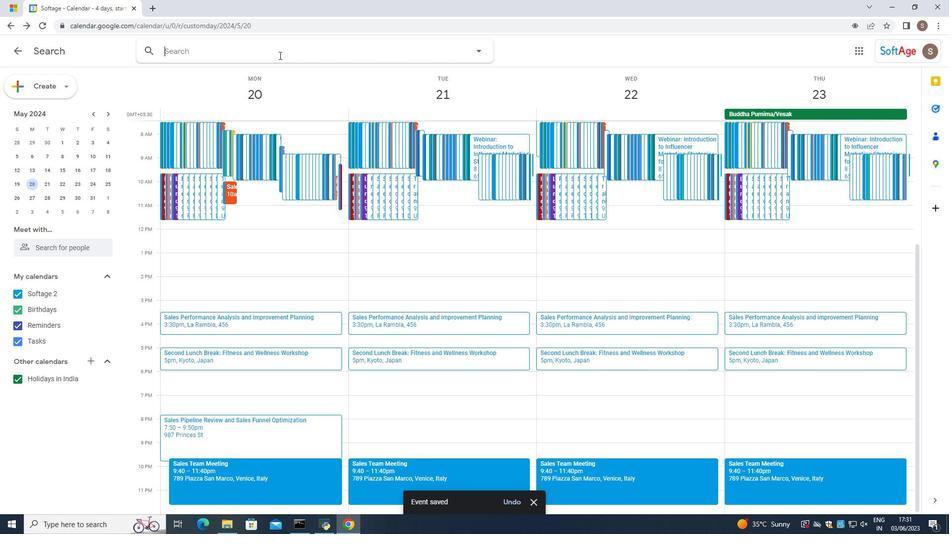 
Action: Key pressed <Key.caps_lock>T<Key.caps_lock>raining<Key.space><Key.caps_lock>S<Key.caps_lock>ession
Screenshot: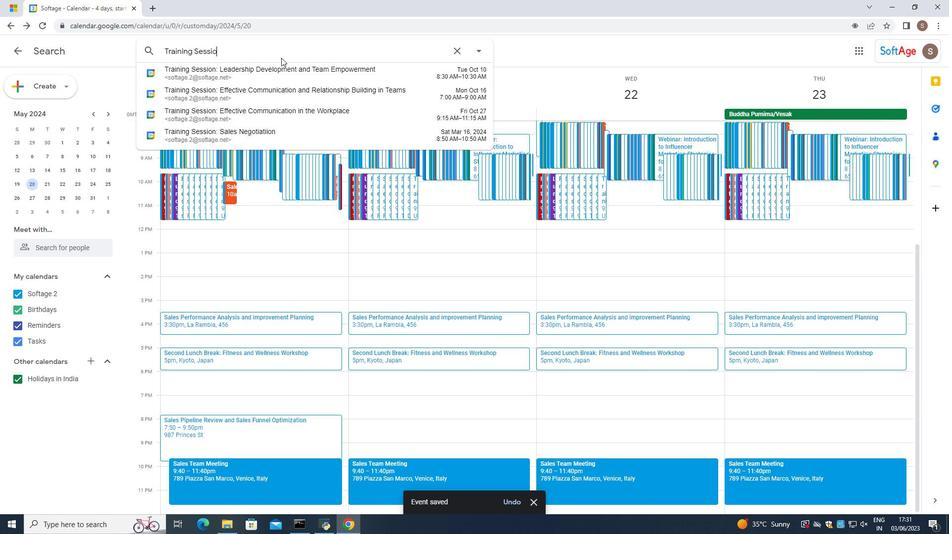 
Action: Mouse moved to (281, 53)
Screenshot: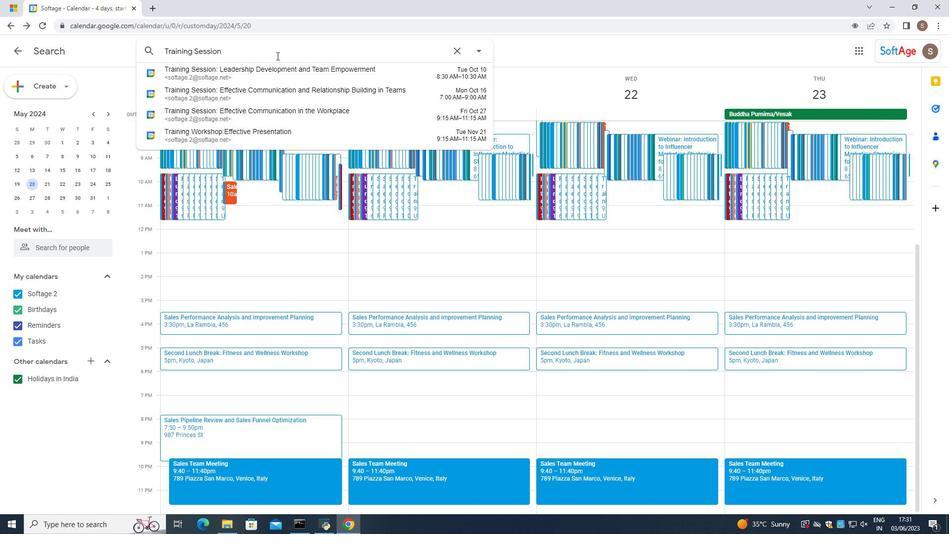 
Action: Key pressed <Key.shift_r><Key.shift_r><Key.shift_r><Key.shift_r><Key.shift_r><Key.shift_r><Key.shift_r><Key.shift_r><Key.shift_r><Key.shift_r><Key.shift_r><Key.shift_r><Key.shift_r><Key.shift_r><Key.shift_r><Key.shift_r><Key.shift_r><Key.shift_r><Key.shift_r><Key.shift_r><Key.shift_r><Key.shift_r><Key.shift_r><Key.shift_r><Key.shift_r><Key.shift_r><Key.shift_r><Key.shift_r><Key.shift_r><Key.shift_r><Key.shift_r><Key.shift_r>><Key.backspace><Key.shift_r>:<Key.space><Key.caps_lock>C<Key.caps_lock>onflict
Screenshot: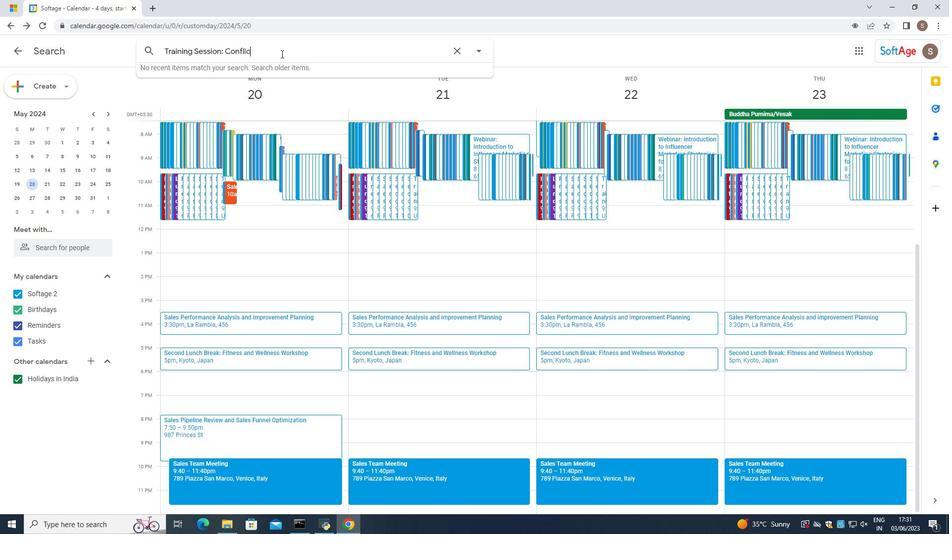 
Action: Mouse moved to (280, 79)
Screenshot: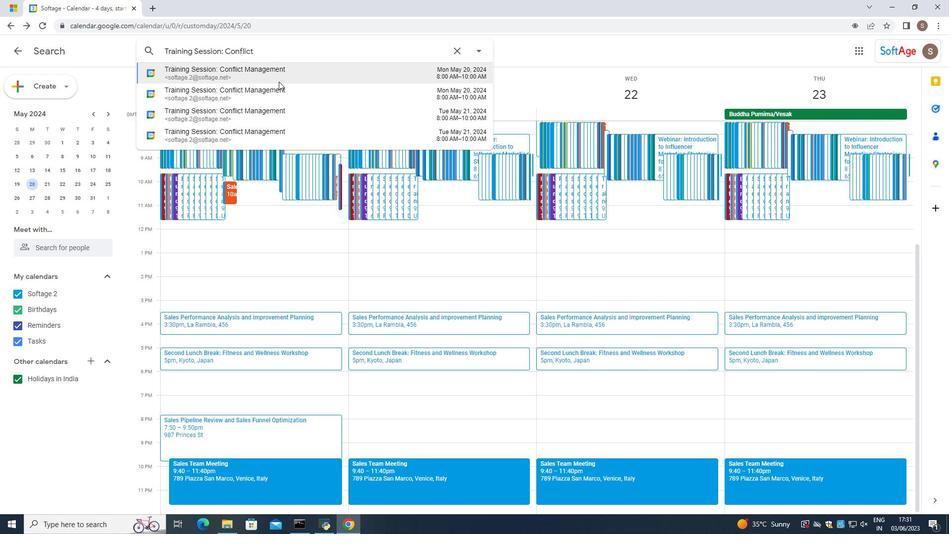 
Action: Mouse pressed left at (280, 79)
Screenshot: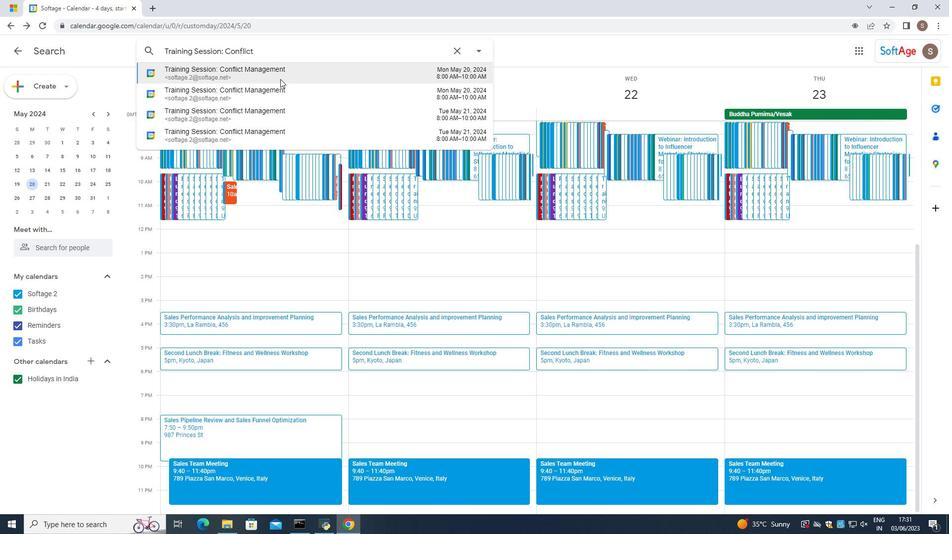 
Action: Mouse moved to (576, 169)
Screenshot: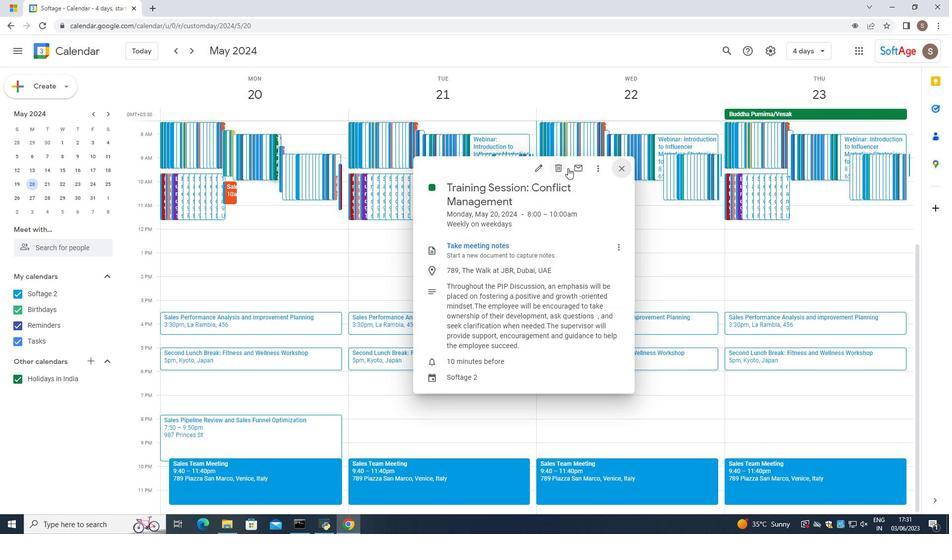 
Action: Mouse pressed left at (576, 169)
Screenshot: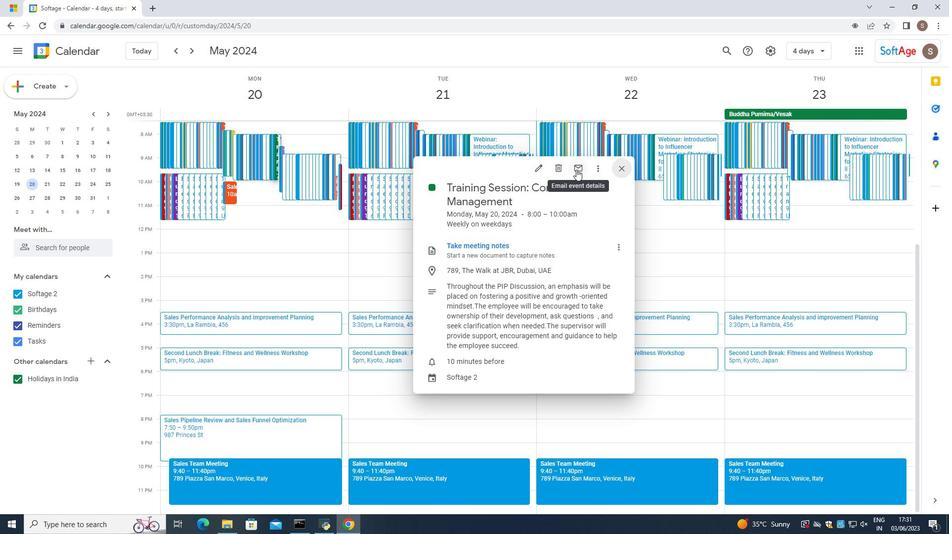 
Action: Mouse moved to (376, 226)
Screenshot: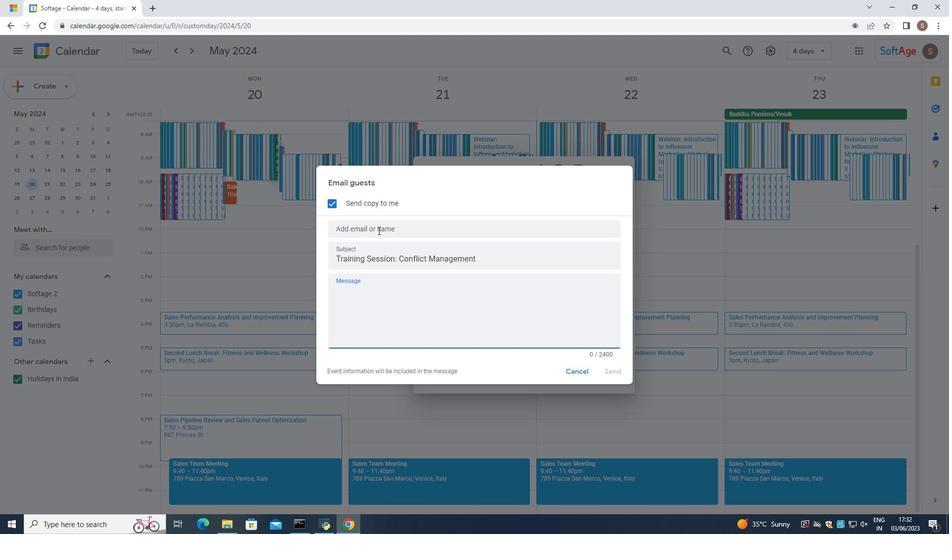 
Action: Mouse pressed left at (376, 226)
Screenshot: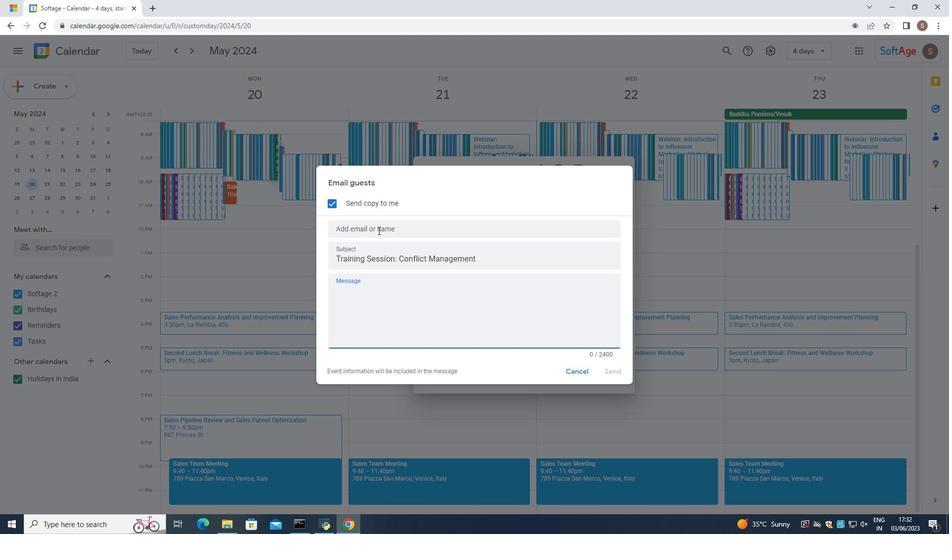 
Action: Mouse moved to (376, 226)
Screenshot: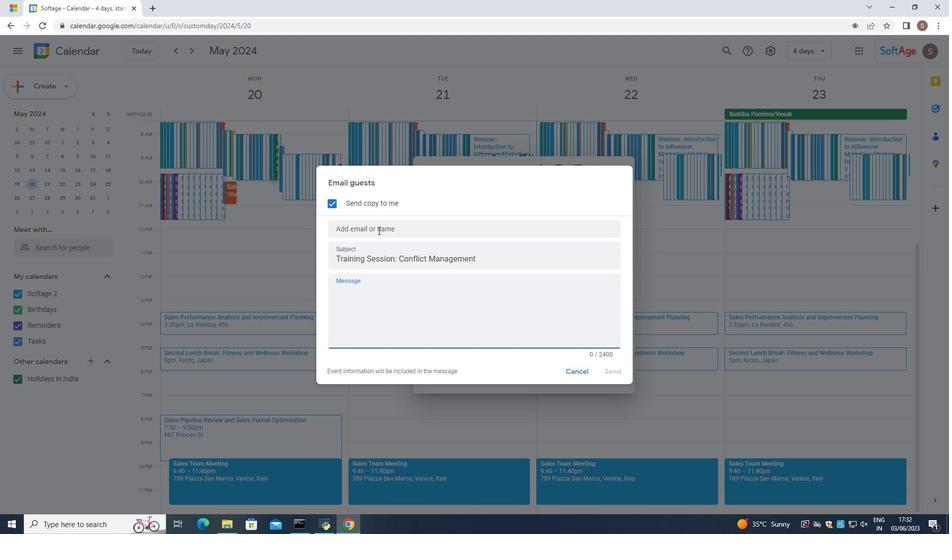 
Action: Key pressed softage<Key.shift_r><Key.shift_r><Key.shift_r><Key.shift_r><Key.shift_r><Key.shift_r><Key.shift_r><Key.shift_r><Key.shift_r><Key.shift_r><Key.shift_r><Key.shift_r><Key.shift_r><Key.shift_r><Key.shift_r><Key.shift_r><Key.shift_r><Key.shift_r><Key.shift_r><Key.shift_r><Key.shift_r><Key.shift_r><Key.shift_r><Key.shift_r><Key.shift_r><Key.shift_r><Key.shift_r><Key.shift_r><Key.shift_r><Key.shift_r><Key.shift_r><Key.shift_r><Key.shift_r><Key.shift_r><Key.shift_r><Key.shift_r><Key.shift_r><Key.shift_r><Key.shift_r><Key.shift_r><Key.shift_r><Key.shift_r><Key.shift_r><Key.shift_r><Key.shift_r><Key.shift_r><Key.shift_r><Key.shift_r><Key.shift_r><Key.shift_r><Key.shift_r><Key.shift_r><Key.shift_r><Key.shift_r><Key.shift_r><Key.shift_r><Key.shift_r><Key.shift_r><Key.shift_r>@8<Key.backspace><Key.backspace>
Screenshot: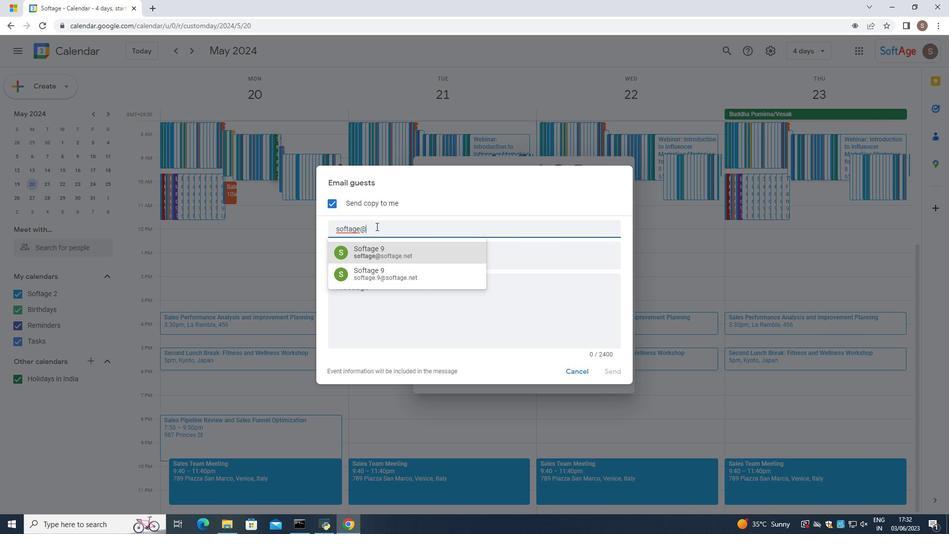 
Action: Mouse moved to (381, 278)
Screenshot: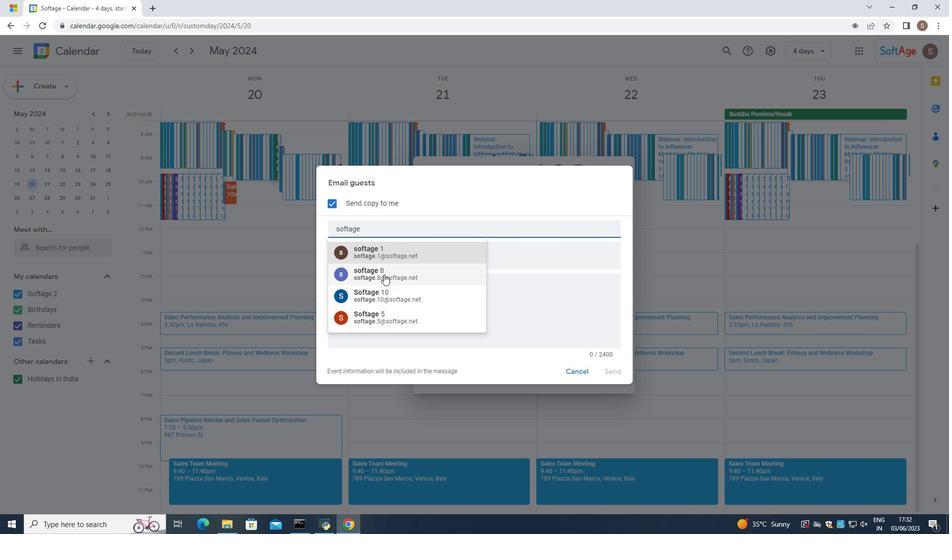 
Action: Mouse pressed left at (381, 278)
Screenshot: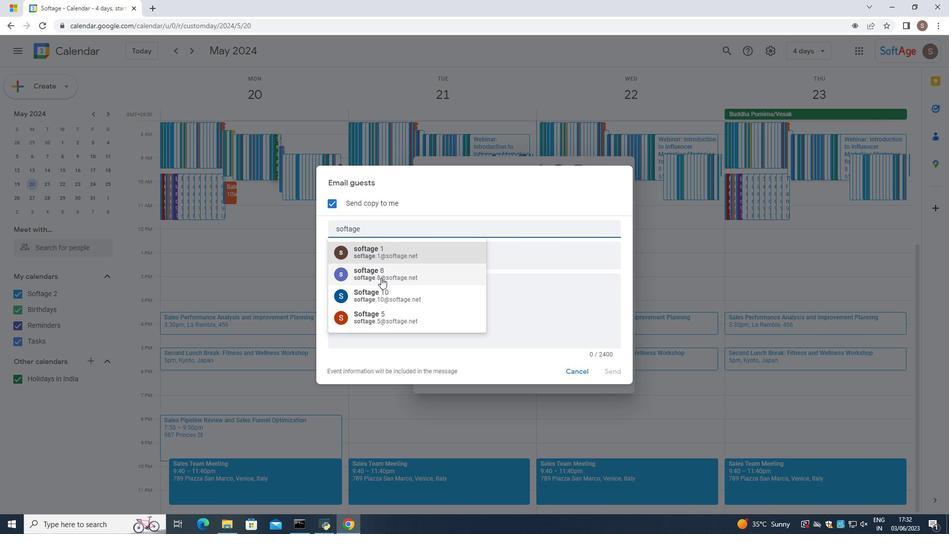 
Action: Mouse moved to (382, 239)
Screenshot: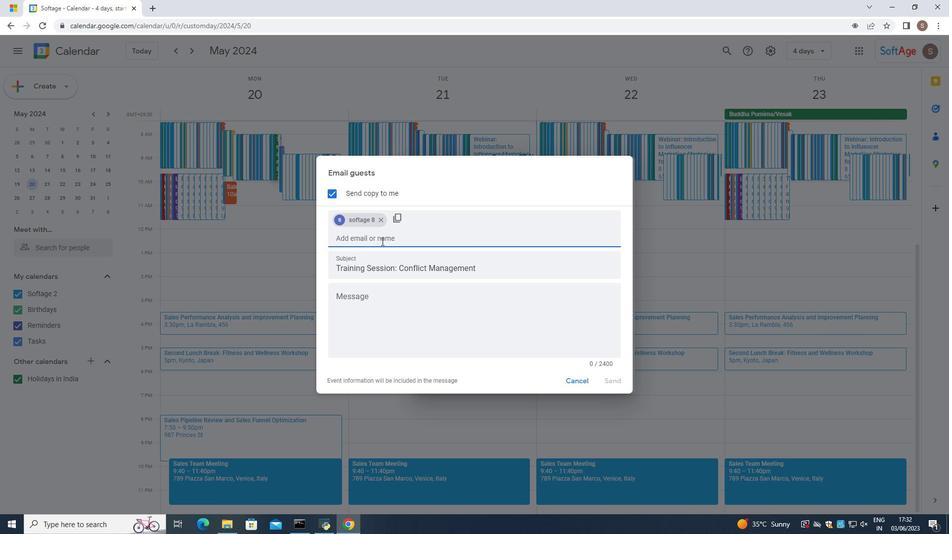 
Action: Key pressed softage.7
Screenshot: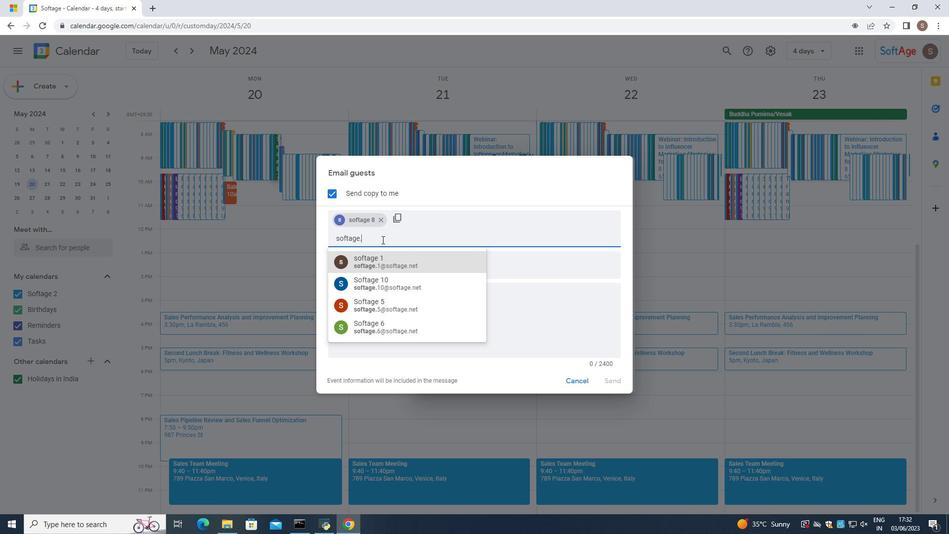 
Action: Mouse moved to (351, 263)
Screenshot: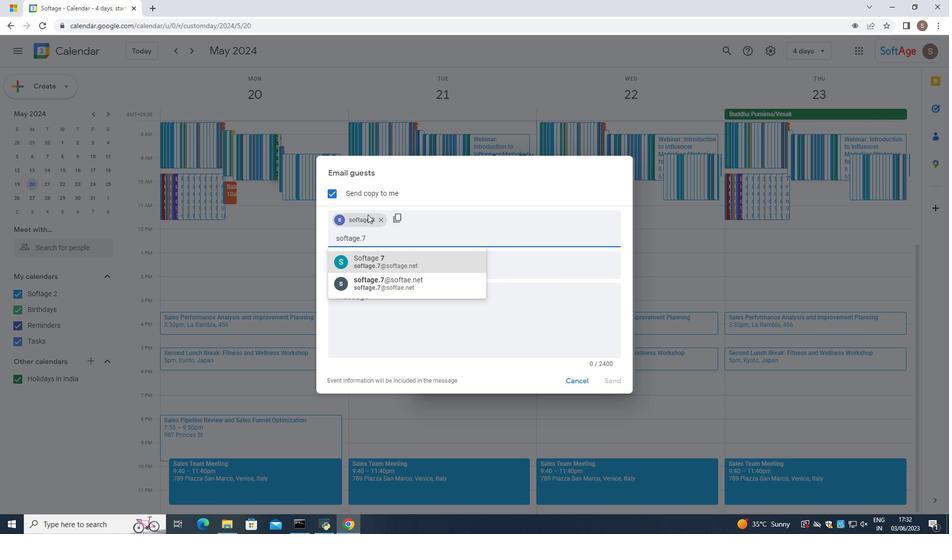 
Action: Mouse pressed left at (351, 263)
Screenshot: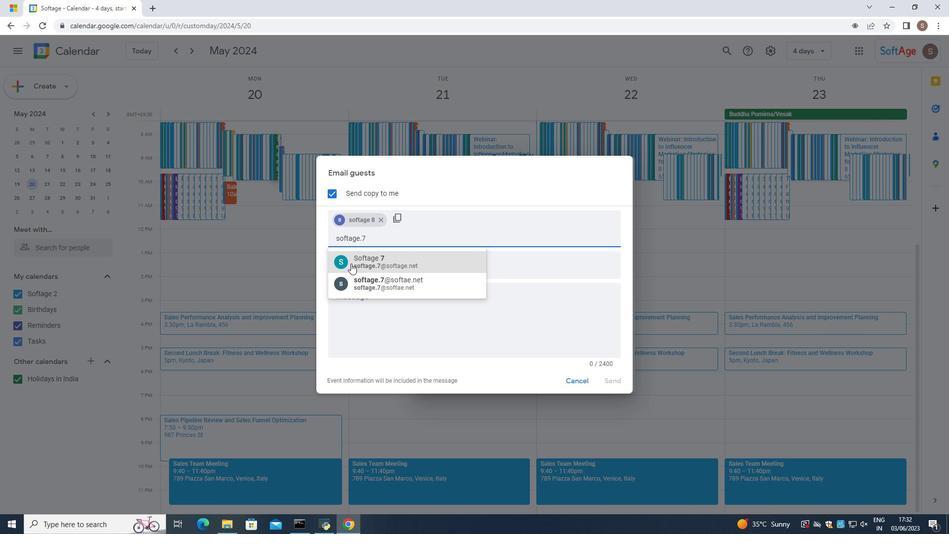 
Action: Mouse moved to (362, 294)
Screenshot: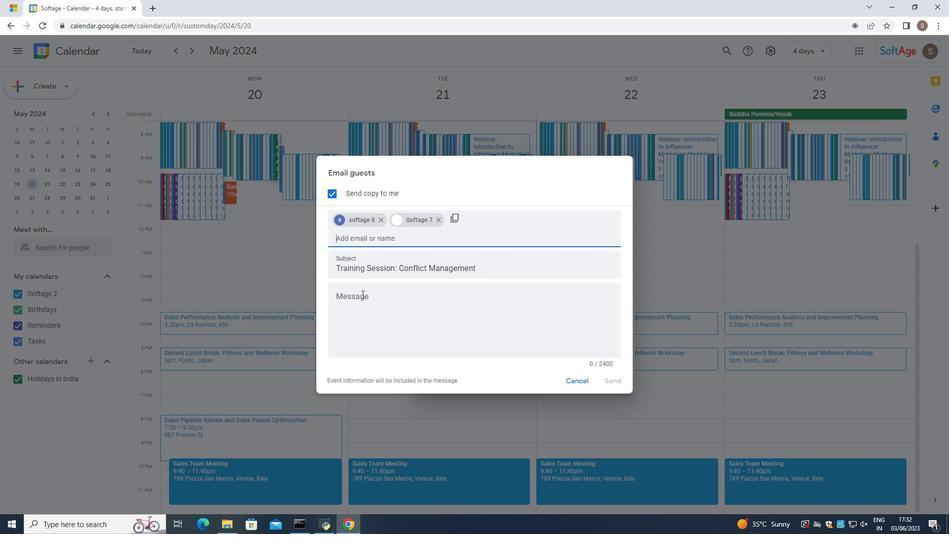 
Action: Mouse pressed left at (362, 294)
Screenshot: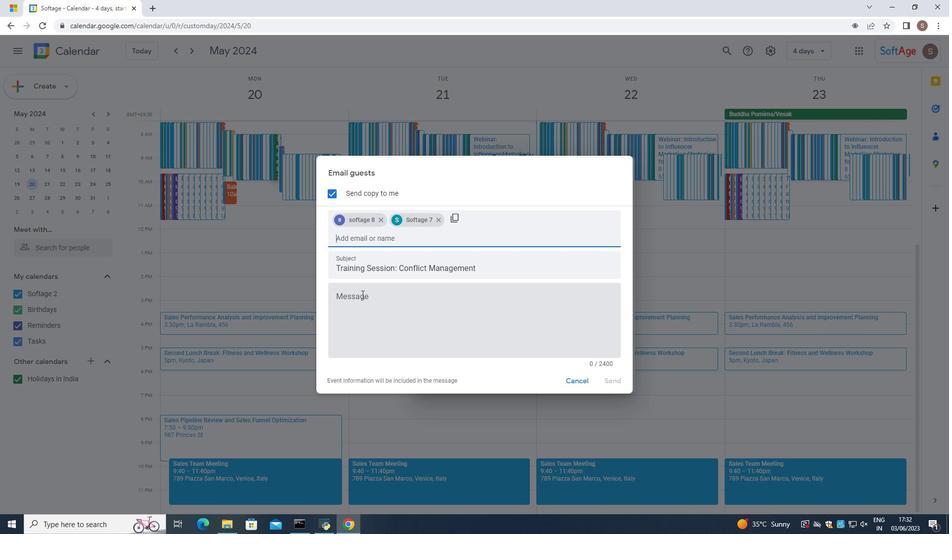 
Action: Mouse moved to (364, 296)
Screenshot: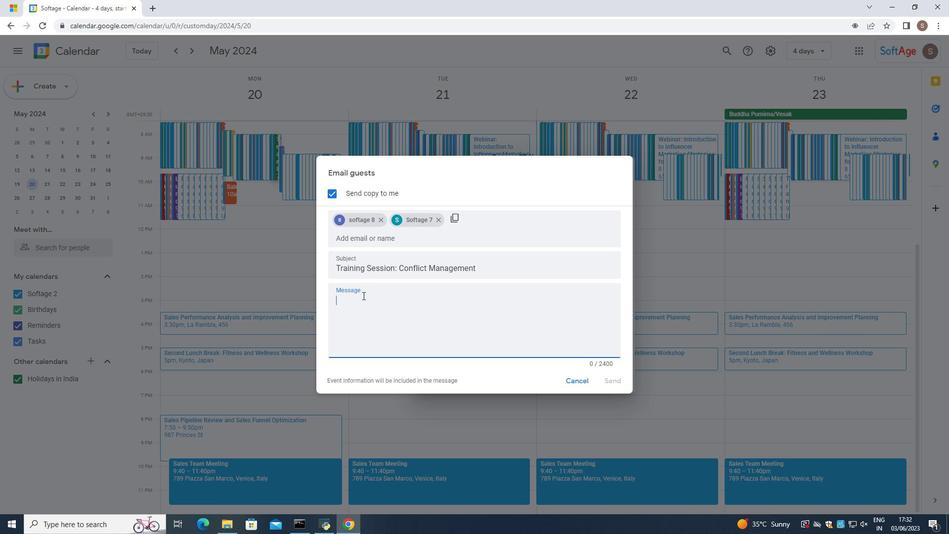 
Action: Key pressed participate
Screenshot: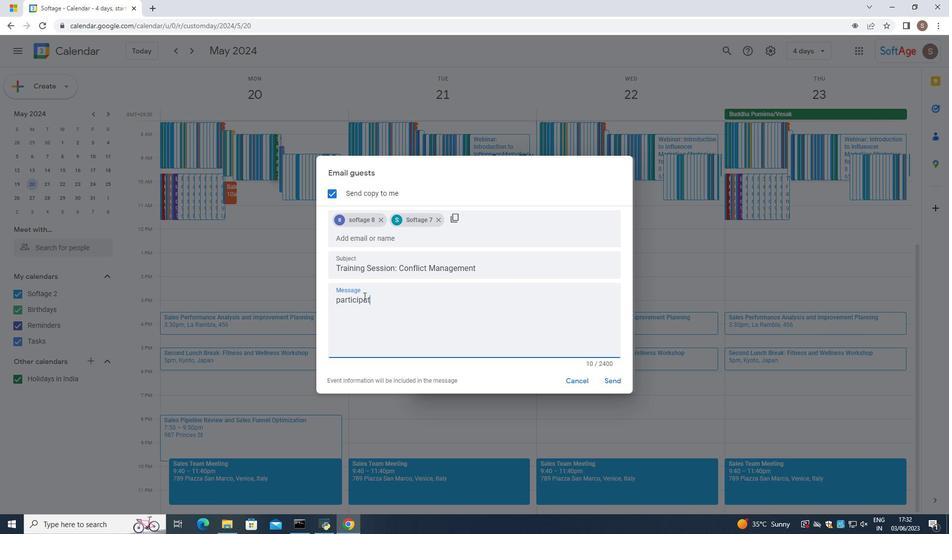 
Action: Mouse moved to (614, 379)
Screenshot: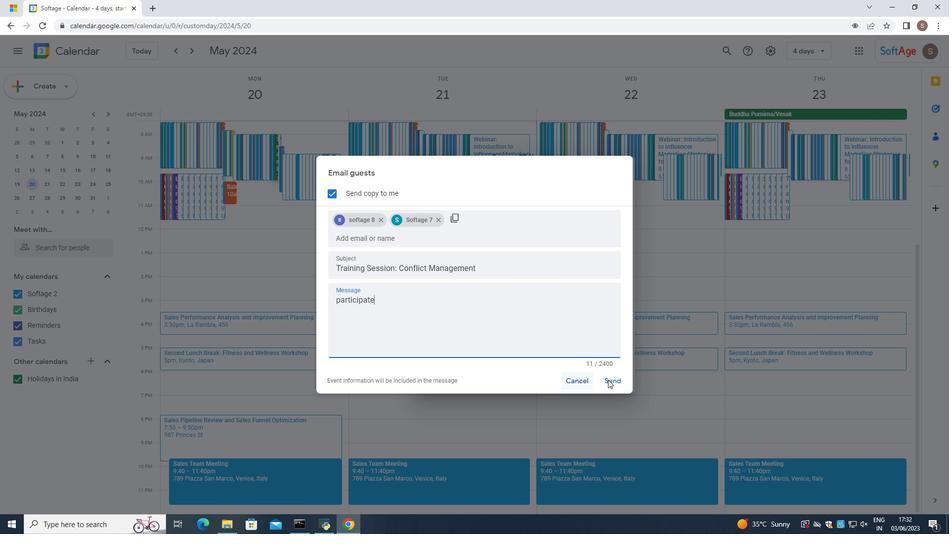 
Action: Mouse pressed left at (614, 379)
Screenshot: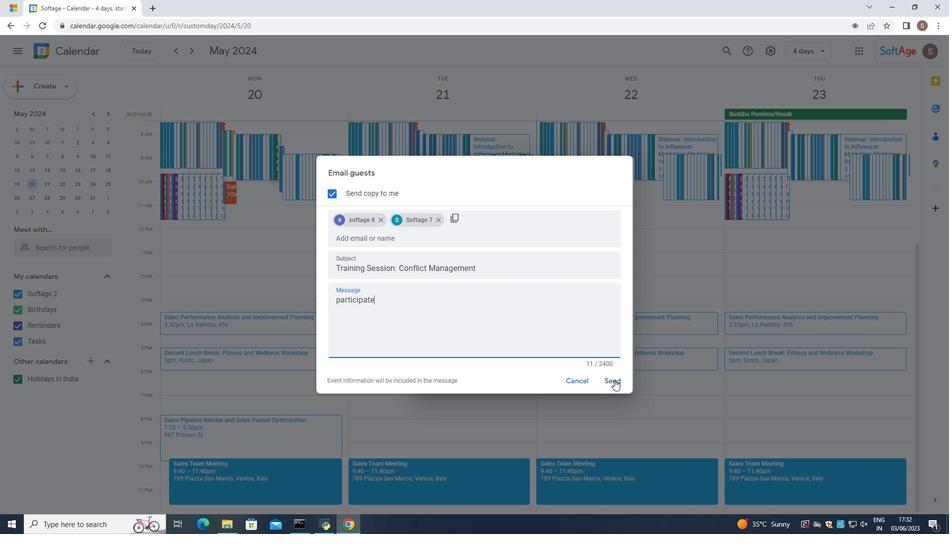 
Action: Mouse moved to (568, 372)
Screenshot: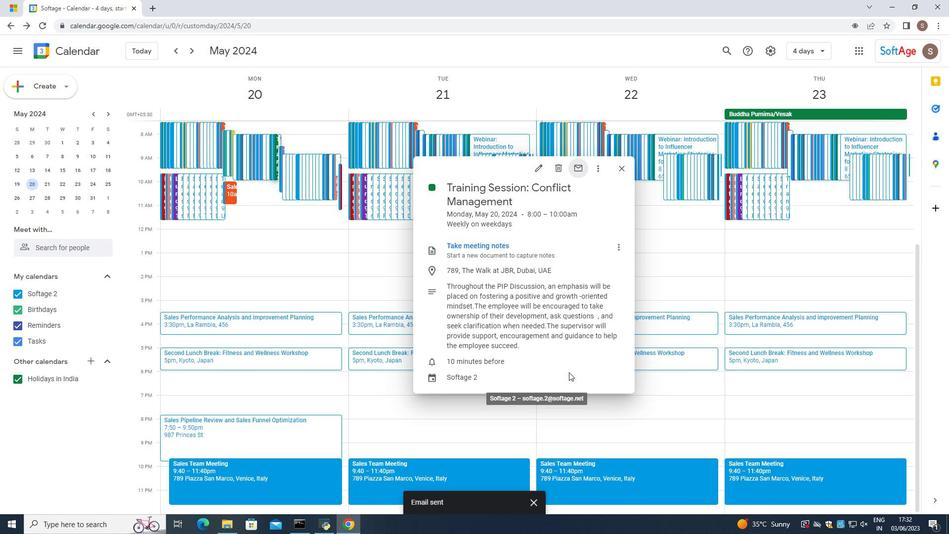
